 Task: Find connections with filter location Diadema with filter topic #purposewith filter profile language English with filter current company J.P. Morgan with filter school Acropolis Institutions with filter industry Leasing Non-residential Real Estate with filter service category Email Marketing with filter keywords title Biostatistician
Action: Mouse moved to (561, 194)
Screenshot: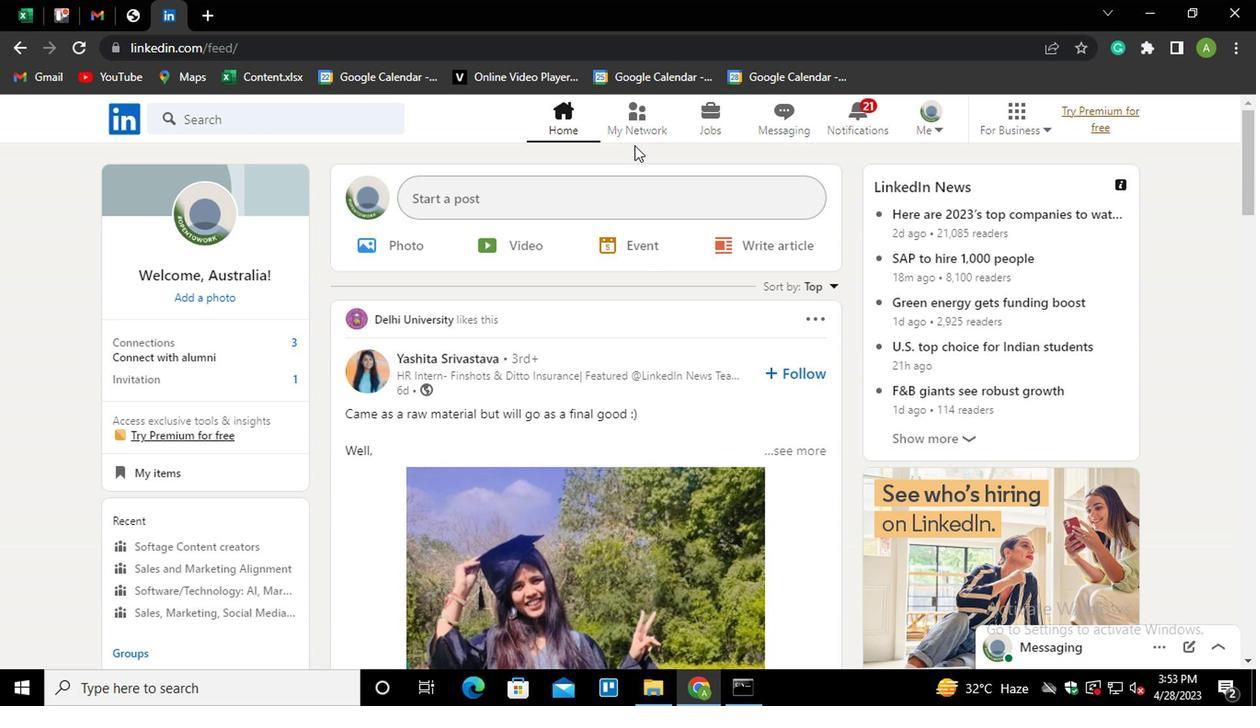 
Action: Mouse pressed left at (561, 194)
Screenshot: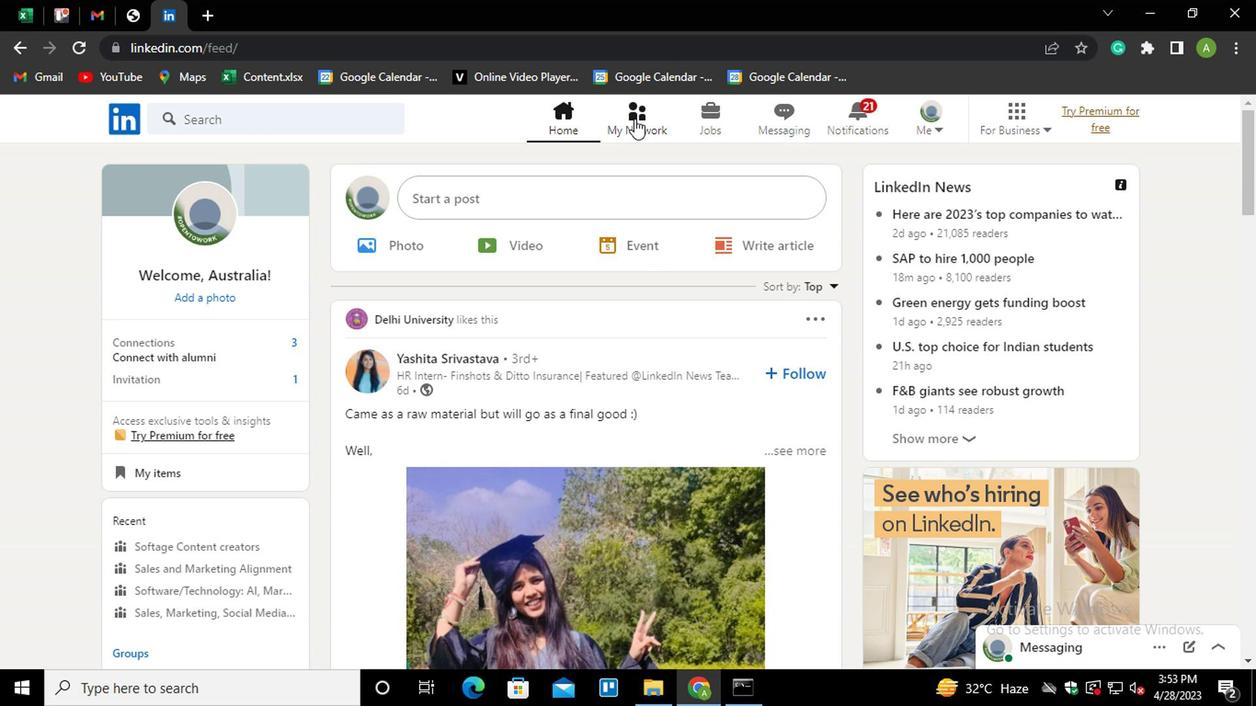 
Action: Mouse moved to (263, 270)
Screenshot: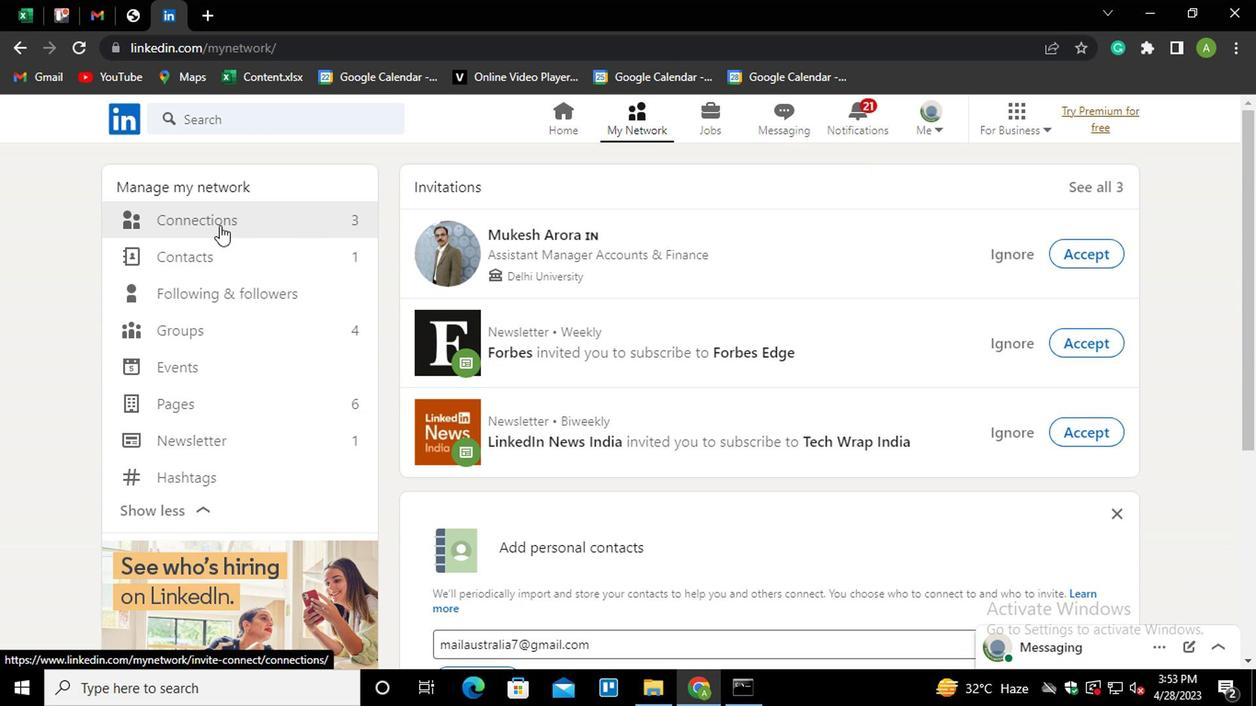 
Action: Mouse pressed left at (263, 270)
Screenshot: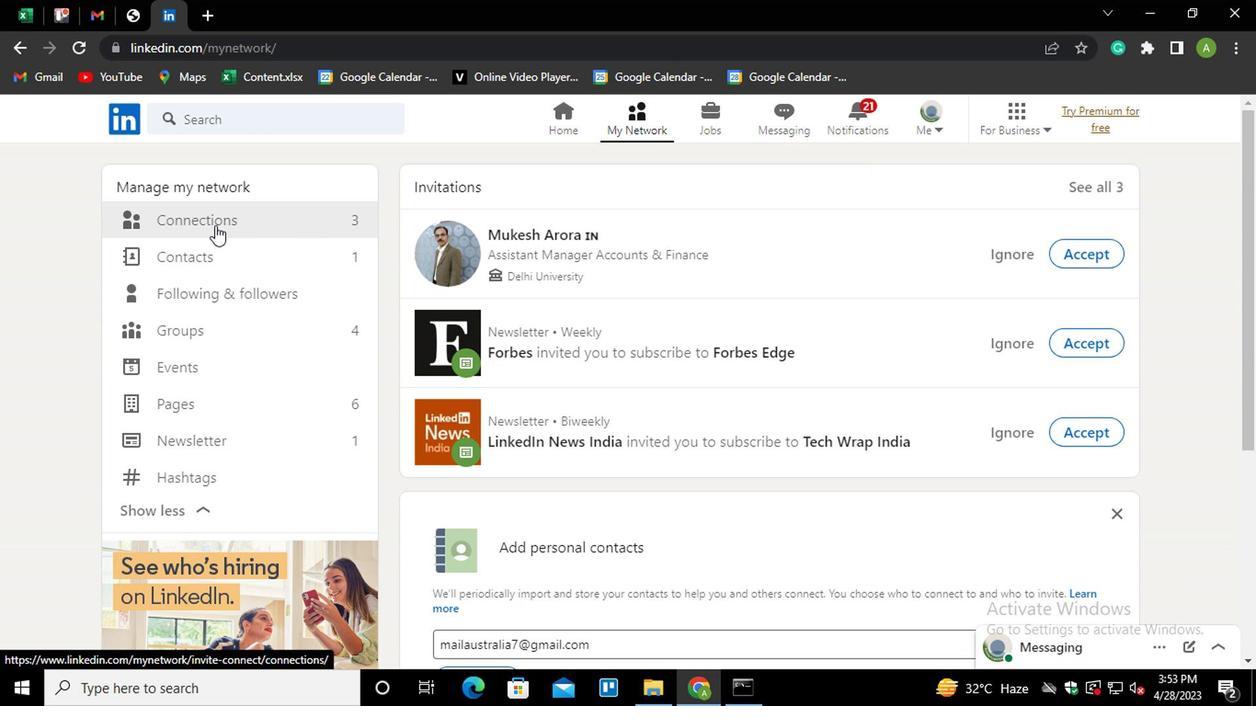 
Action: Mouse moved to (561, 271)
Screenshot: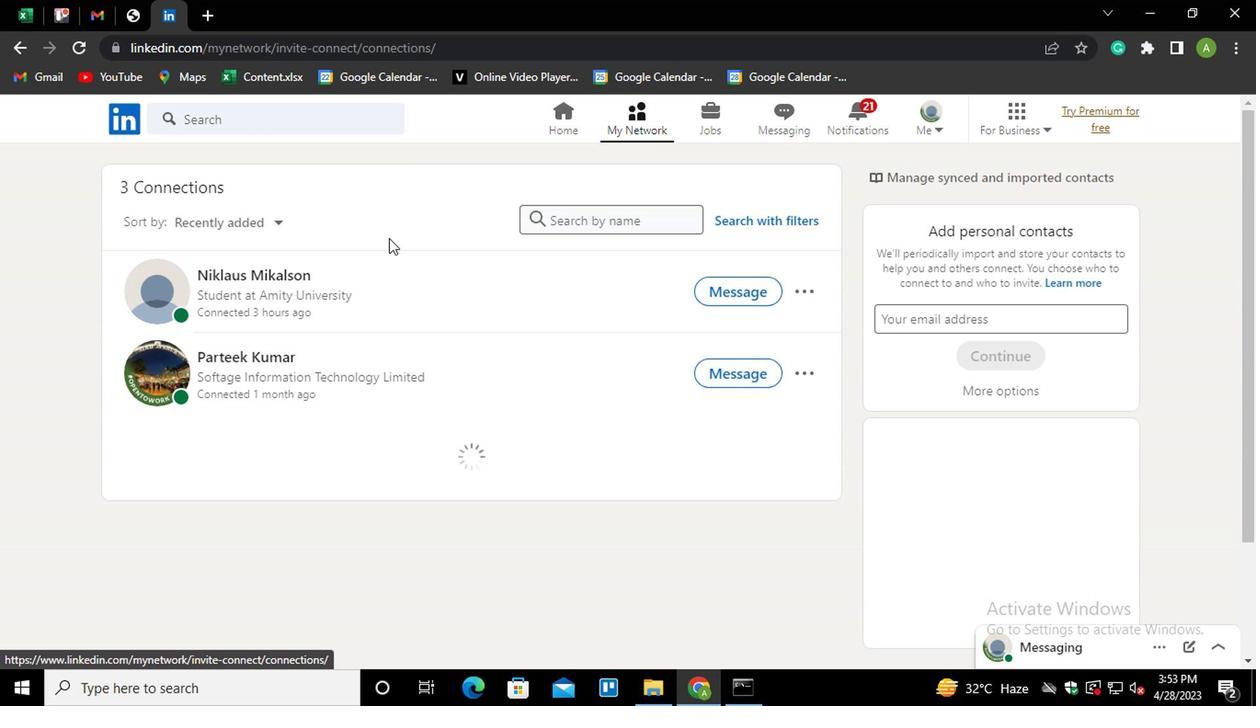 
Action: Mouse pressed left at (561, 271)
Screenshot: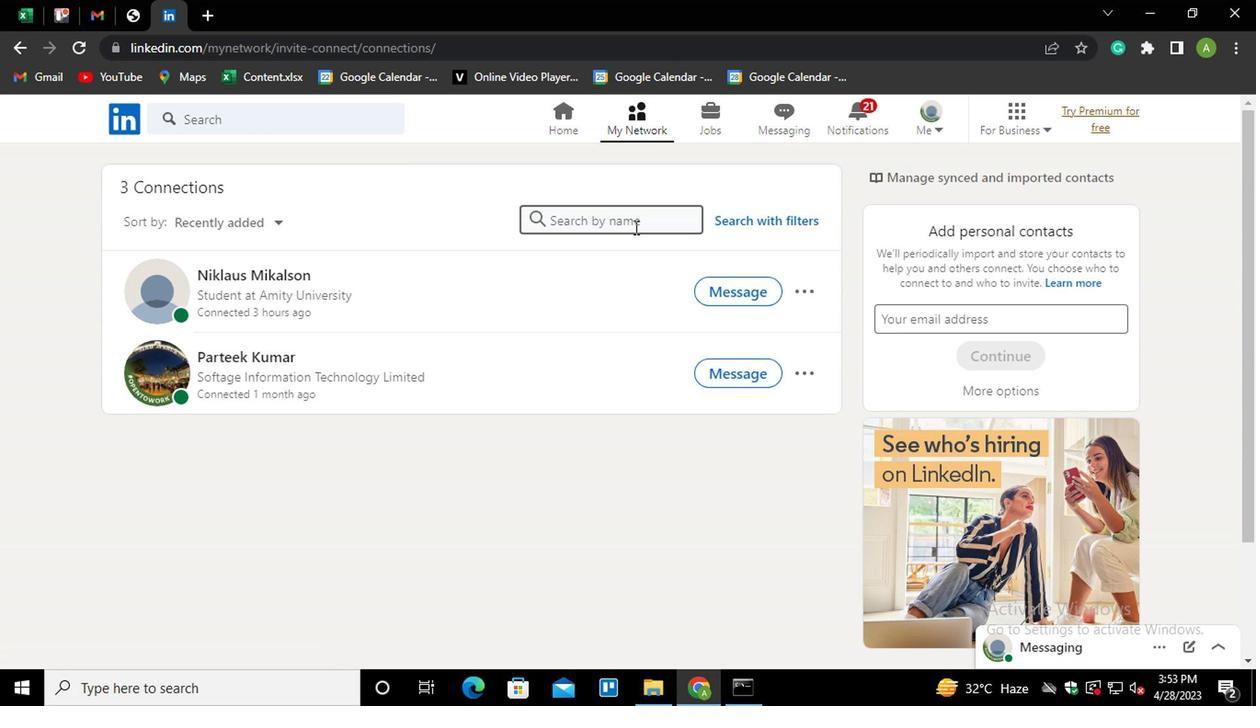
Action: Mouse moved to (648, 269)
Screenshot: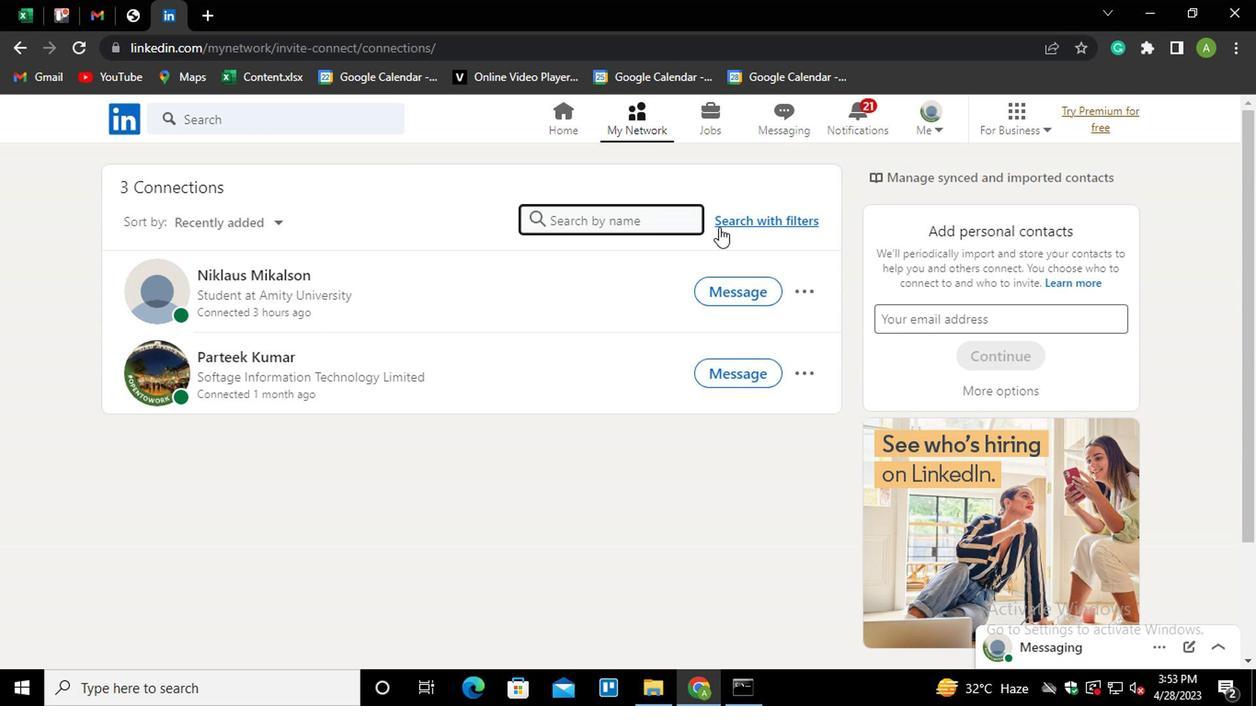 
Action: Mouse pressed left at (648, 269)
Screenshot: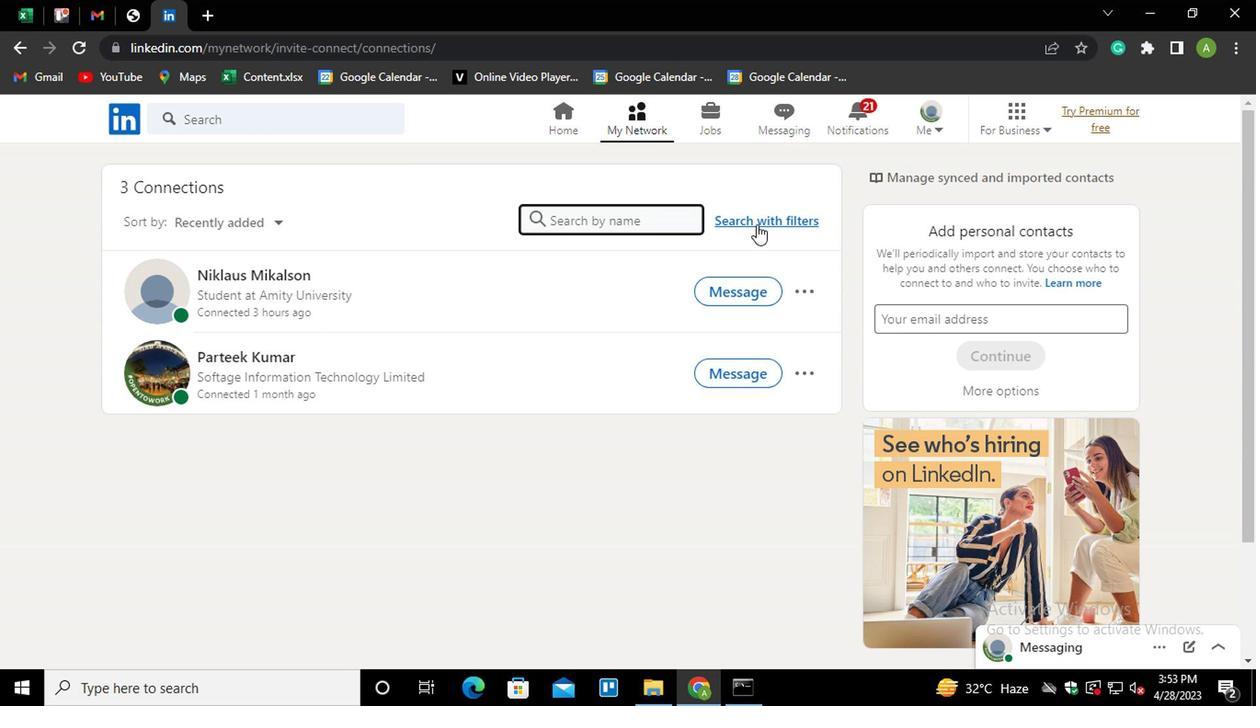 
Action: Mouse moved to (590, 230)
Screenshot: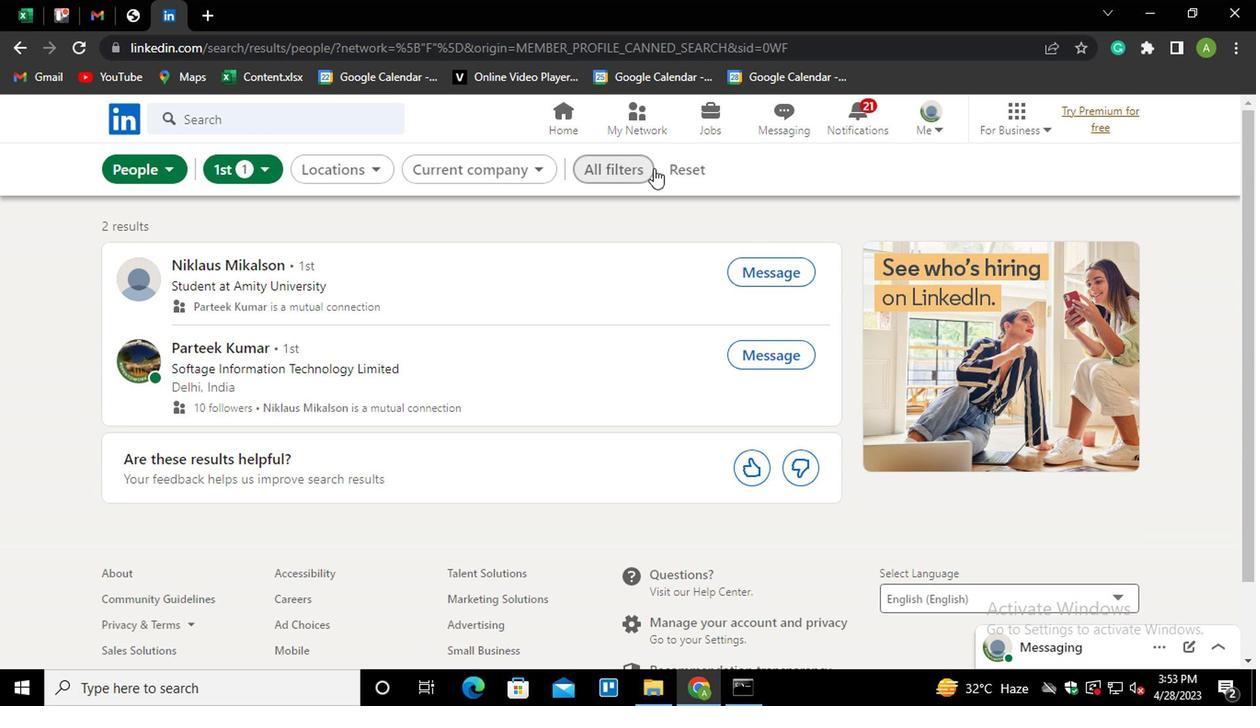 
Action: Mouse pressed left at (590, 230)
Screenshot: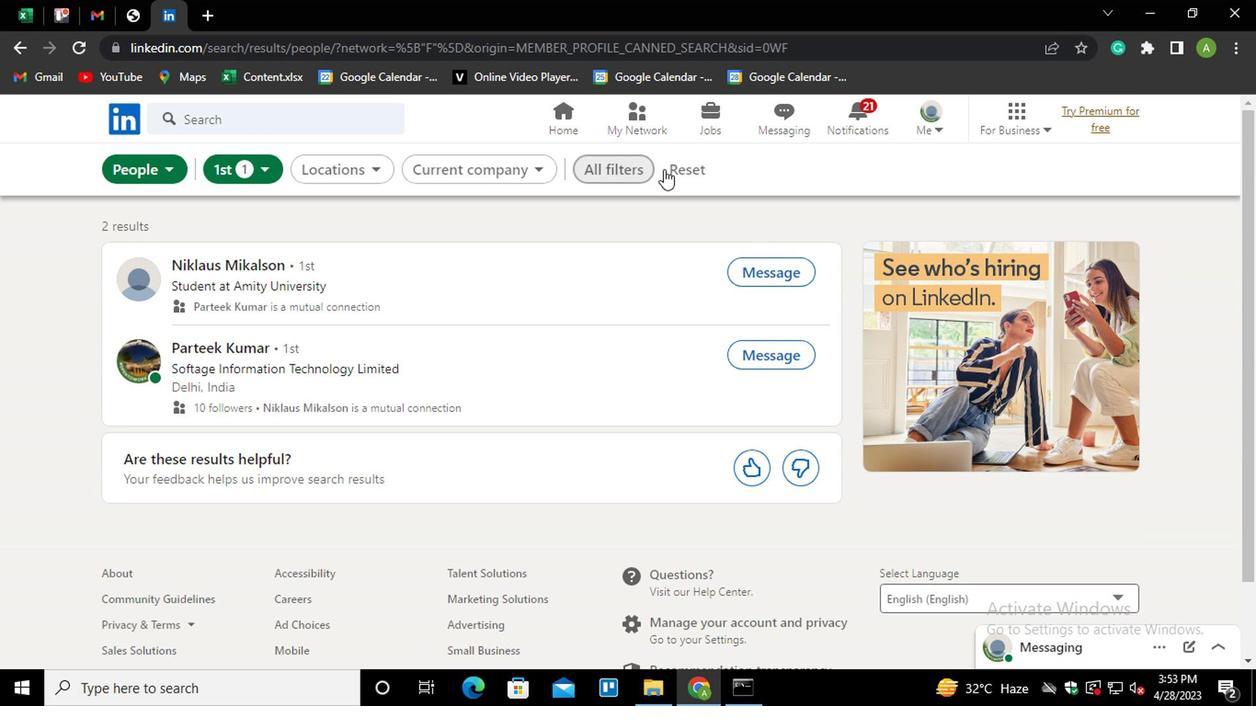 
Action: Mouse moved to (576, 230)
Screenshot: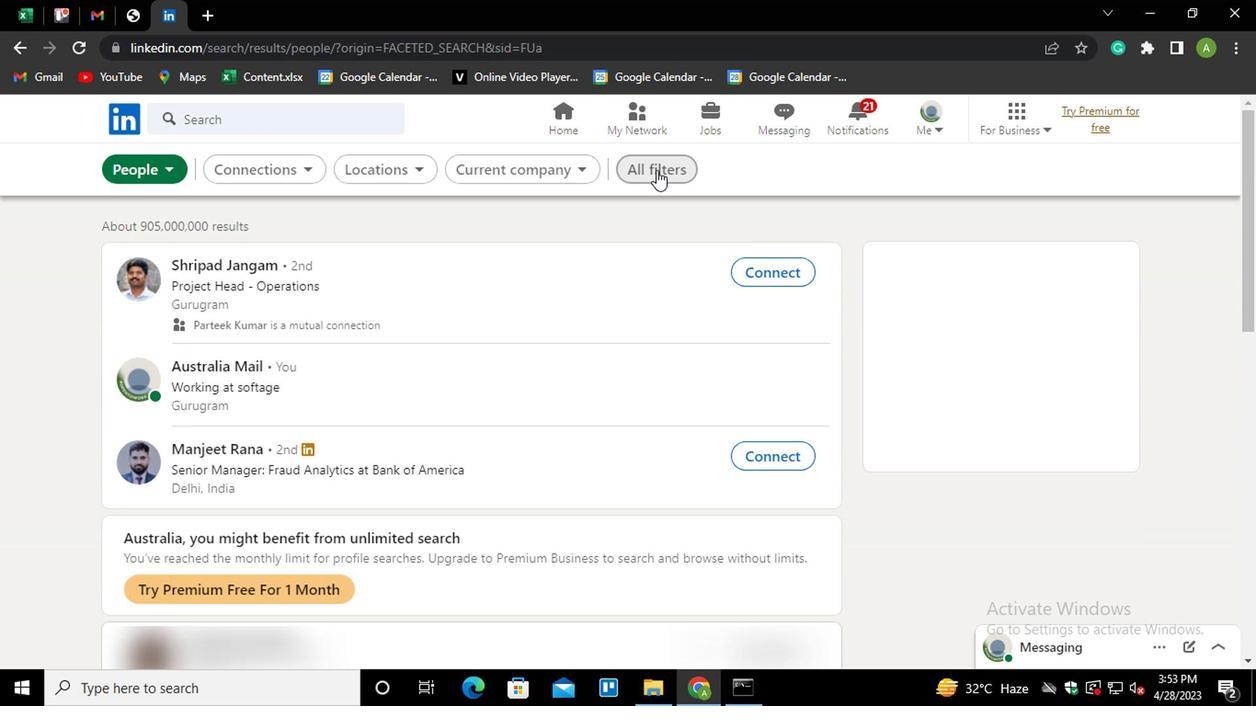 
Action: Mouse pressed left at (576, 230)
Screenshot: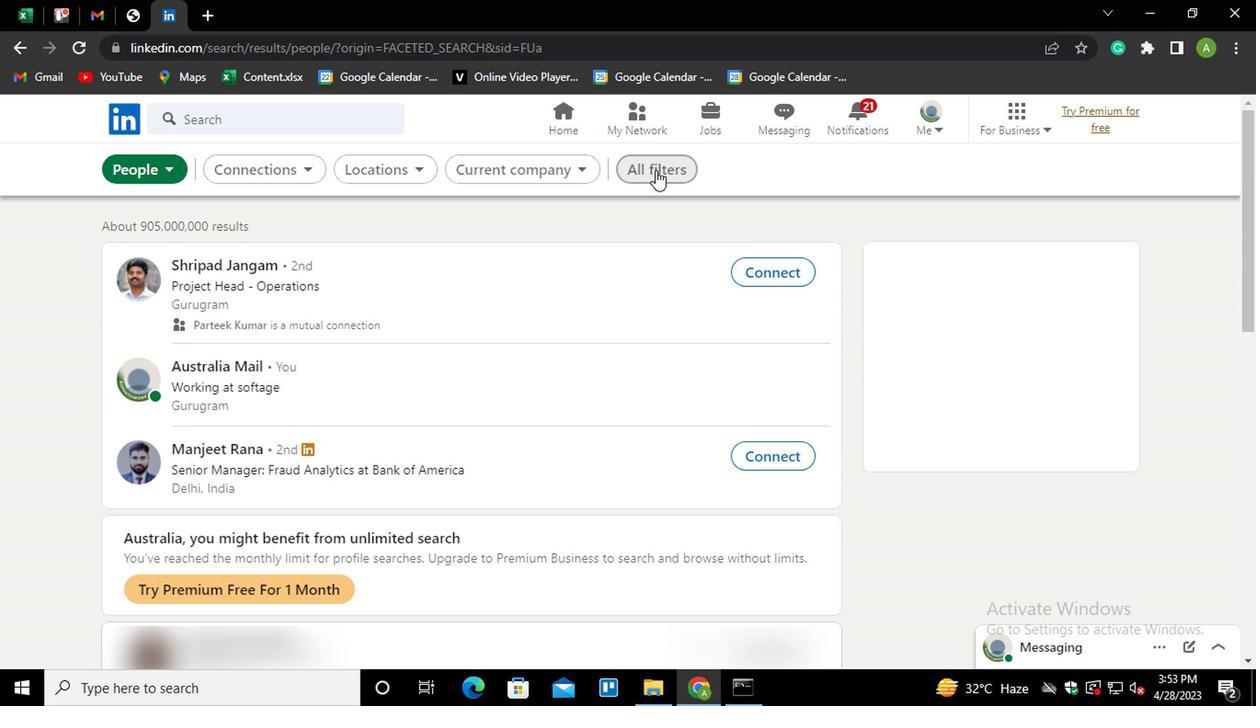 
Action: Mouse moved to (737, 342)
Screenshot: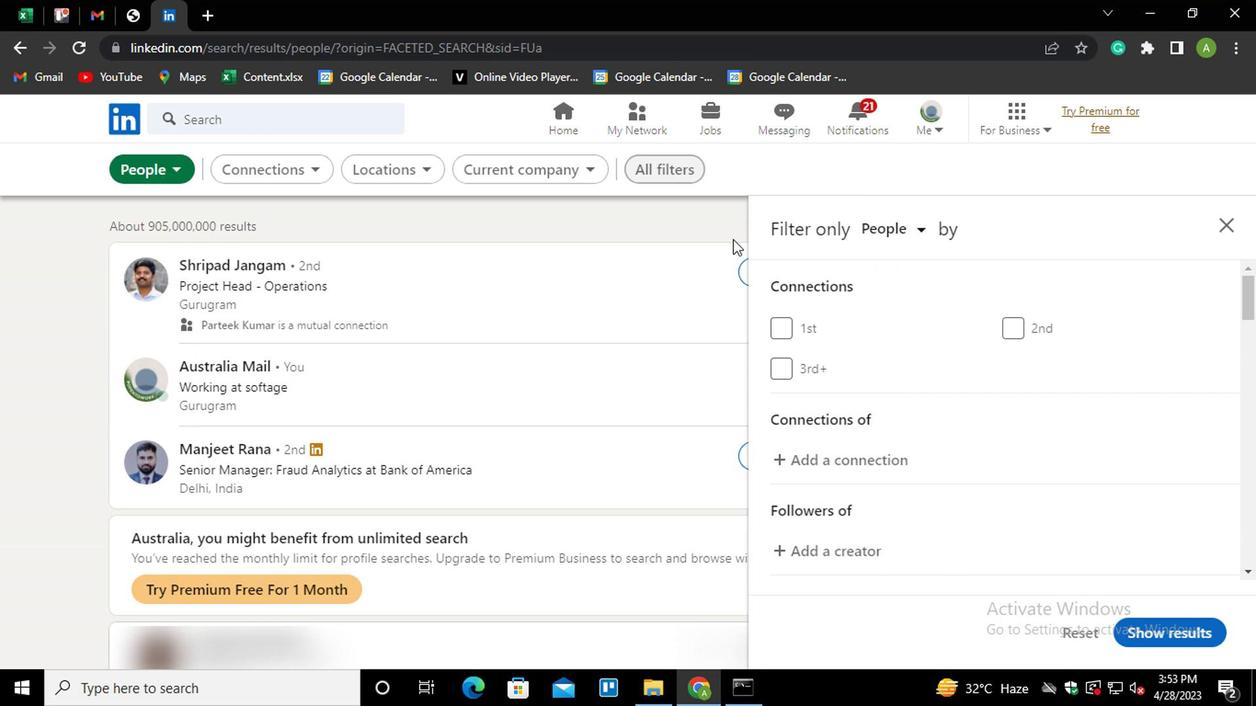 
Action: Mouse scrolled (737, 341) with delta (0, 0)
Screenshot: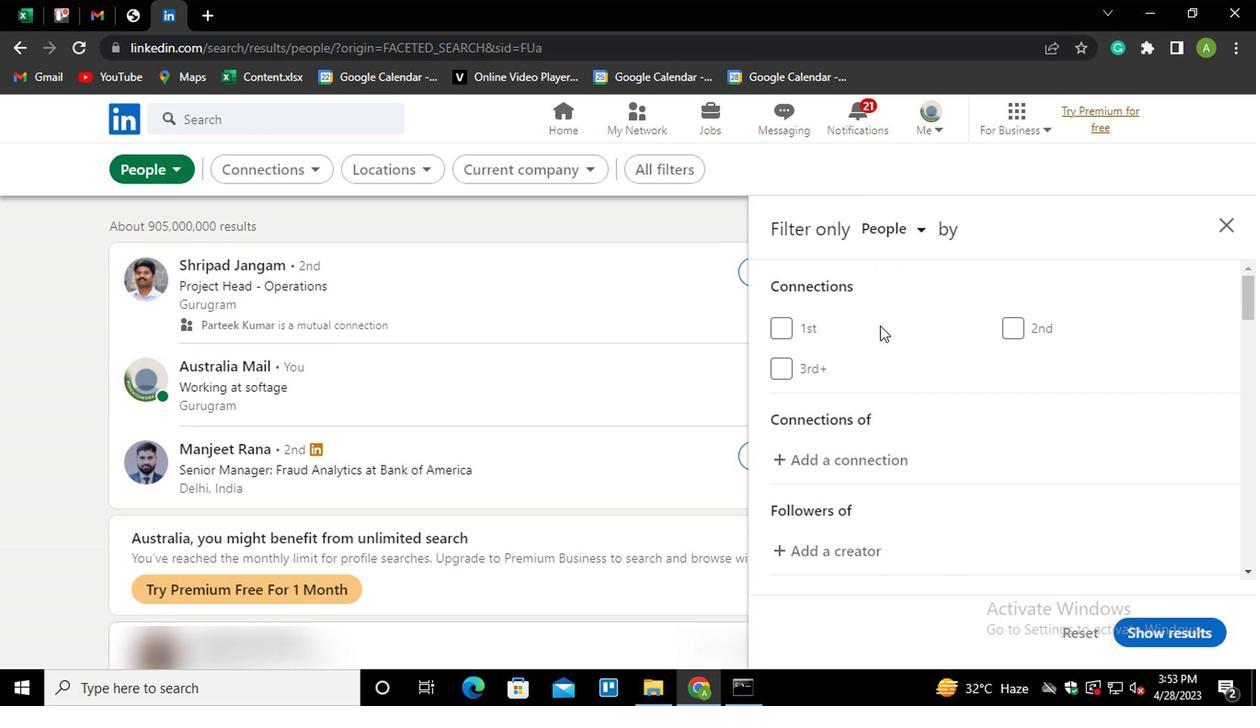 
Action: Mouse scrolled (737, 341) with delta (0, 0)
Screenshot: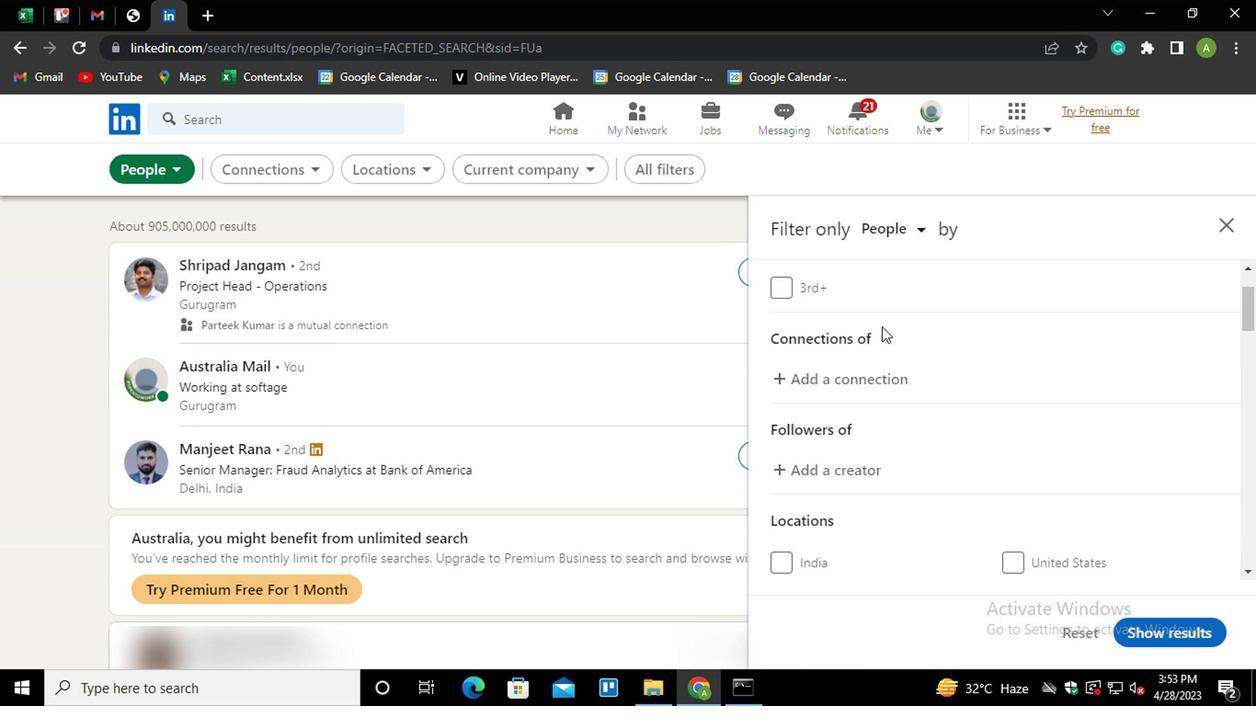 
Action: Mouse scrolled (737, 341) with delta (0, 0)
Screenshot: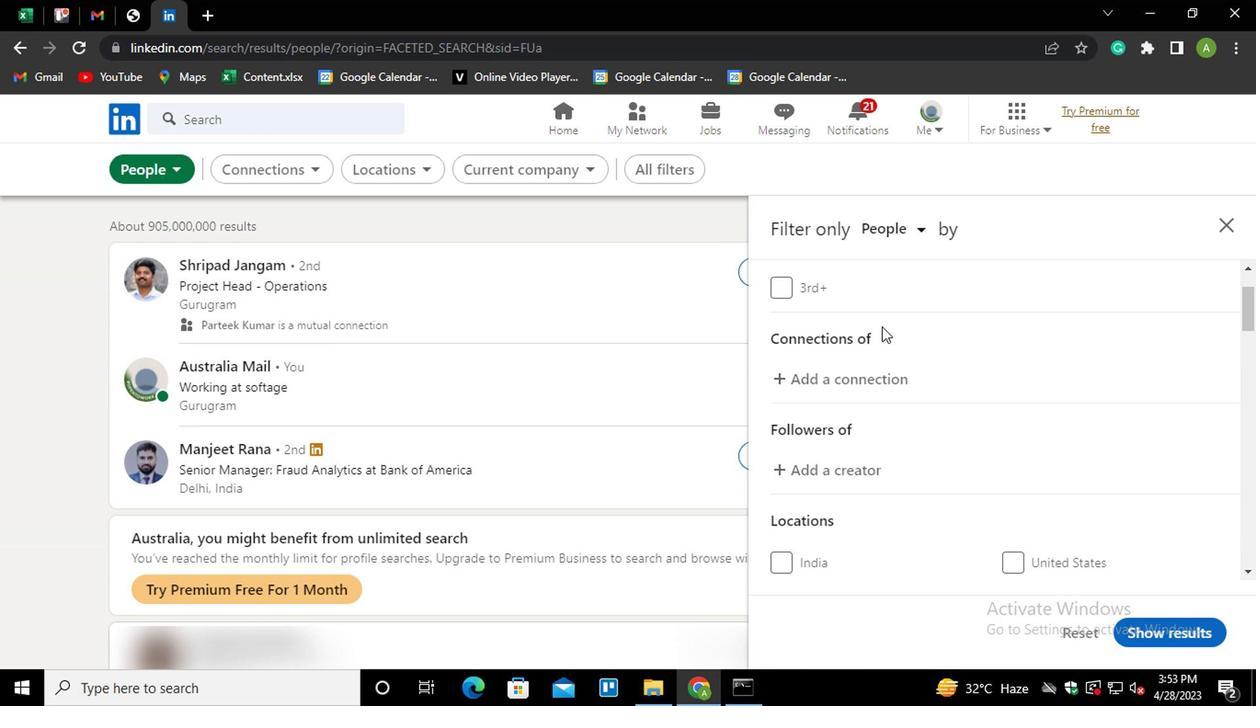 
Action: Mouse scrolled (737, 341) with delta (0, 0)
Screenshot: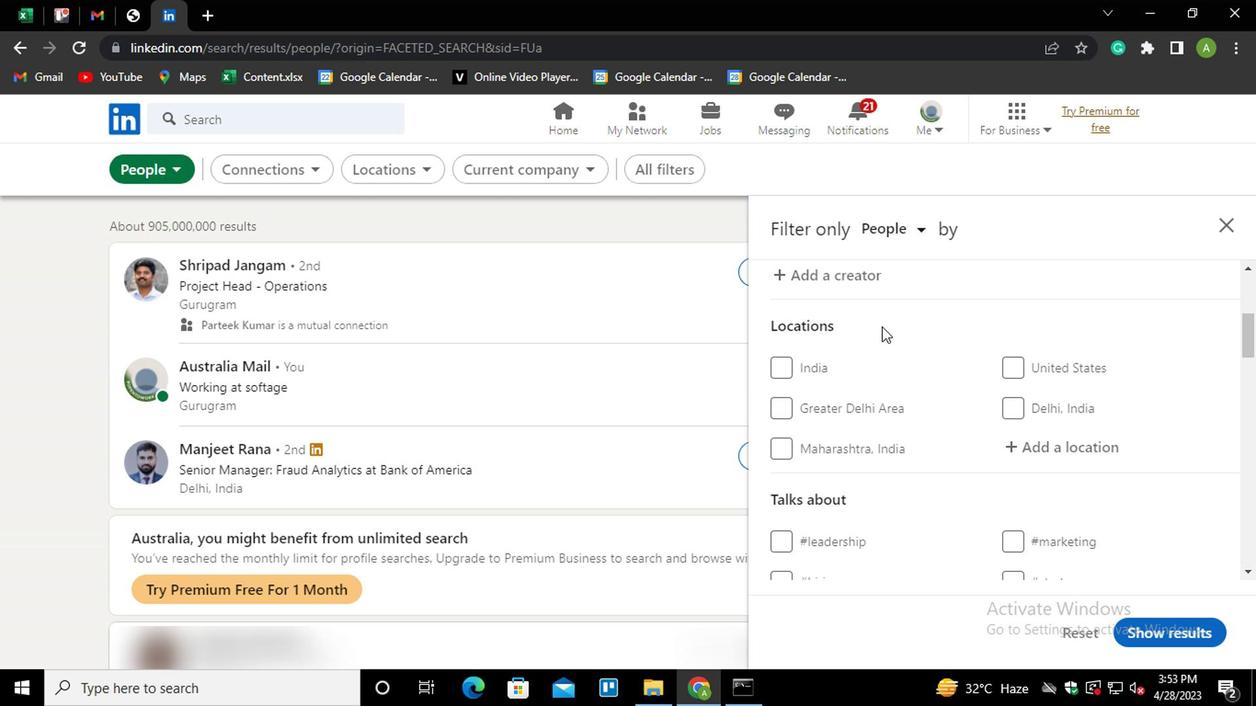 
Action: Mouse moved to (852, 363)
Screenshot: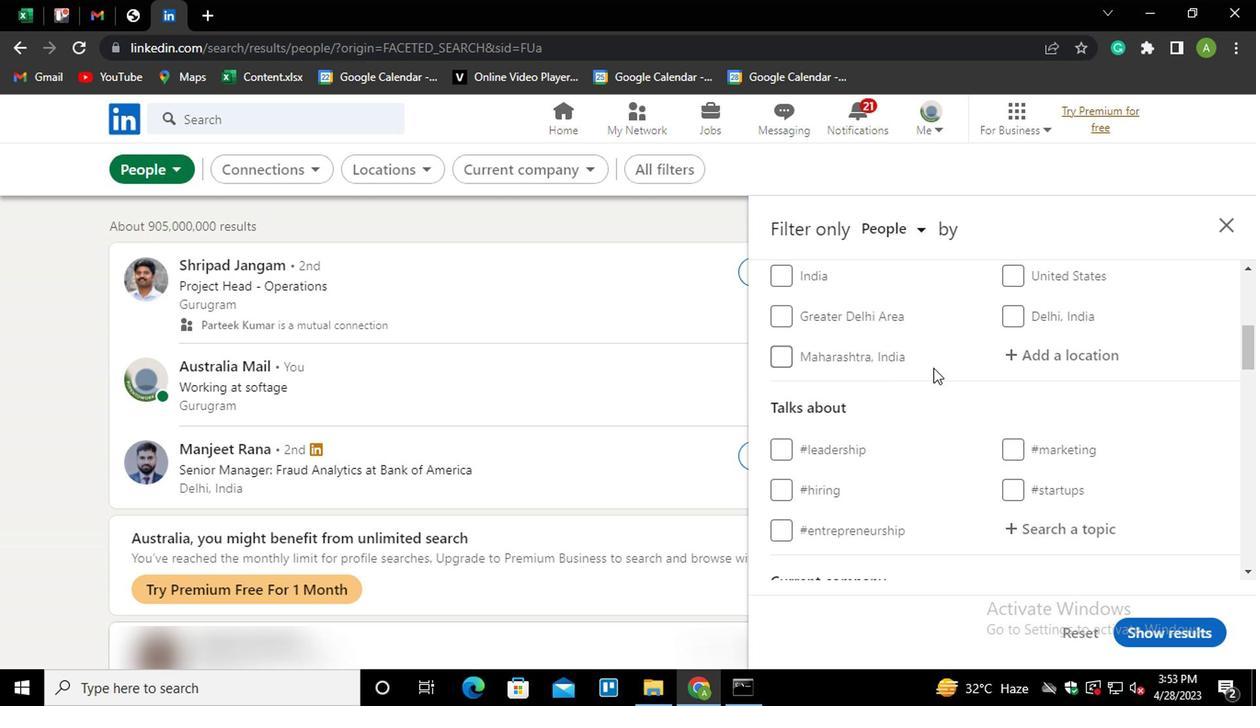 
Action: Mouse pressed left at (852, 363)
Screenshot: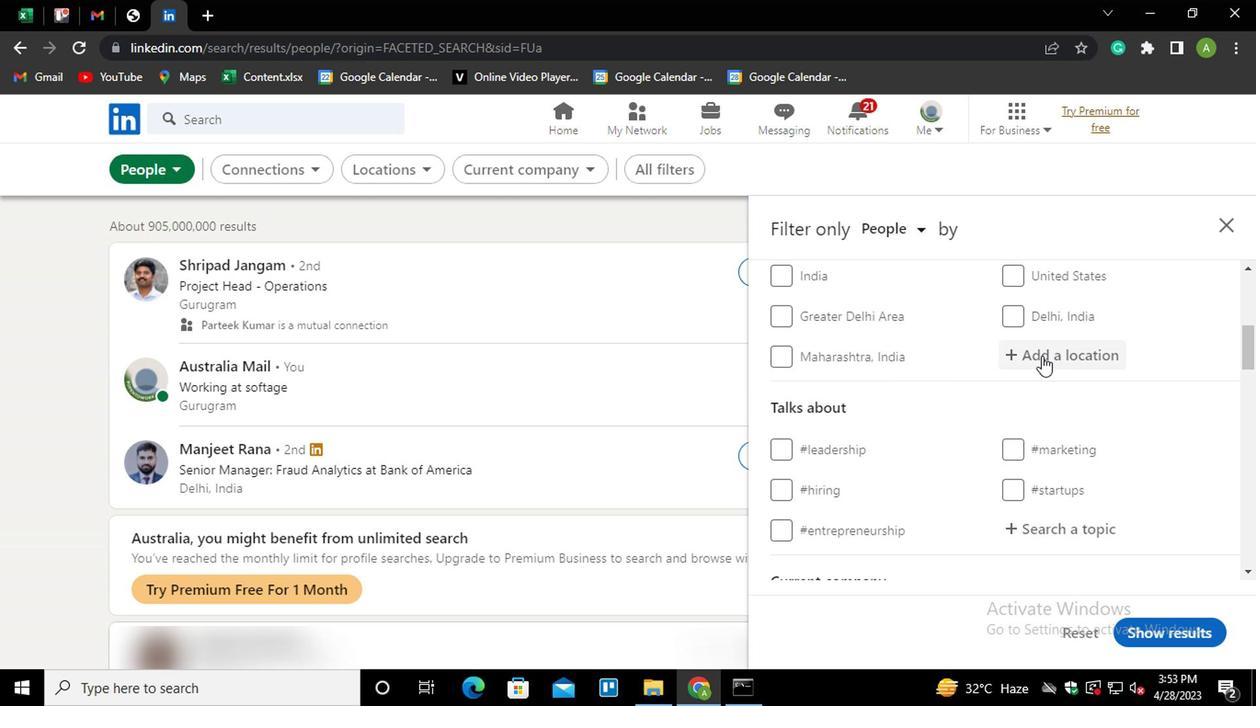 
Action: Key pressed <Key.shift>DIADEMA<Key.down><Key.enter>
Screenshot: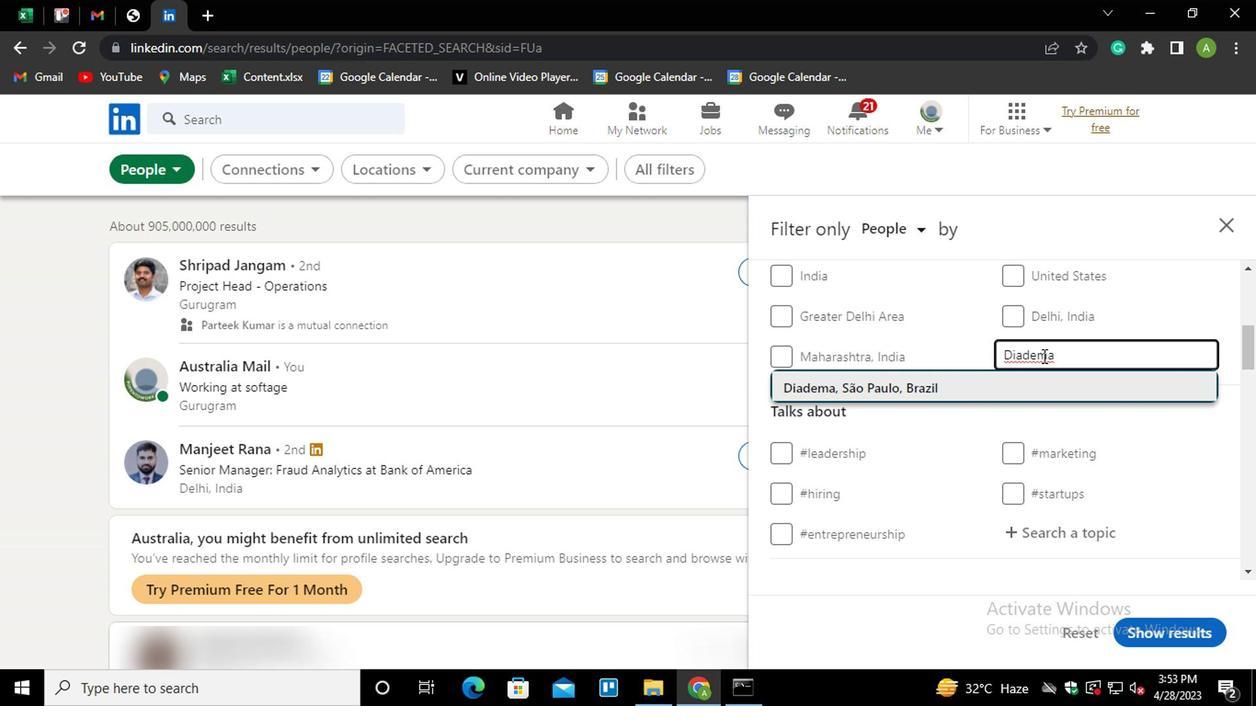 
Action: Mouse scrolled (852, 362) with delta (0, 0)
Screenshot: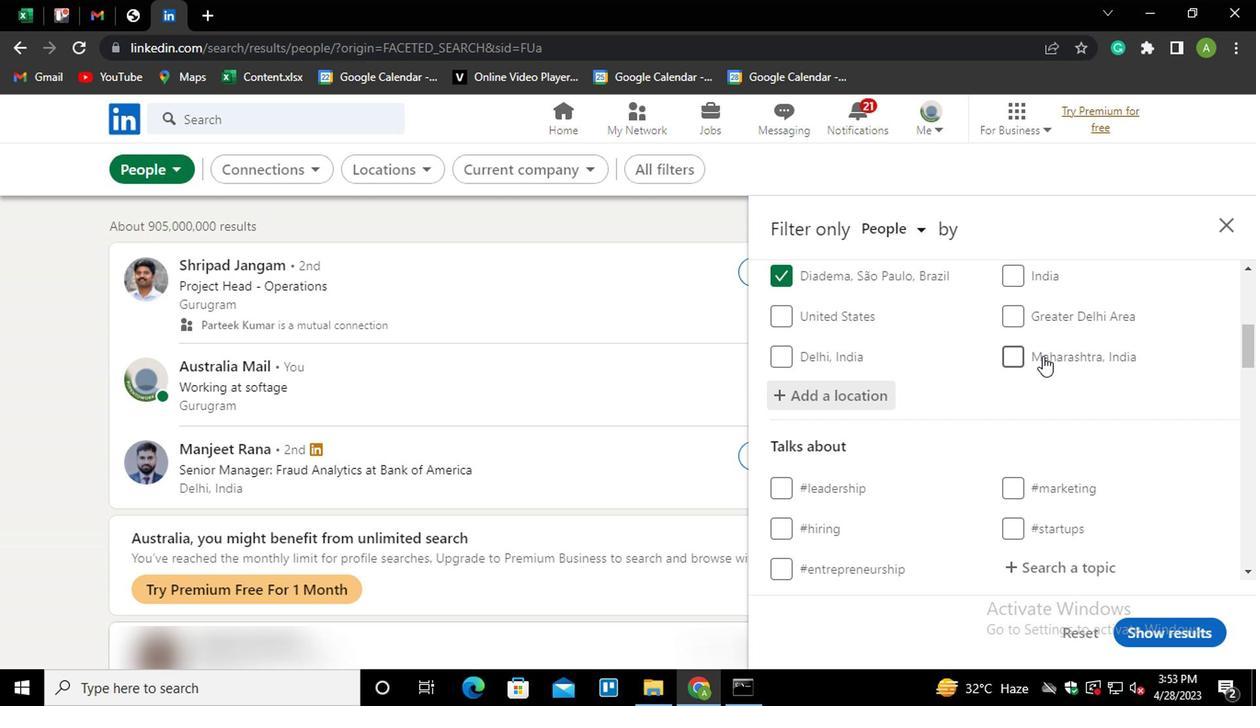 
Action: Mouse scrolled (852, 362) with delta (0, 0)
Screenshot: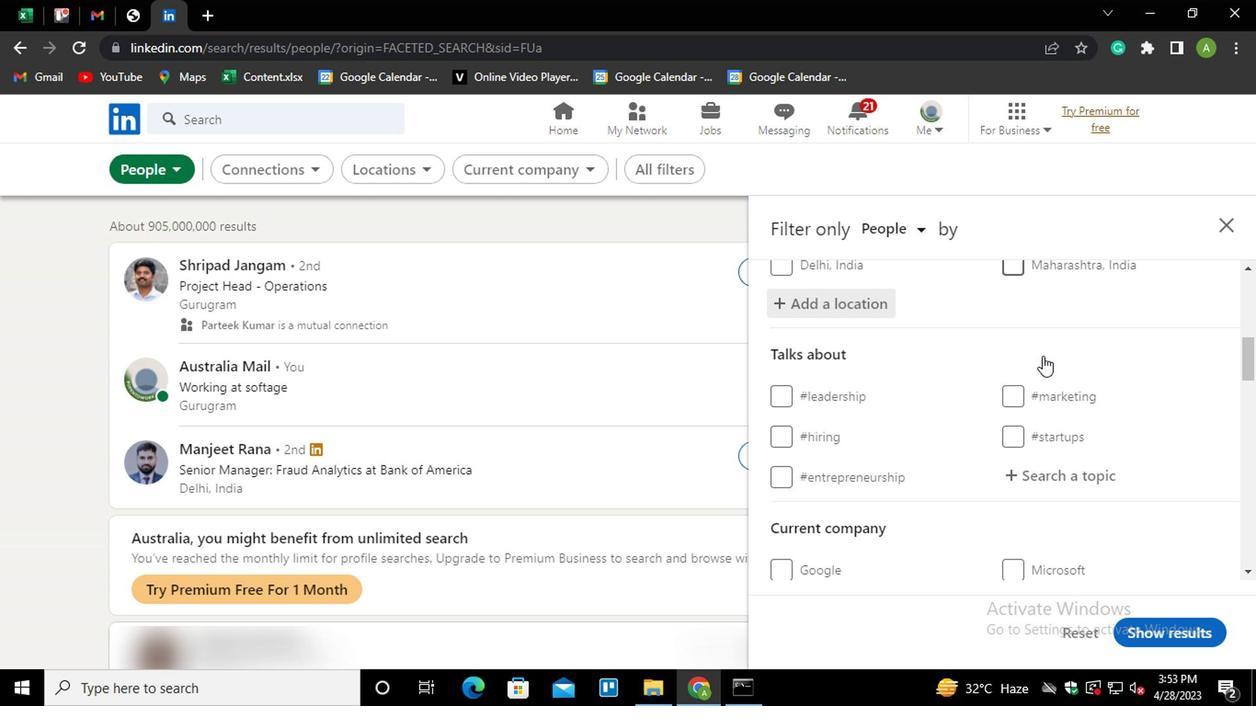 
Action: Mouse moved to (858, 379)
Screenshot: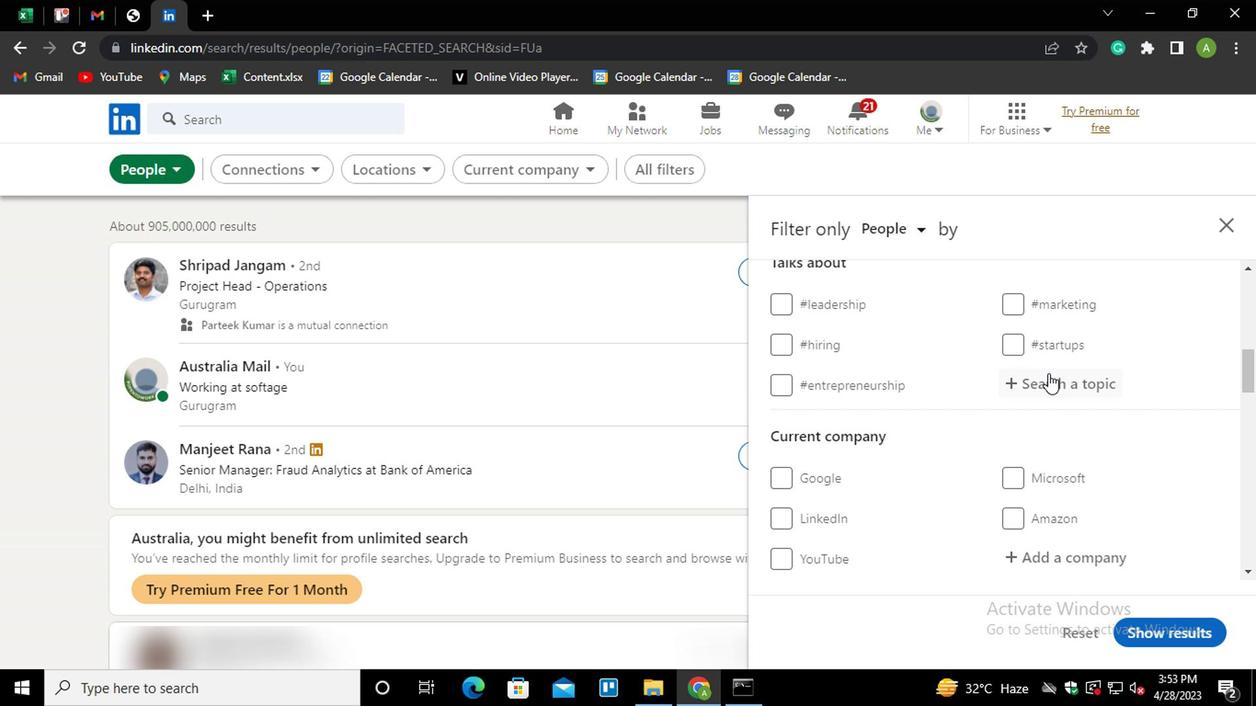 
Action: Mouse pressed left at (858, 379)
Screenshot: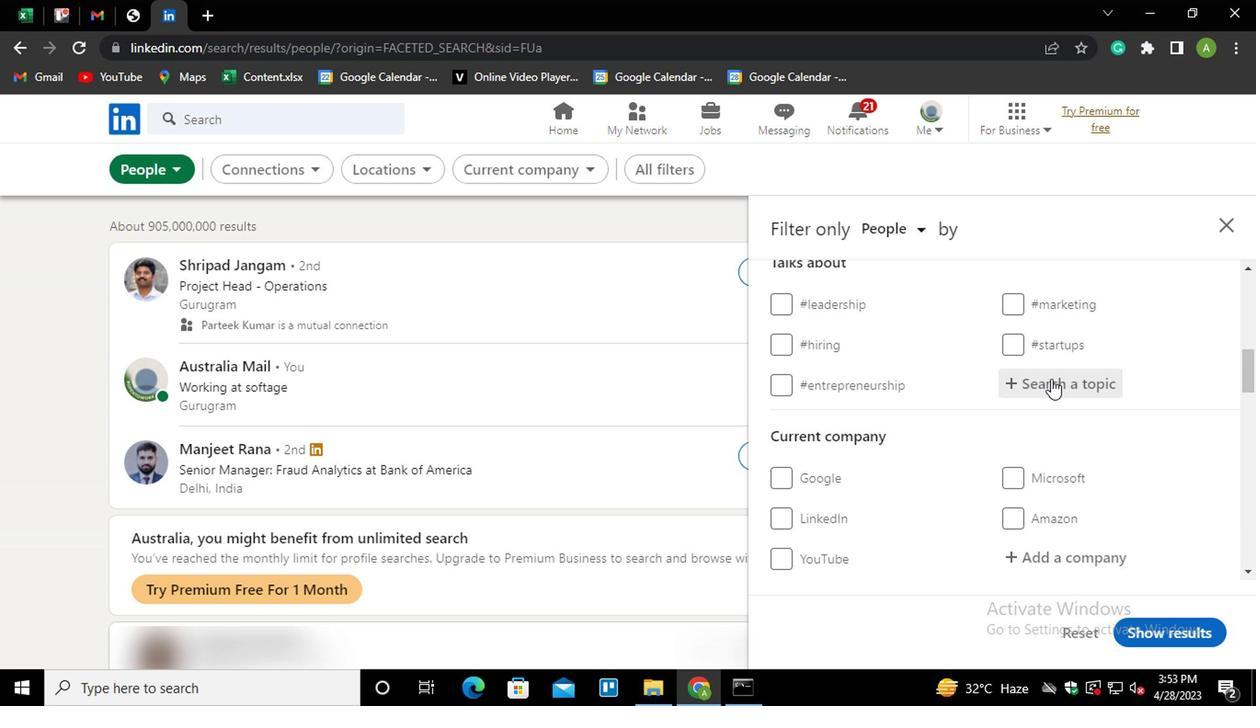 
Action: Key pressed PURPOSE<Key.down><Key.enter>
Screenshot: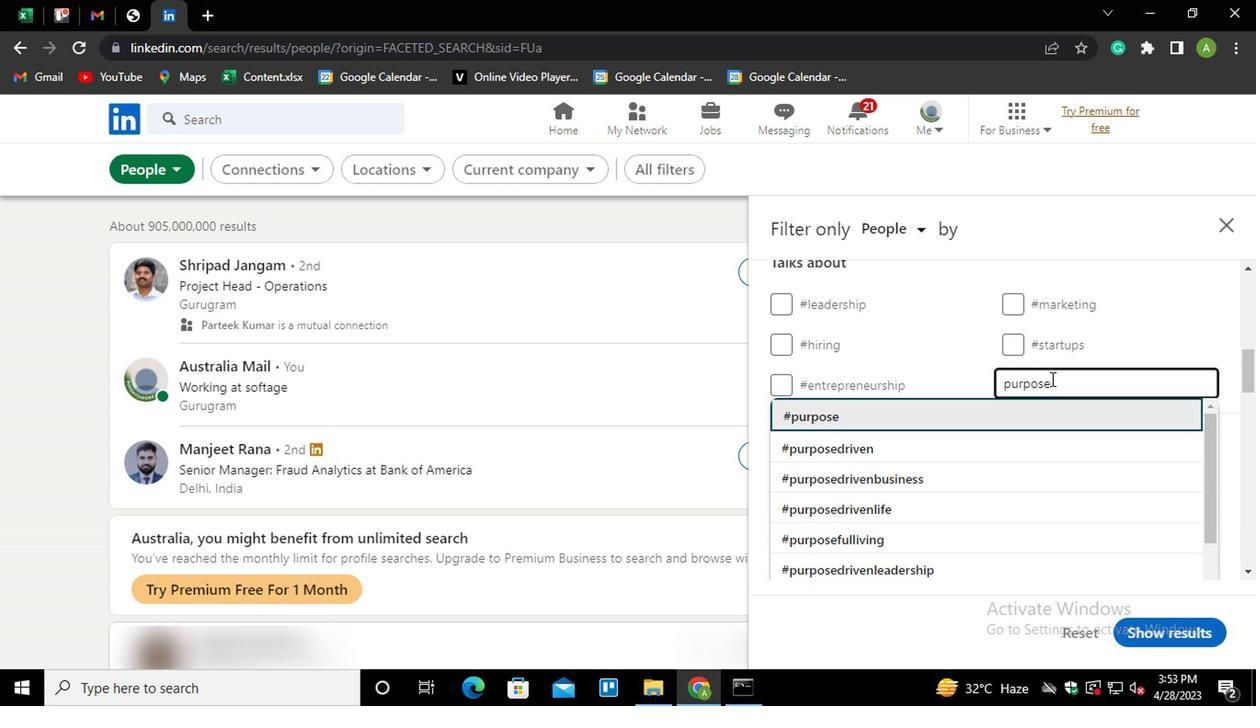 
Action: Mouse moved to (854, 383)
Screenshot: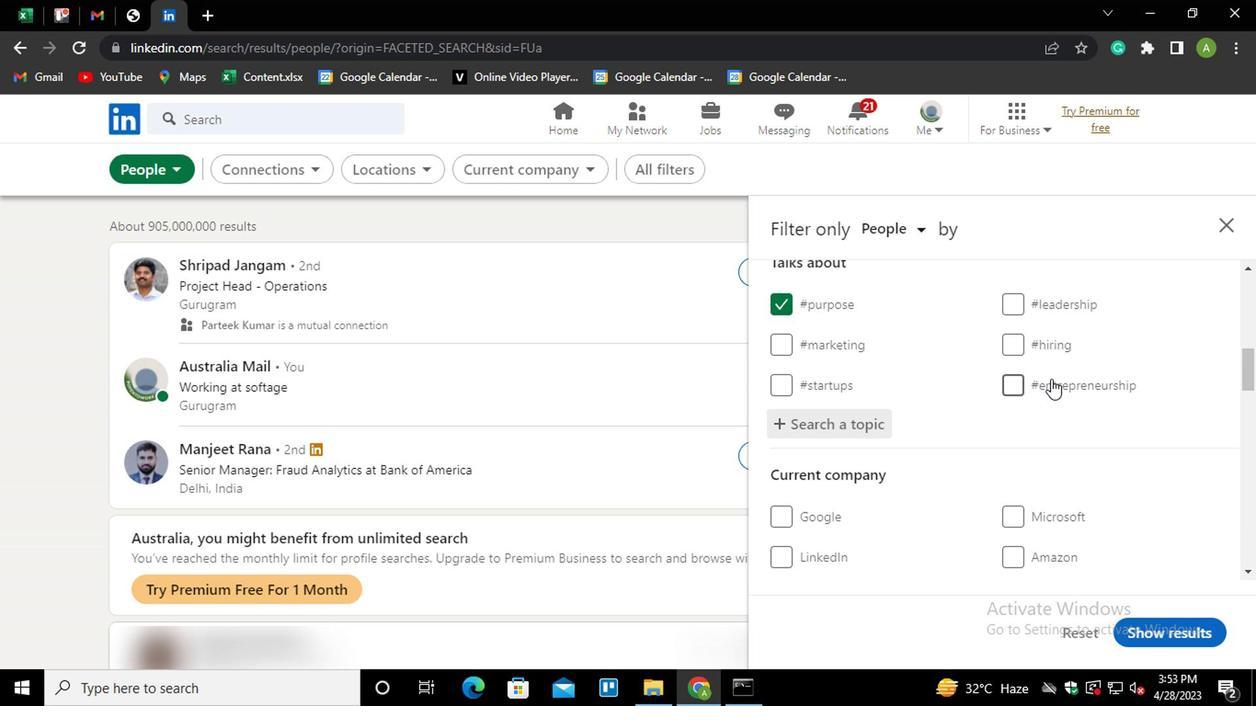 
Action: Mouse scrolled (854, 382) with delta (0, 0)
Screenshot: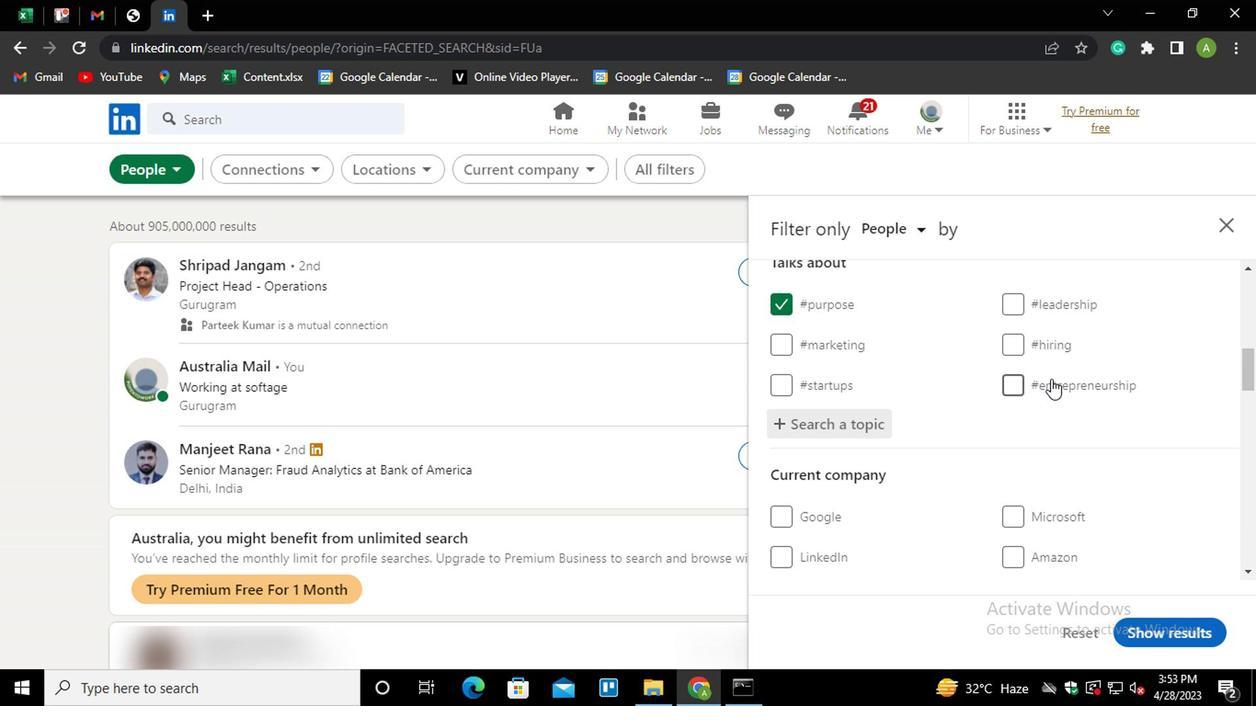 
Action: Mouse scrolled (854, 382) with delta (0, 0)
Screenshot: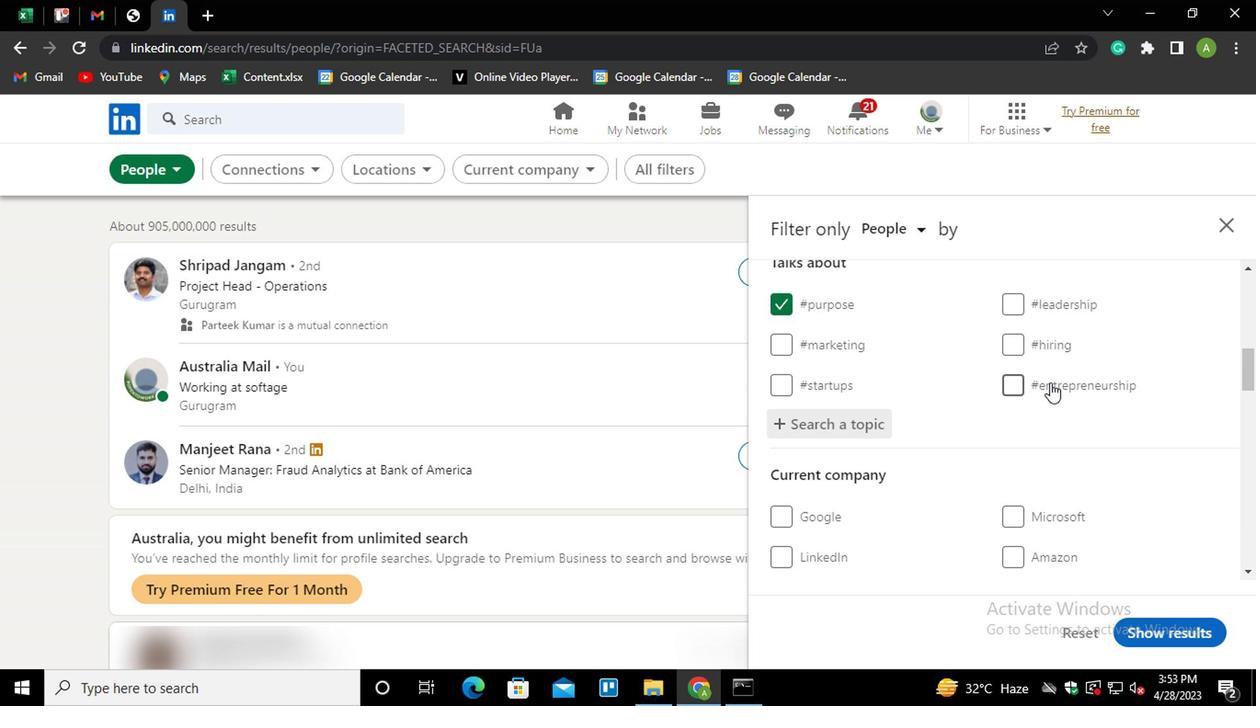 
Action: Mouse scrolled (854, 382) with delta (0, 0)
Screenshot: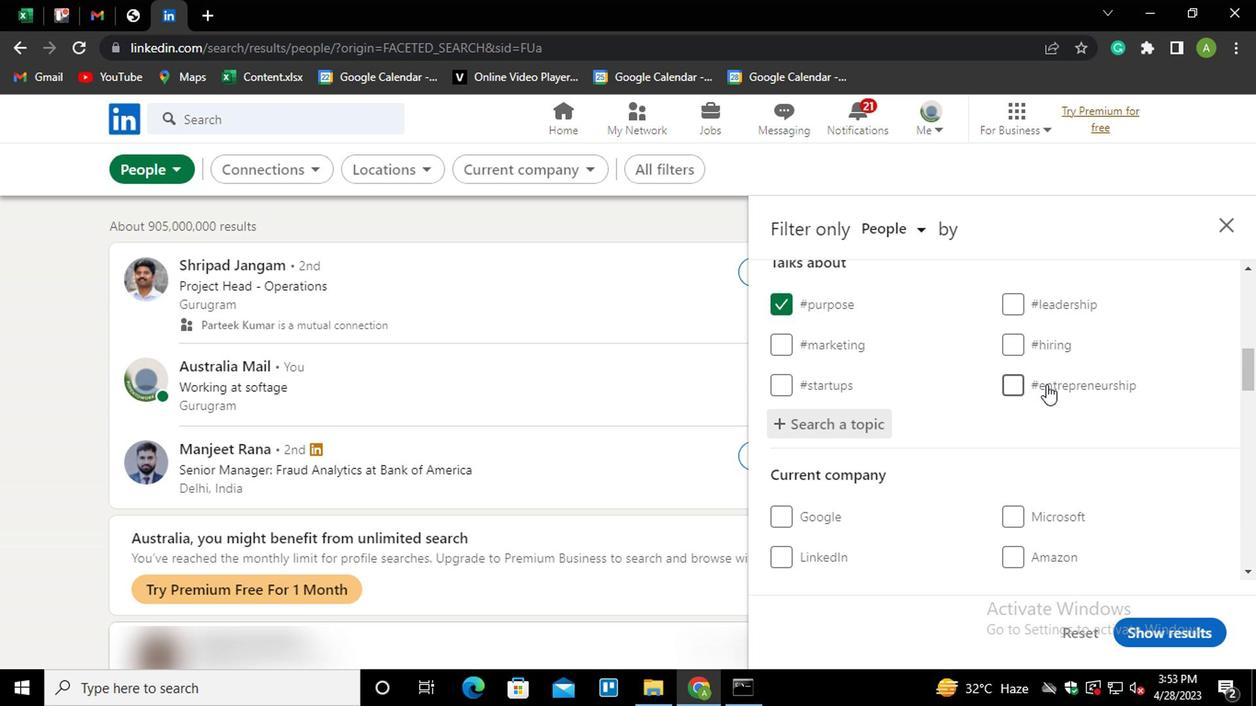 
Action: Mouse moved to (851, 385)
Screenshot: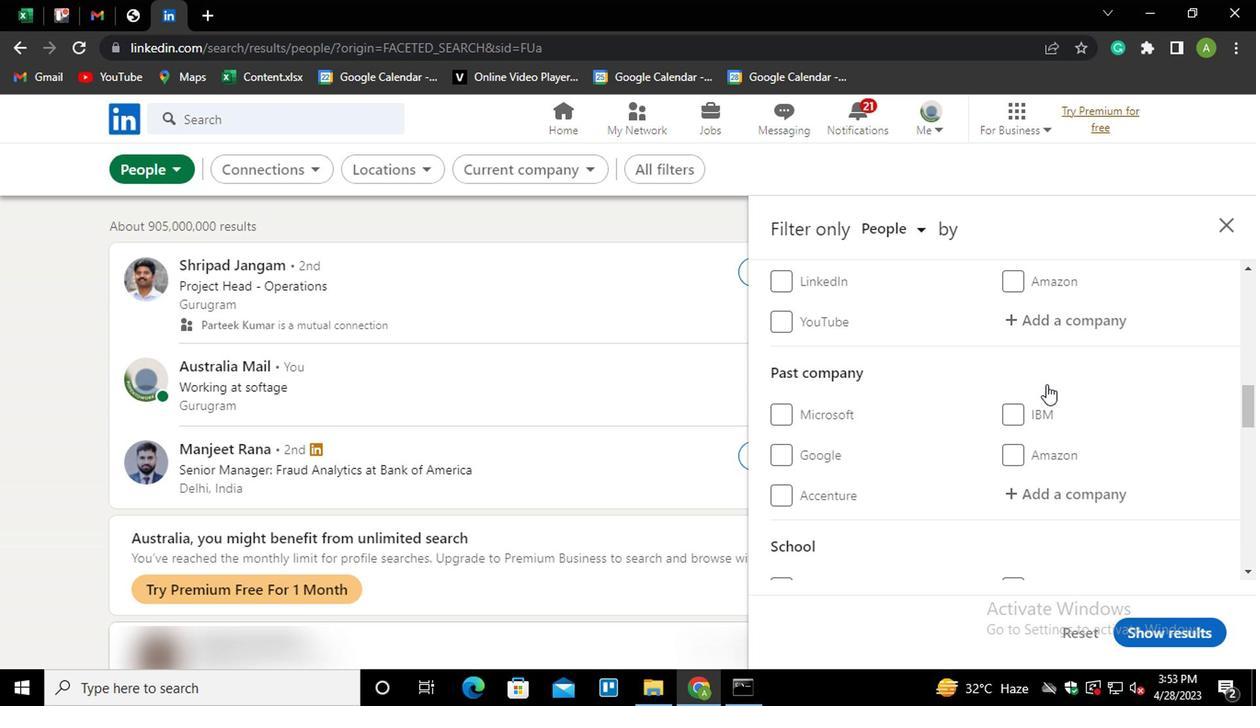 
Action: Mouse scrolled (851, 384) with delta (0, 0)
Screenshot: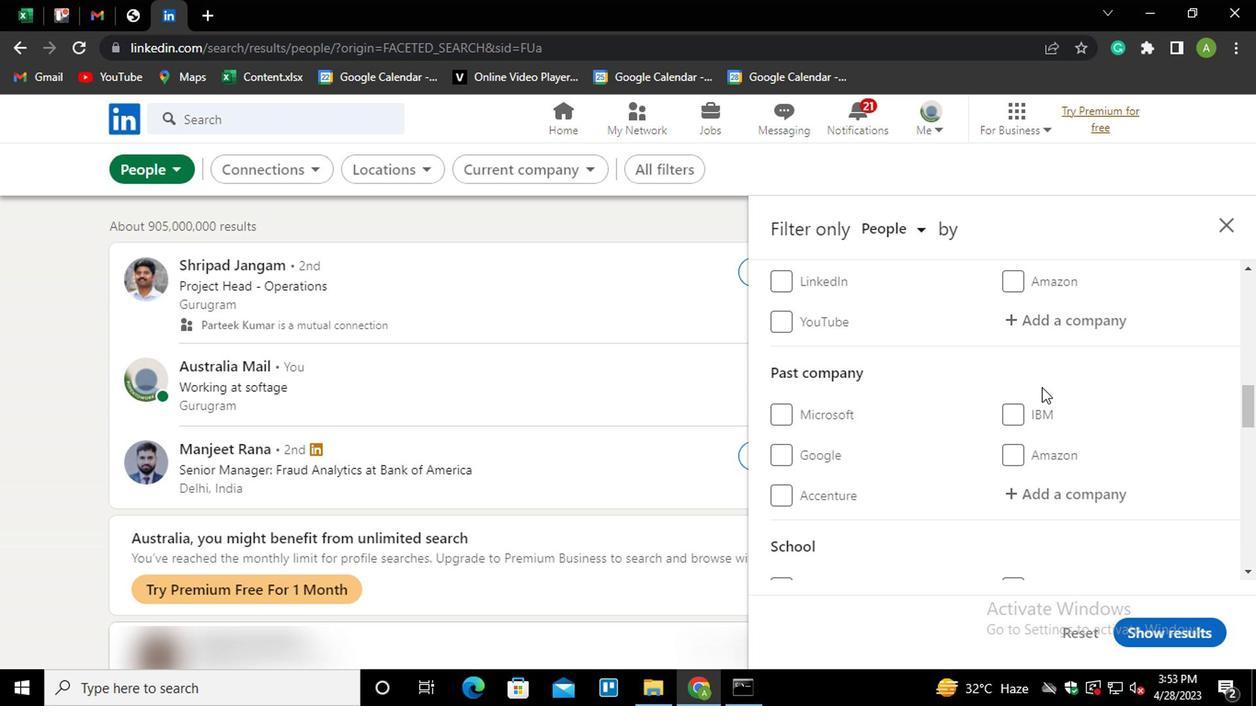 
Action: Mouse scrolled (851, 384) with delta (0, 0)
Screenshot: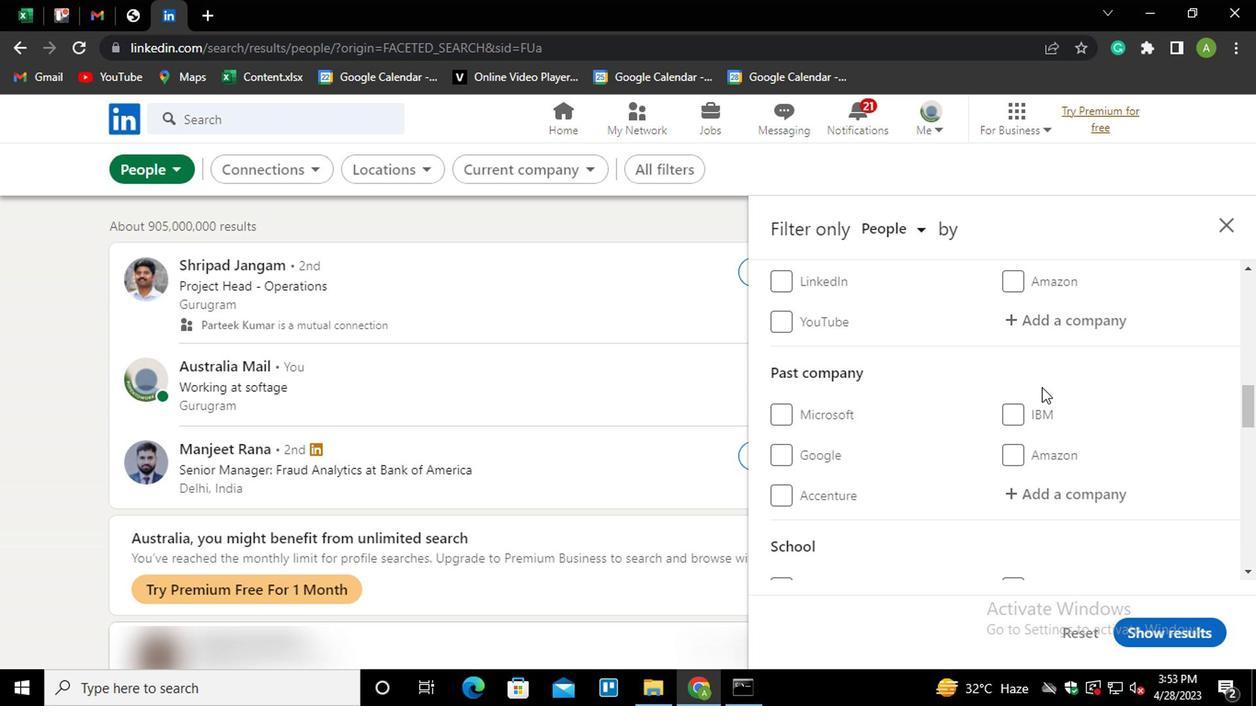 
Action: Mouse scrolled (851, 384) with delta (0, 0)
Screenshot: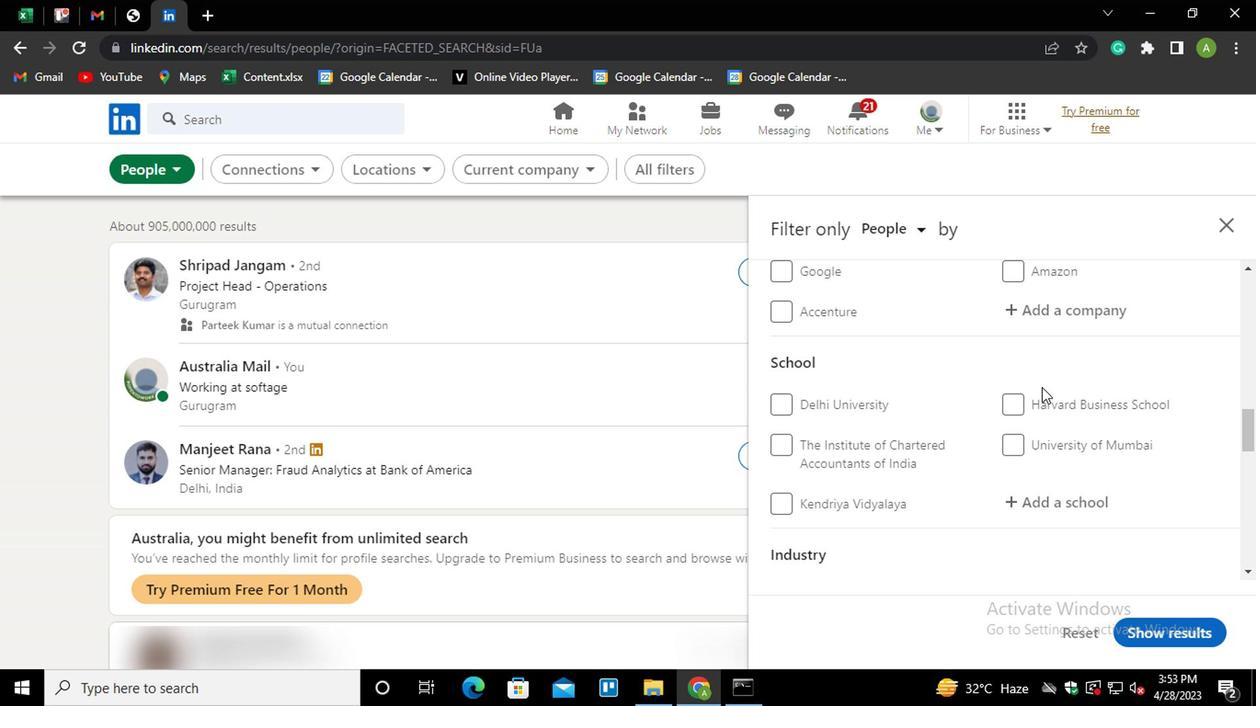 
Action: Mouse scrolled (851, 384) with delta (0, 0)
Screenshot: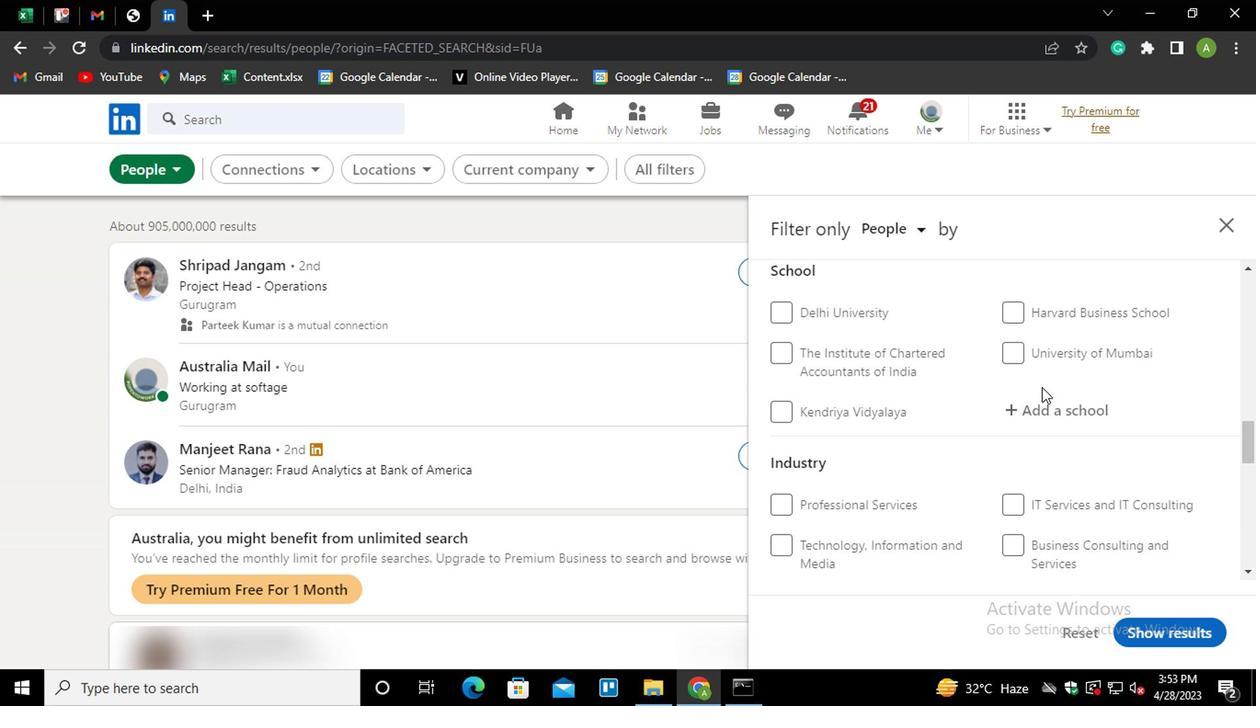 
Action: Mouse scrolled (851, 384) with delta (0, 0)
Screenshot: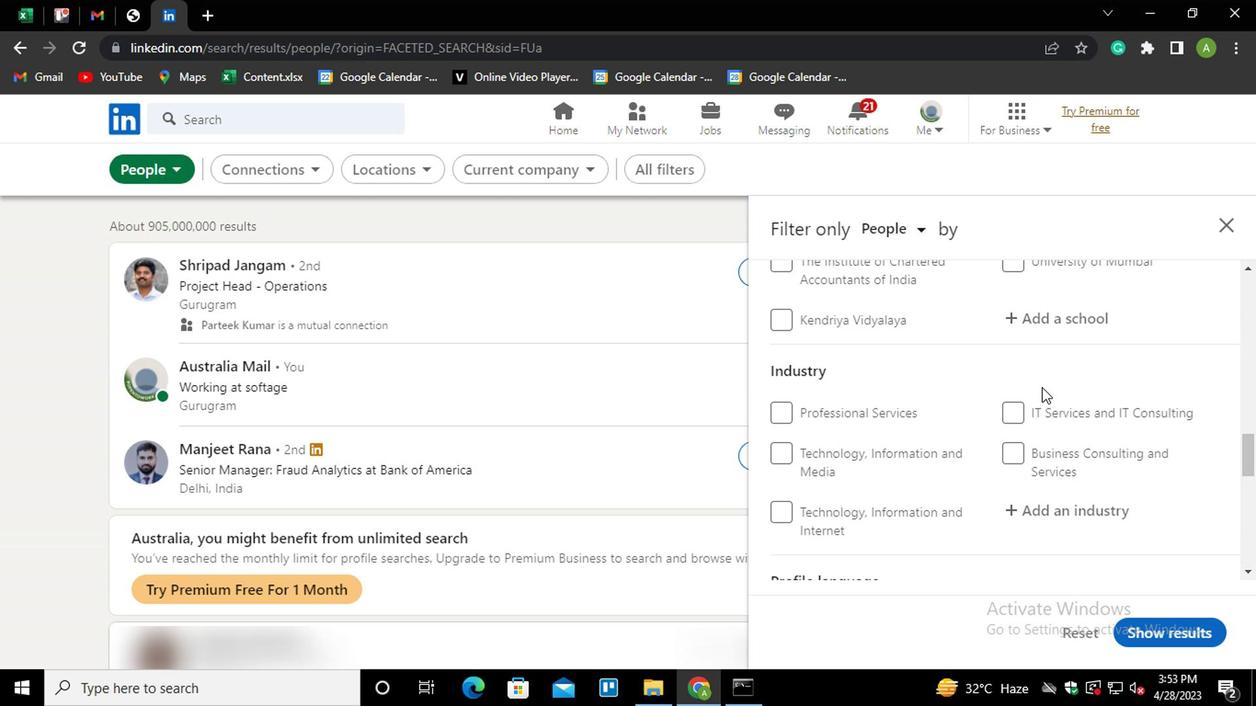 
Action: Mouse scrolled (851, 384) with delta (0, 0)
Screenshot: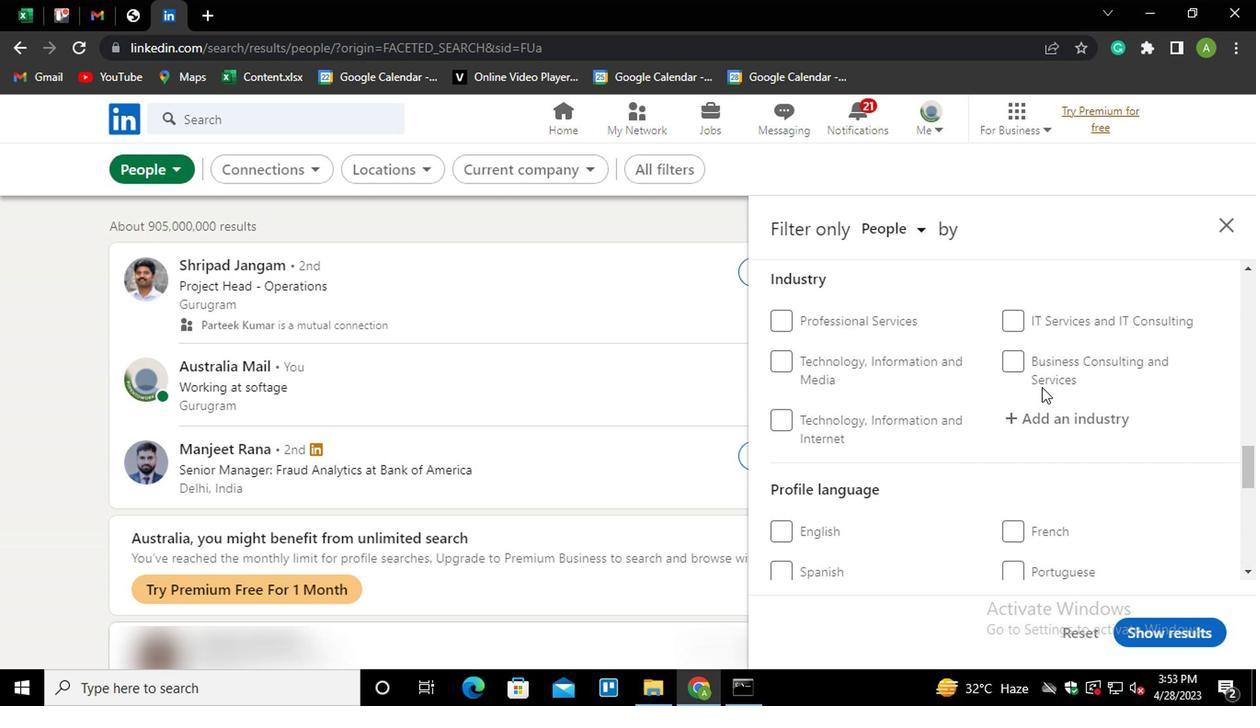 
Action: Mouse scrolled (851, 384) with delta (0, 0)
Screenshot: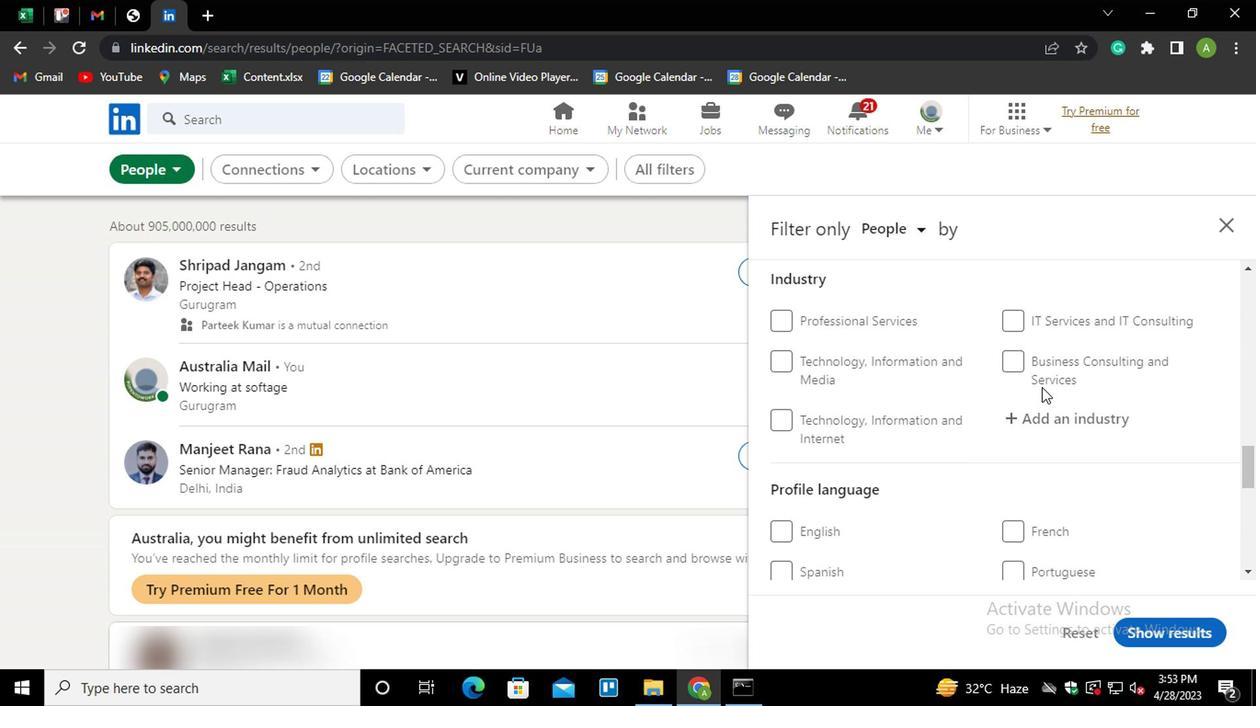 
Action: Mouse moved to (680, 351)
Screenshot: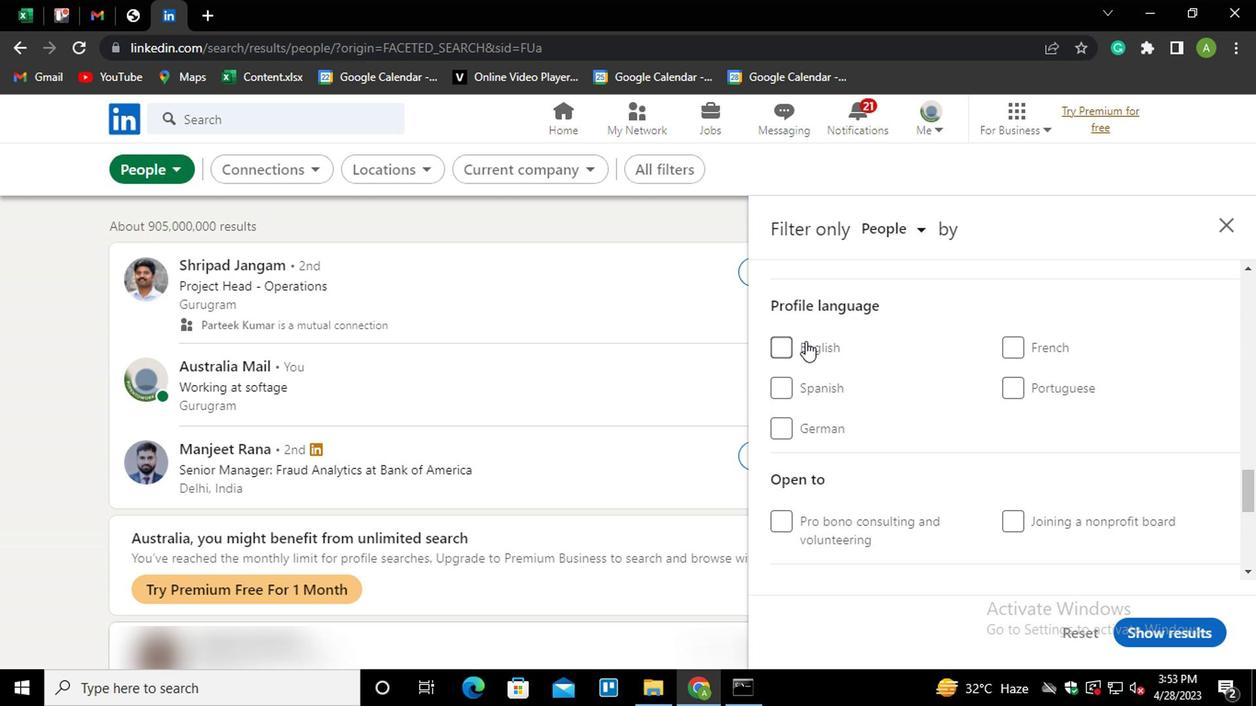 
Action: Mouse pressed left at (680, 351)
Screenshot: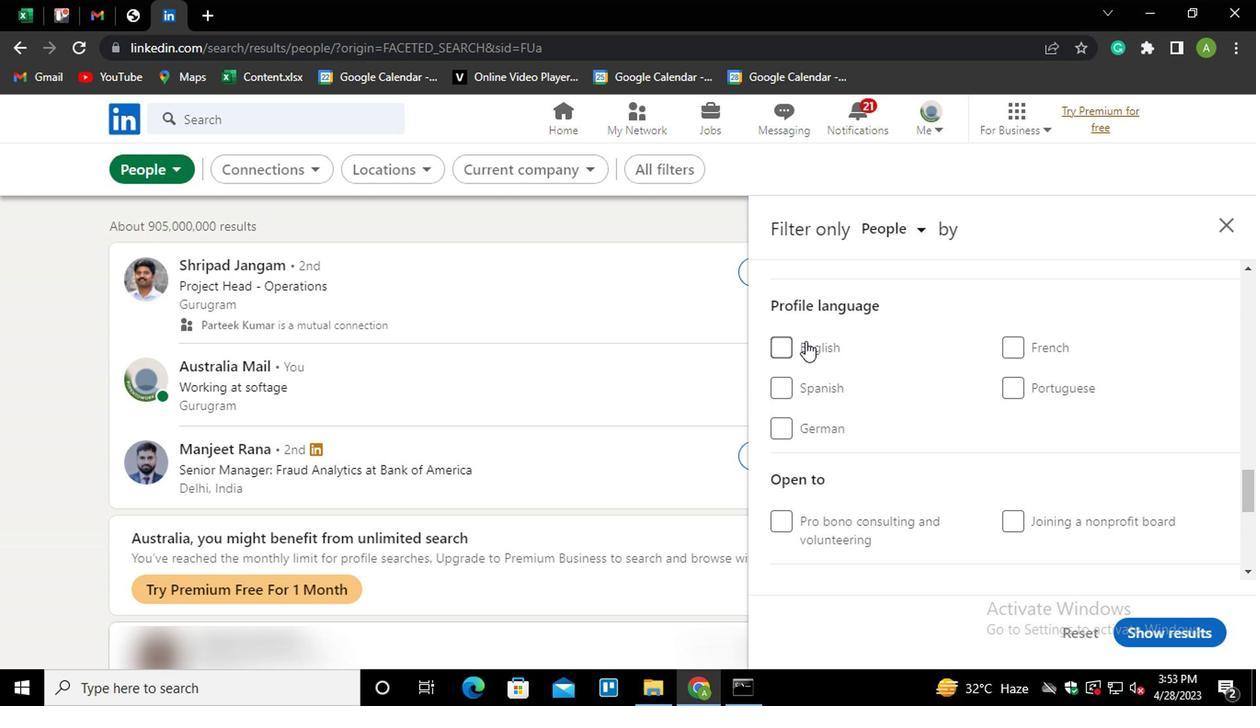 
Action: Mouse moved to (848, 420)
Screenshot: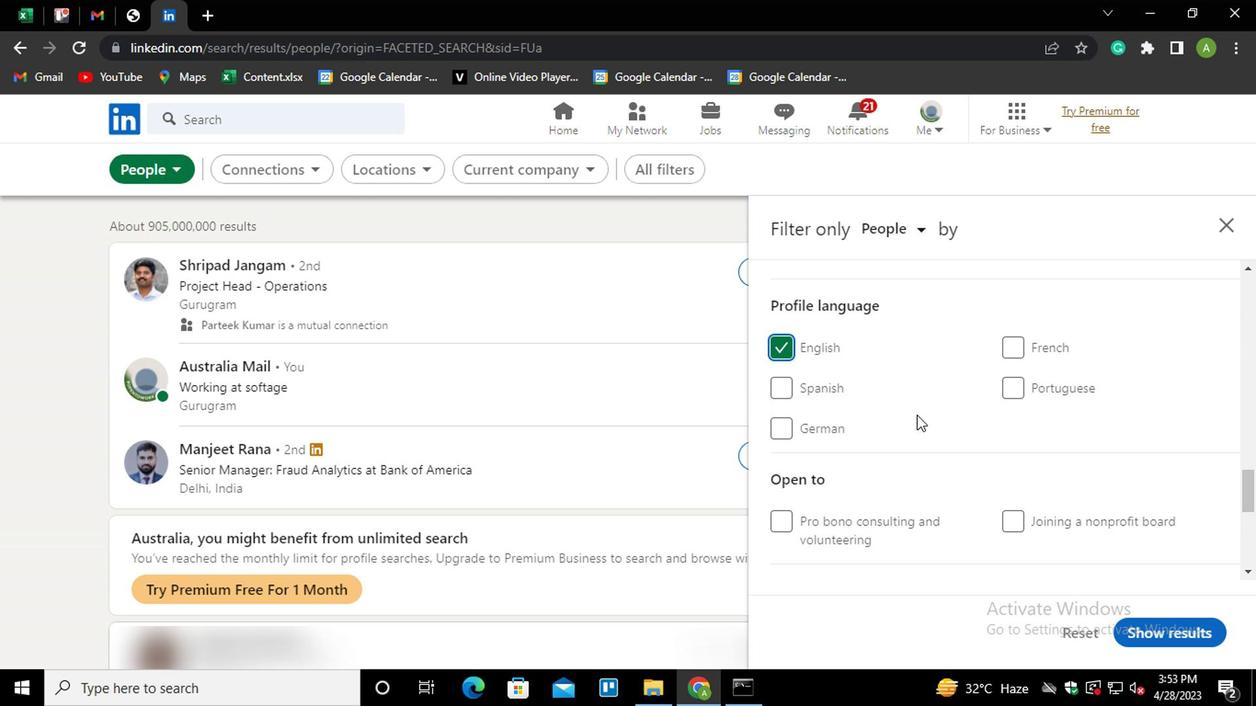 
Action: Mouse scrolled (848, 420) with delta (0, 0)
Screenshot: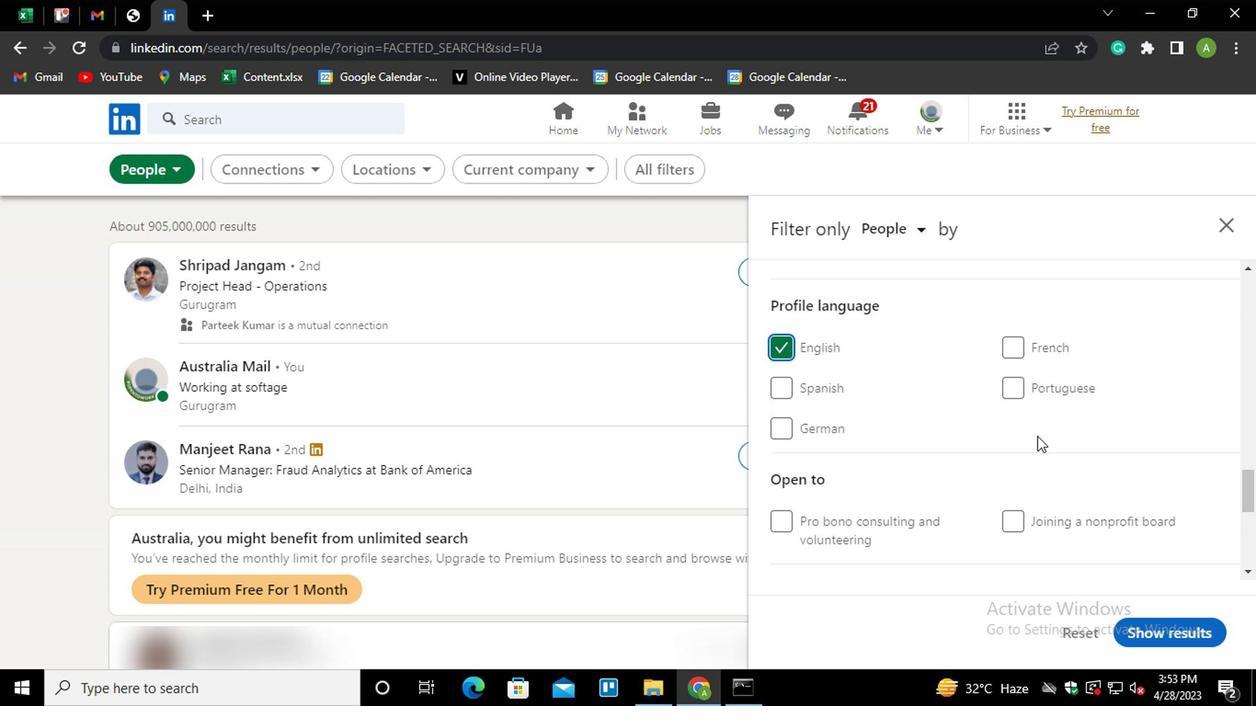 
Action: Mouse scrolled (848, 420) with delta (0, 0)
Screenshot: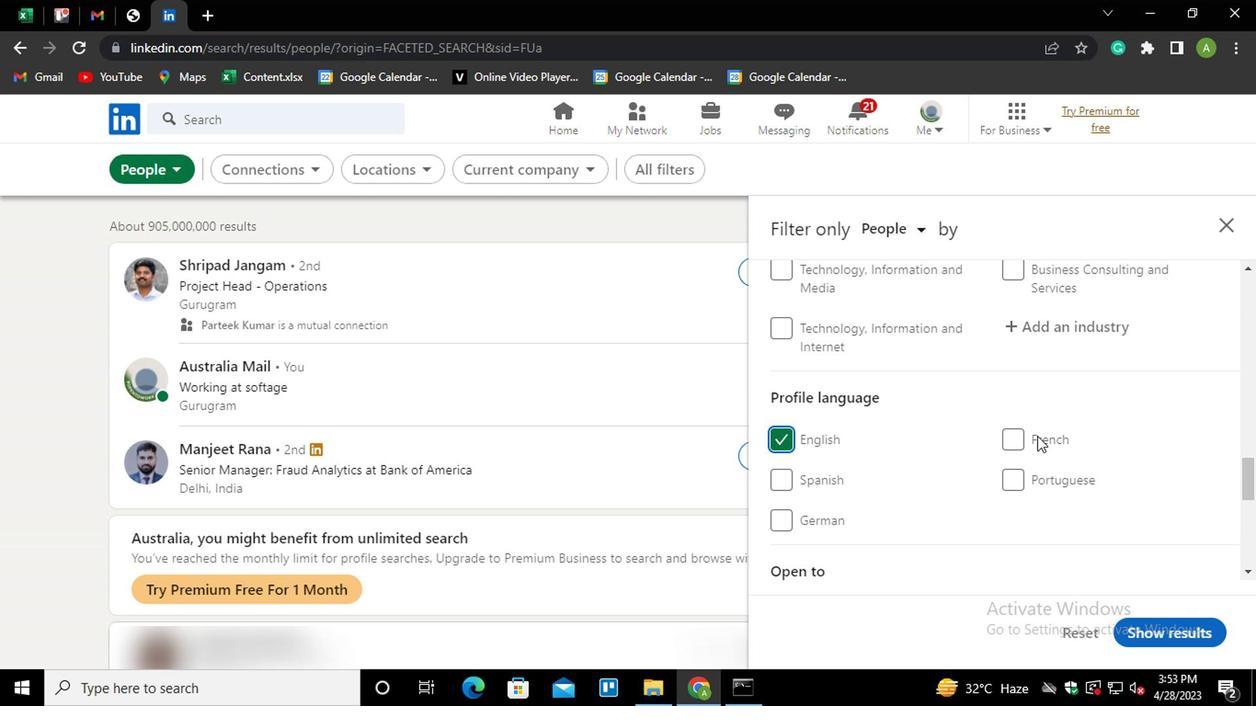 
Action: Mouse scrolled (848, 420) with delta (0, 0)
Screenshot: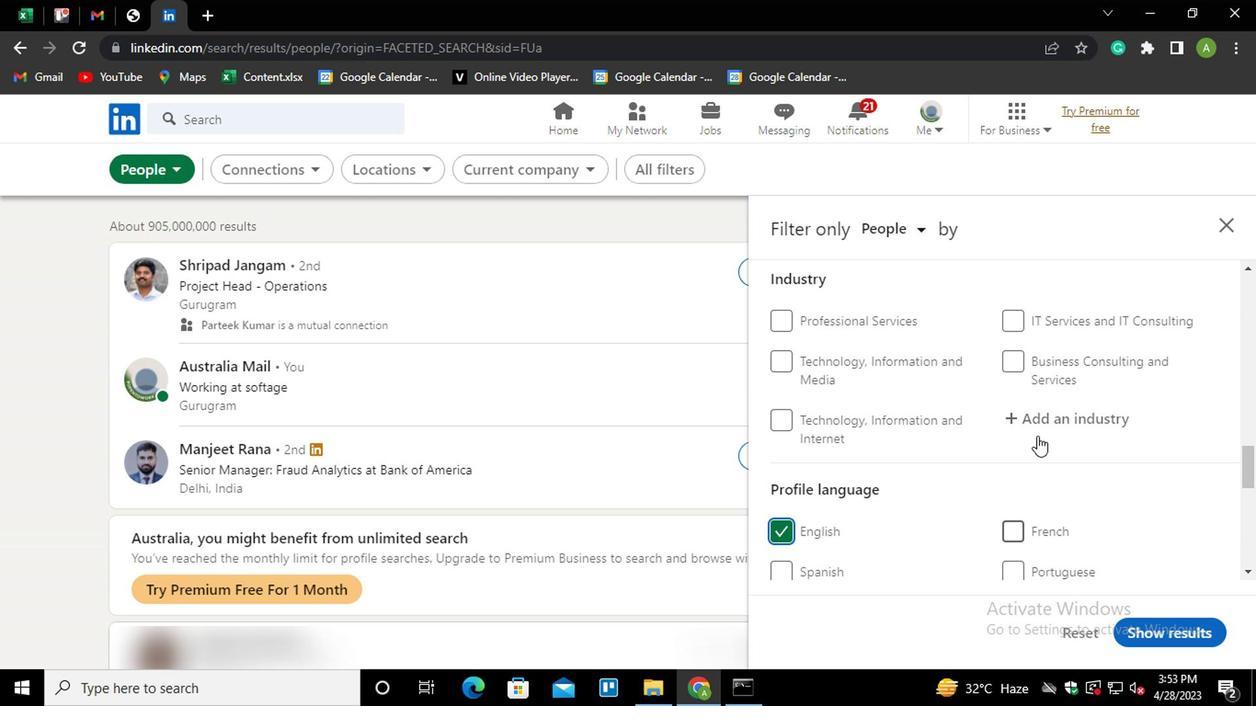 
Action: Mouse scrolled (848, 420) with delta (0, 0)
Screenshot: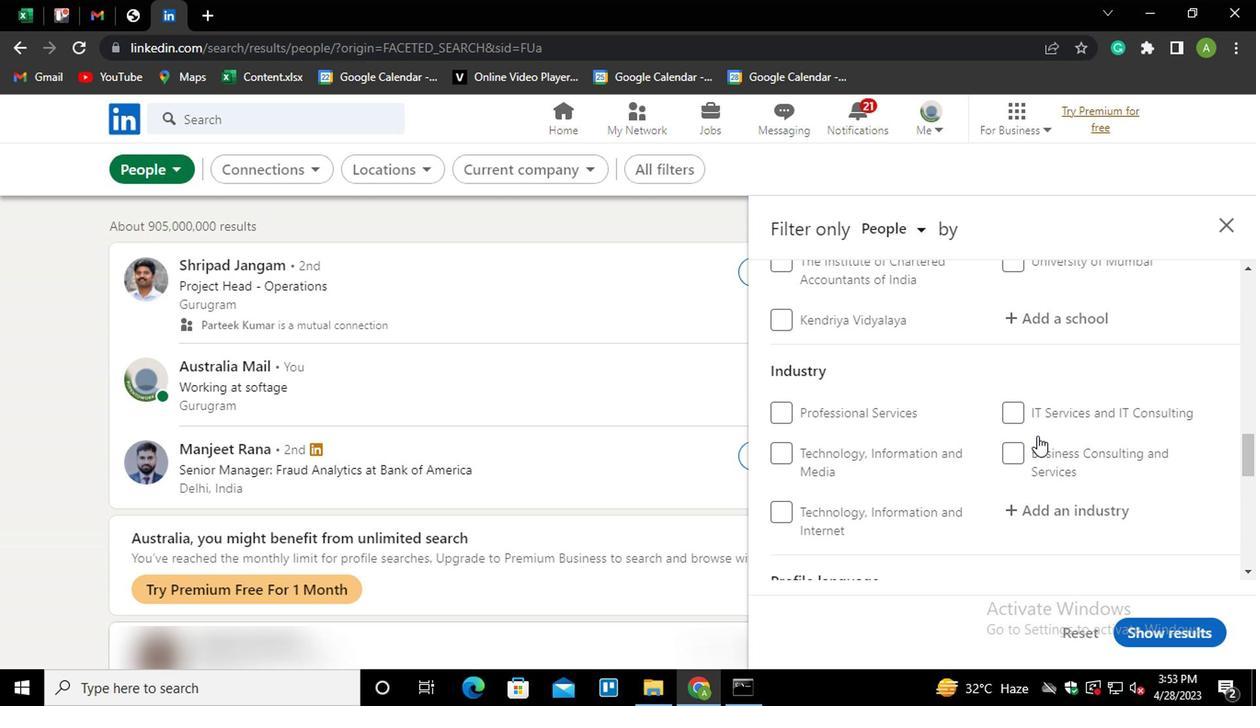 
Action: Mouse scrolled (848, 420) with delta (0, 0)
Screenshot: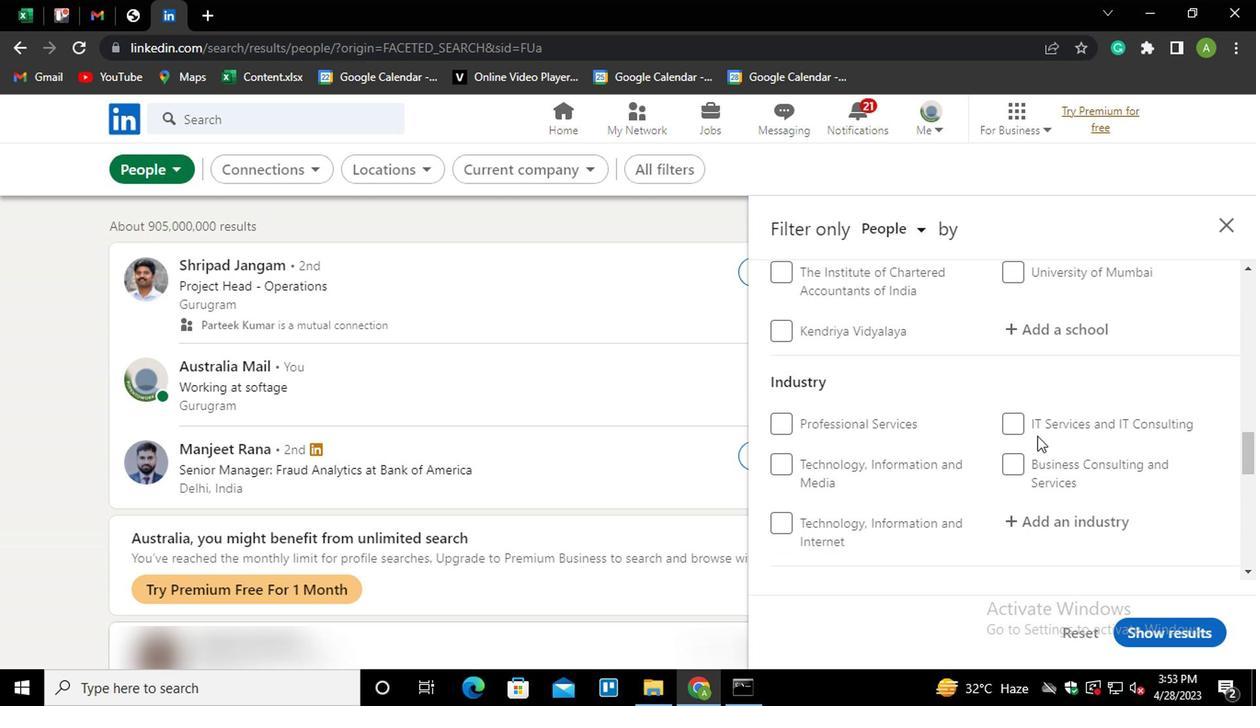 
Action: Mouse scrolled (848, 420) with delta (0, 0)
Screenshot: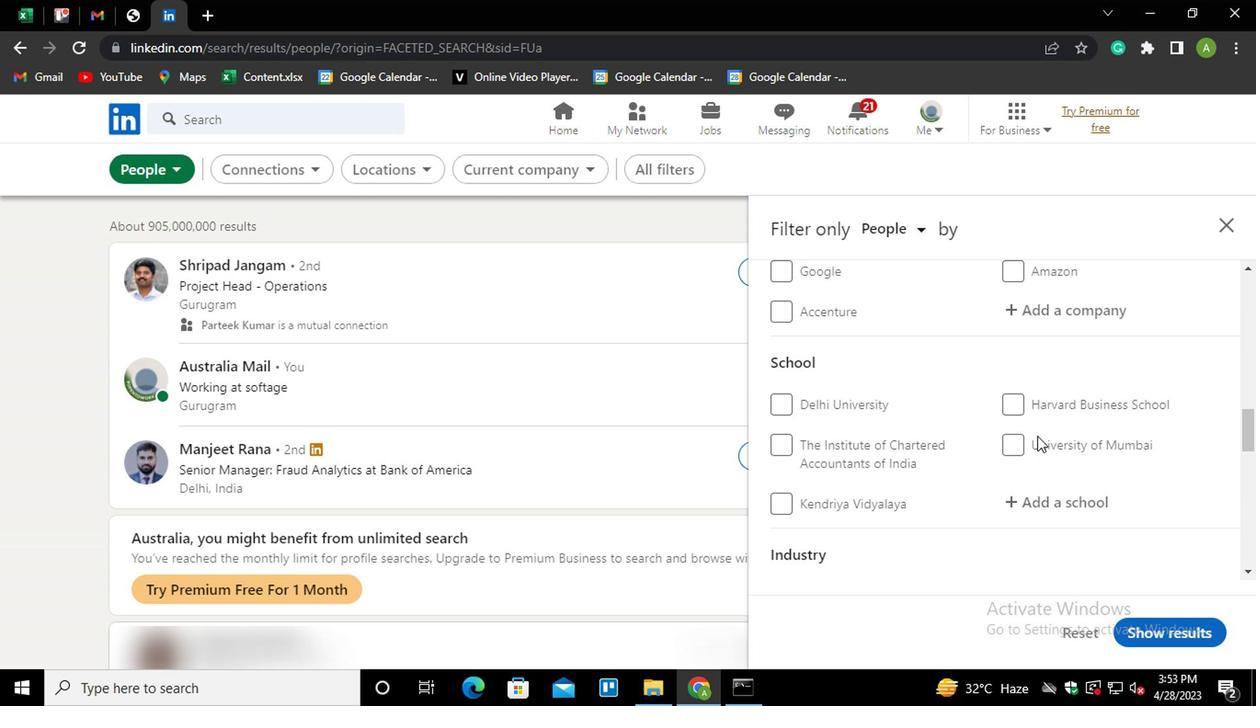 
Action: Mouse scrolled (848, 420) with delta (0, 0)
Screenshot: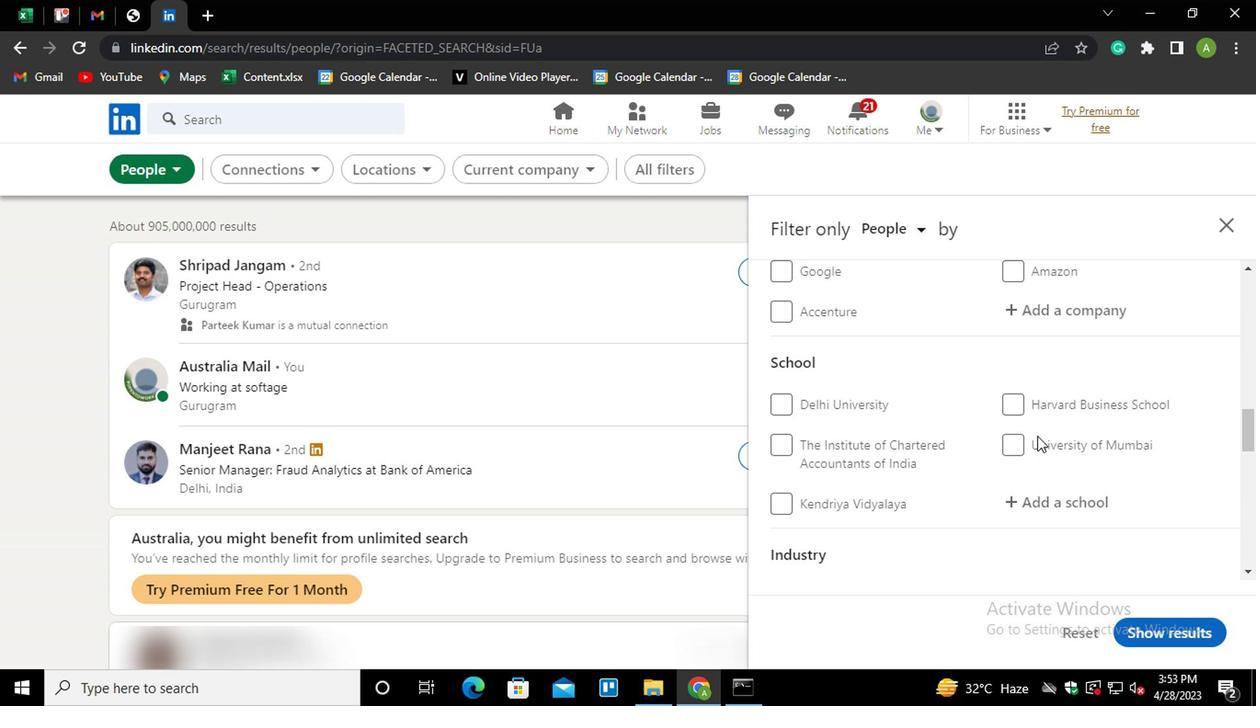 
Action: Mouse moved to (845, 332)
Screenshot: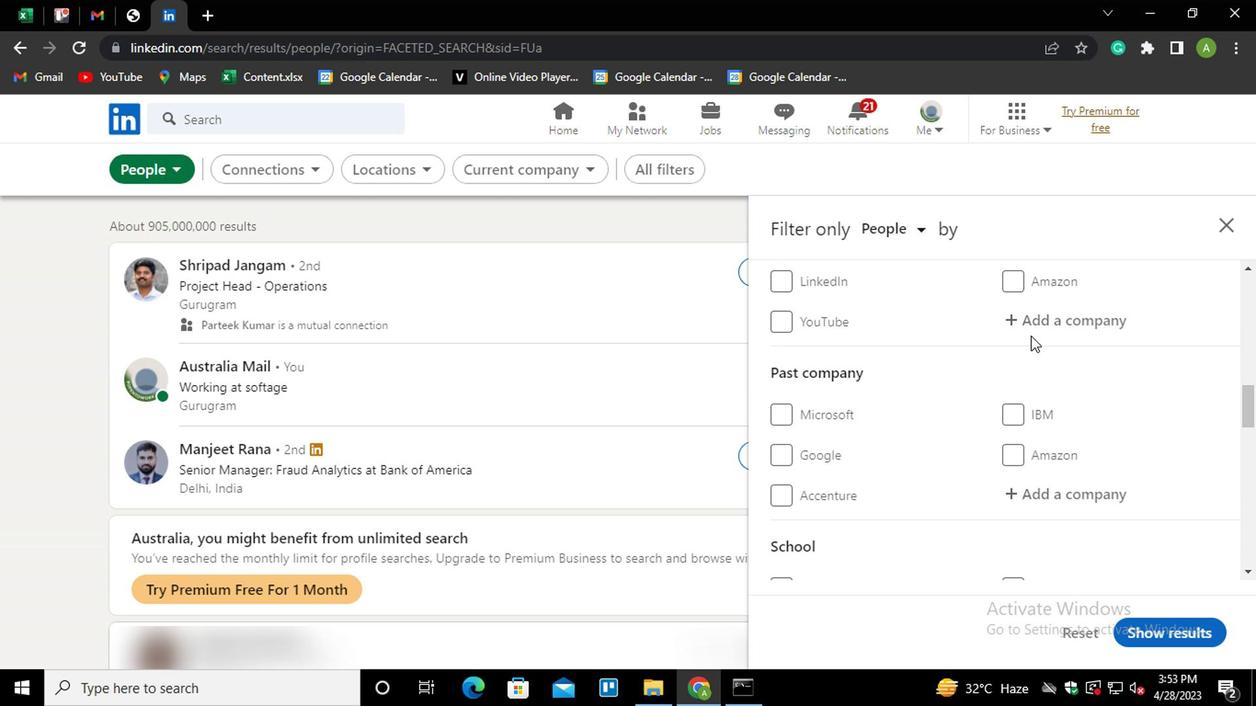 
Action: Mouse pressed left at (845, 332)
Screenshot: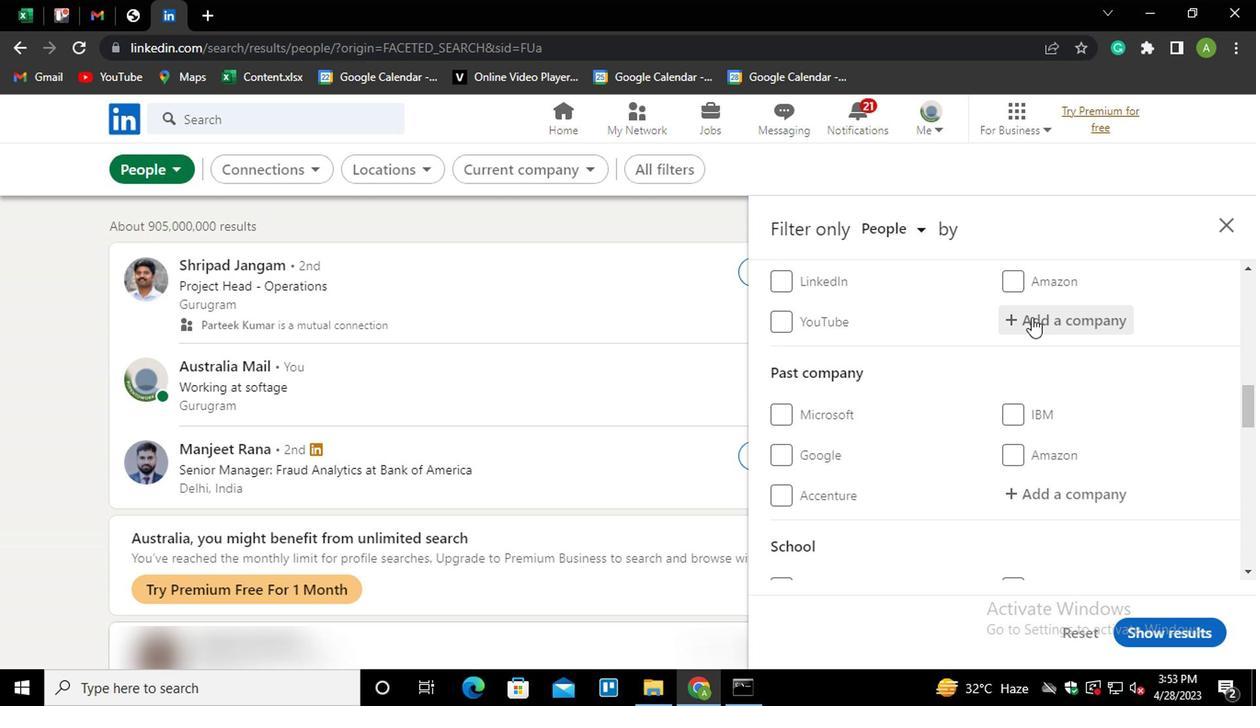 
Action: Mouse moved to (854, 338)
Screenshot: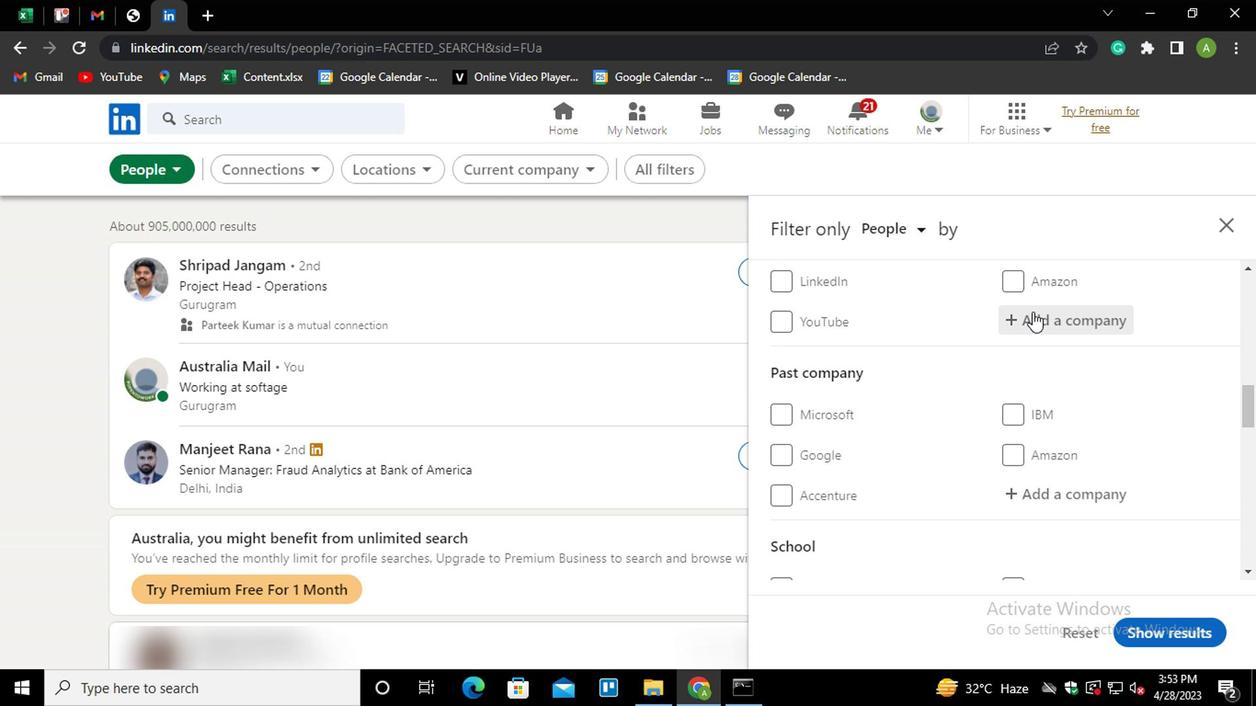 
Action: Mouse pressed left at (854, 338)
Screenshot: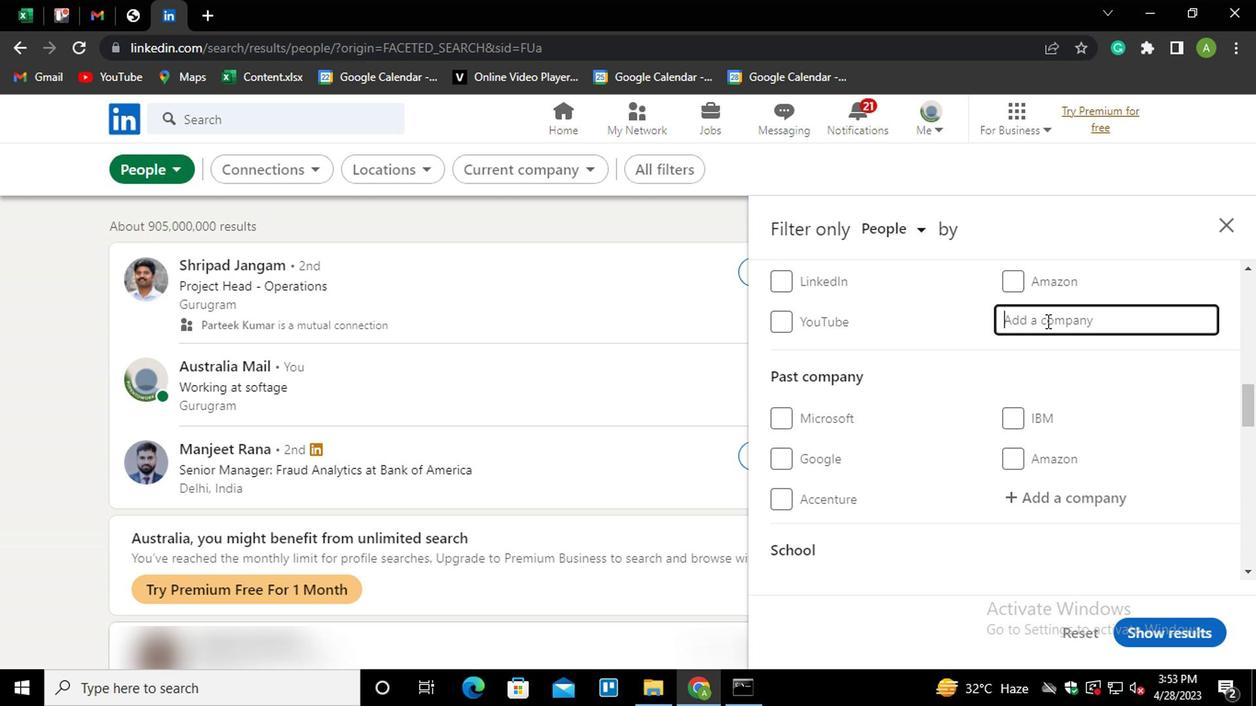 
Action: Key pressed J.P<Key.down><Key.enter>
Screenshot: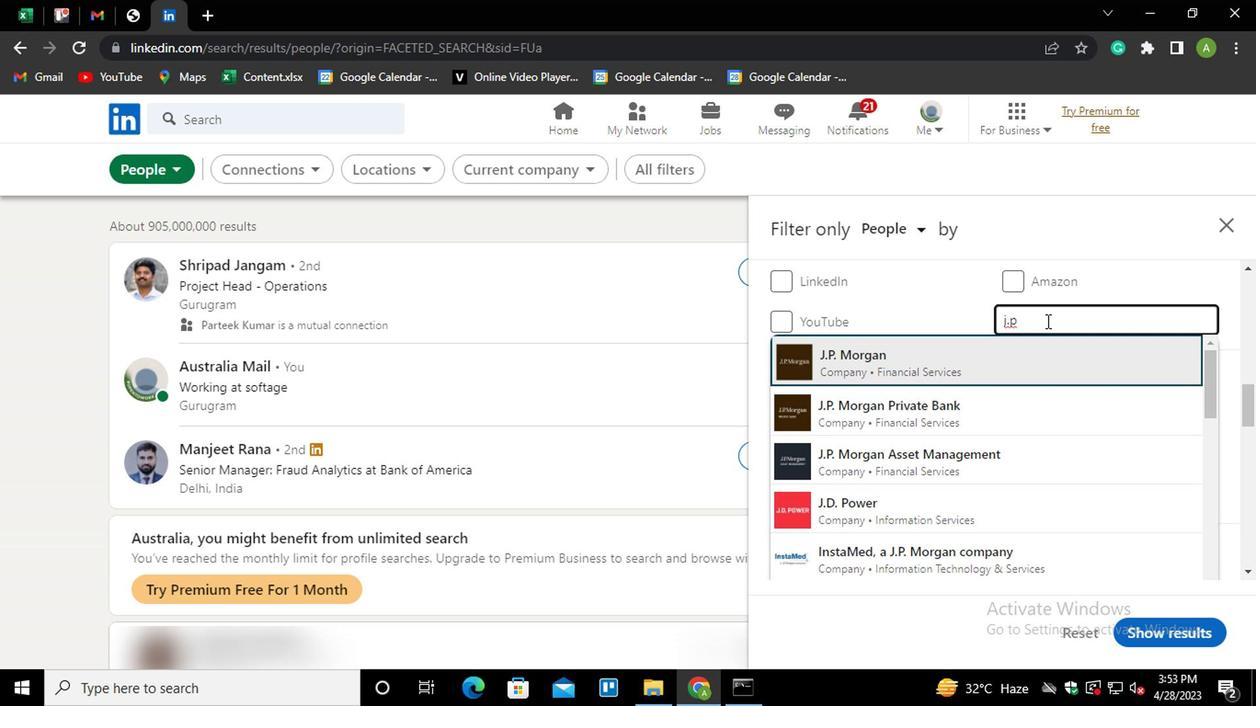 
Action: Mouse scrolled (854, 337) with delta (0, 0)
Screenshot: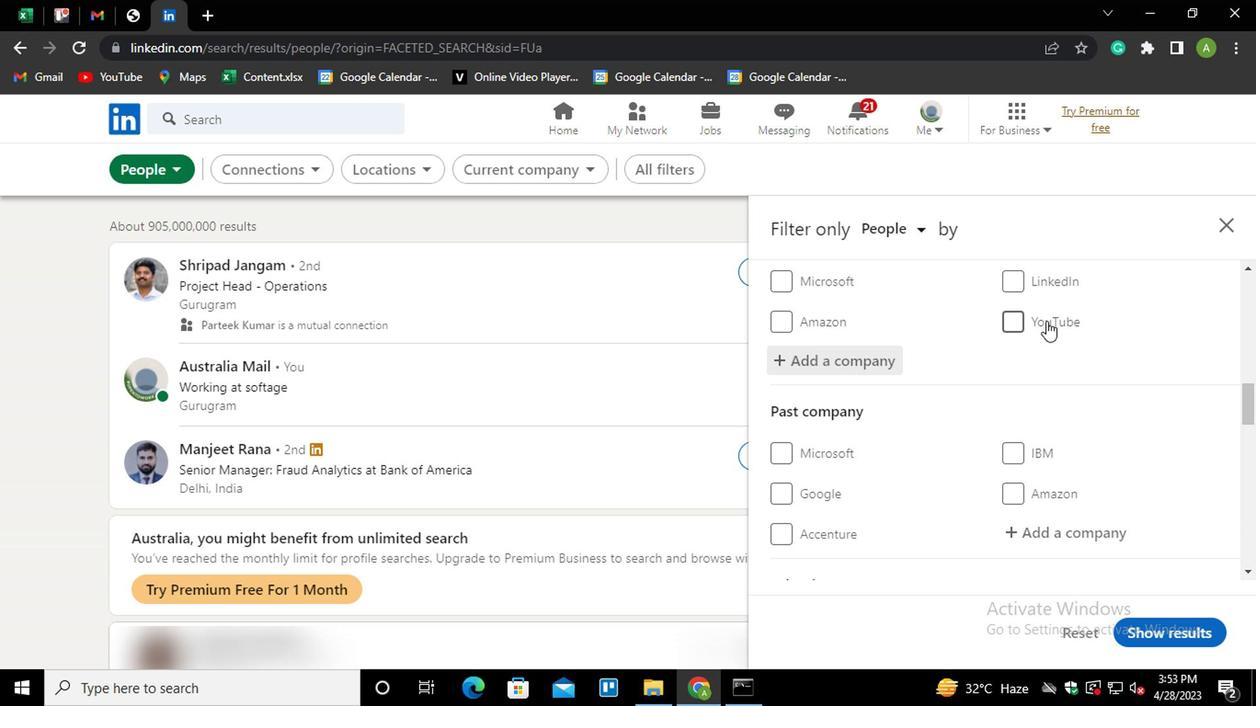 
Action: Mouse scrolled (854, 337) with delta (0, 0)
Screenshot: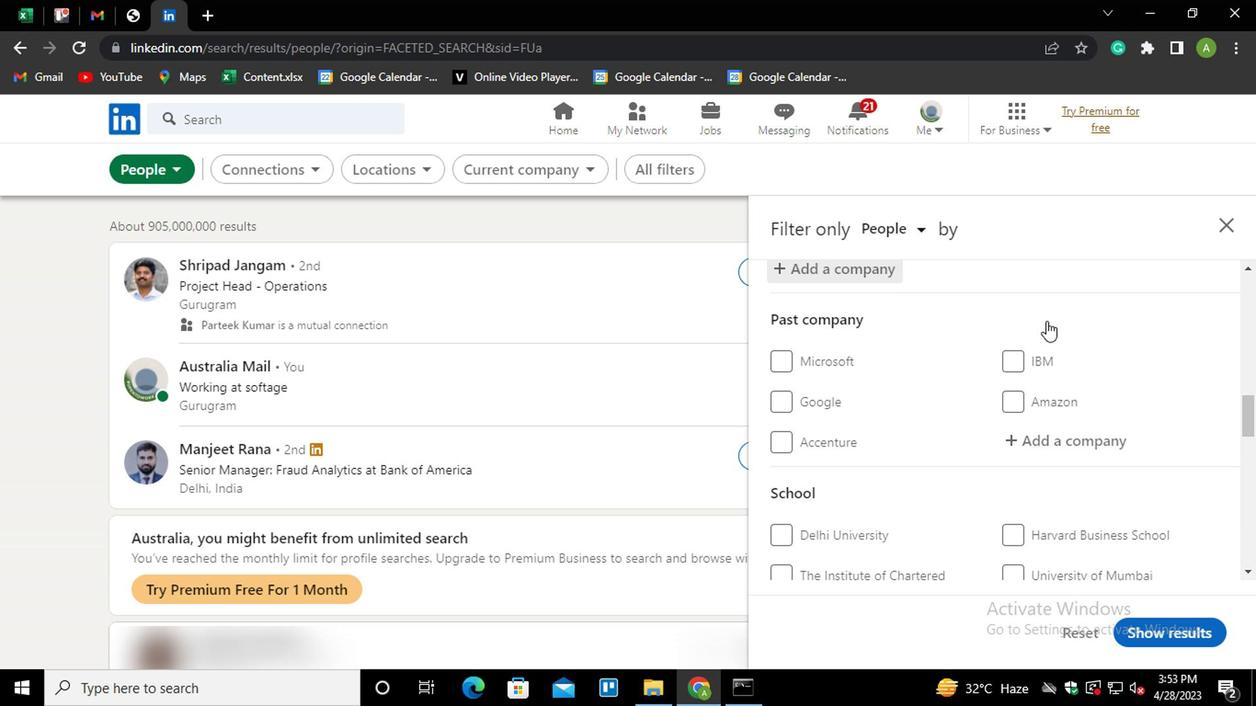 
Action: Mouse moved to (856, 352)
Screenshot: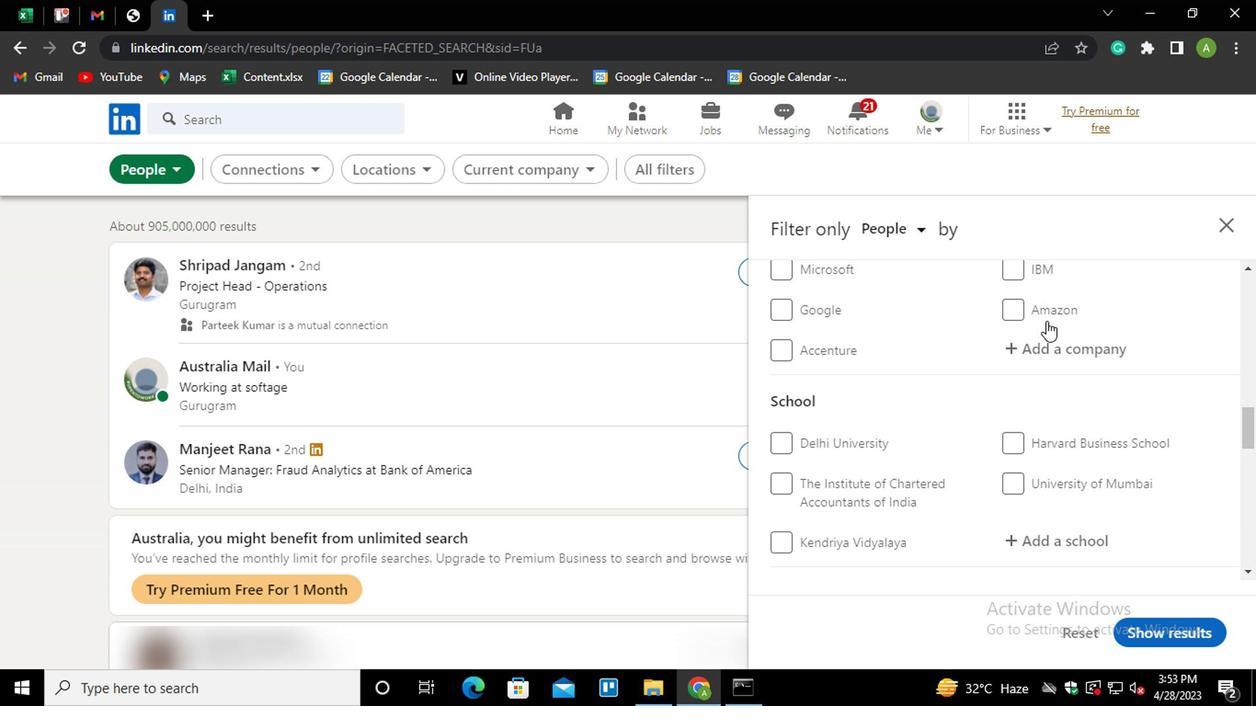 
Action: Mouse scrolled (856, 351) with delta (0, 0)
Screenshot: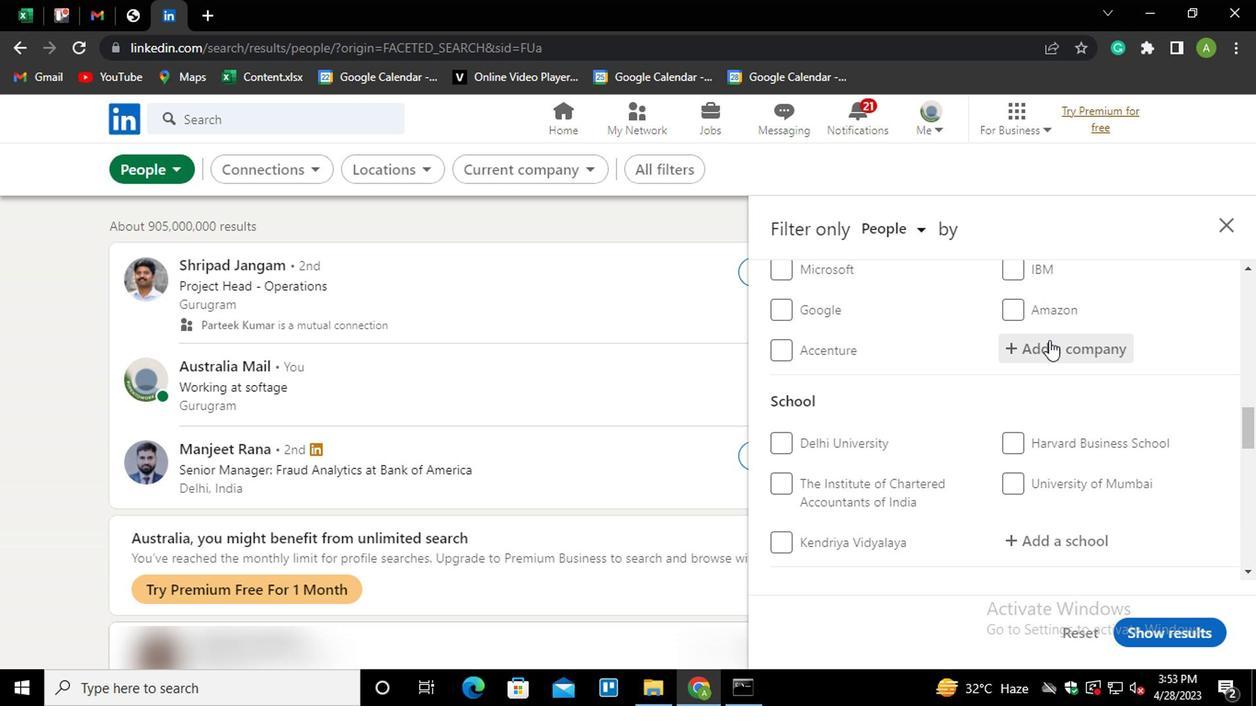 
Action: Mouse moved to (855, 423)
Screenshot: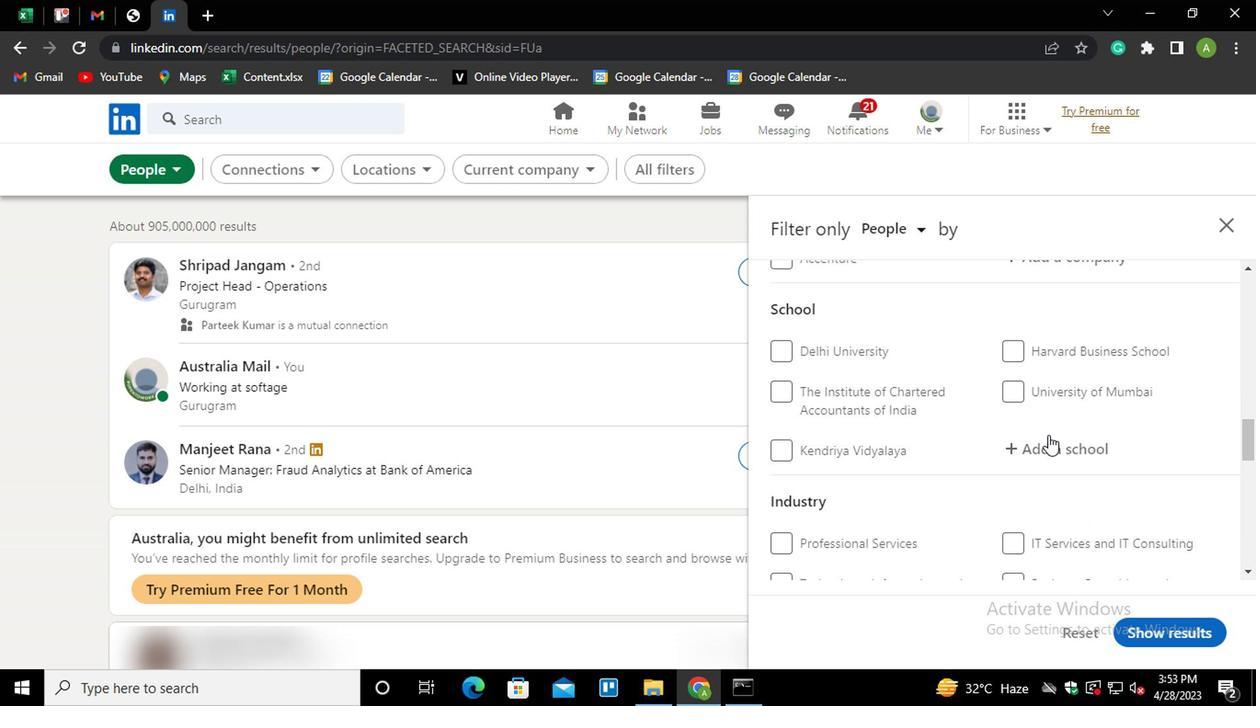 
Action: Mouse pressed left at (855, 423)
Screenshot: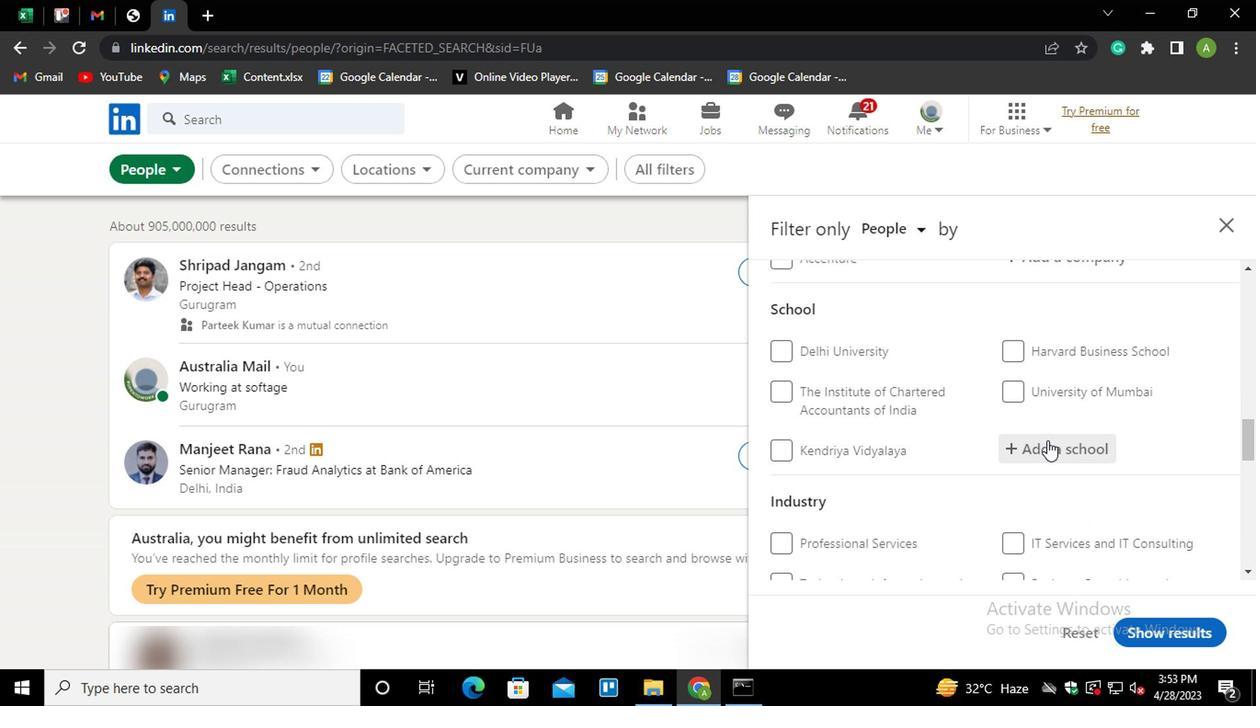 
Action: Mouse moved to (854, 424)
Screenshot: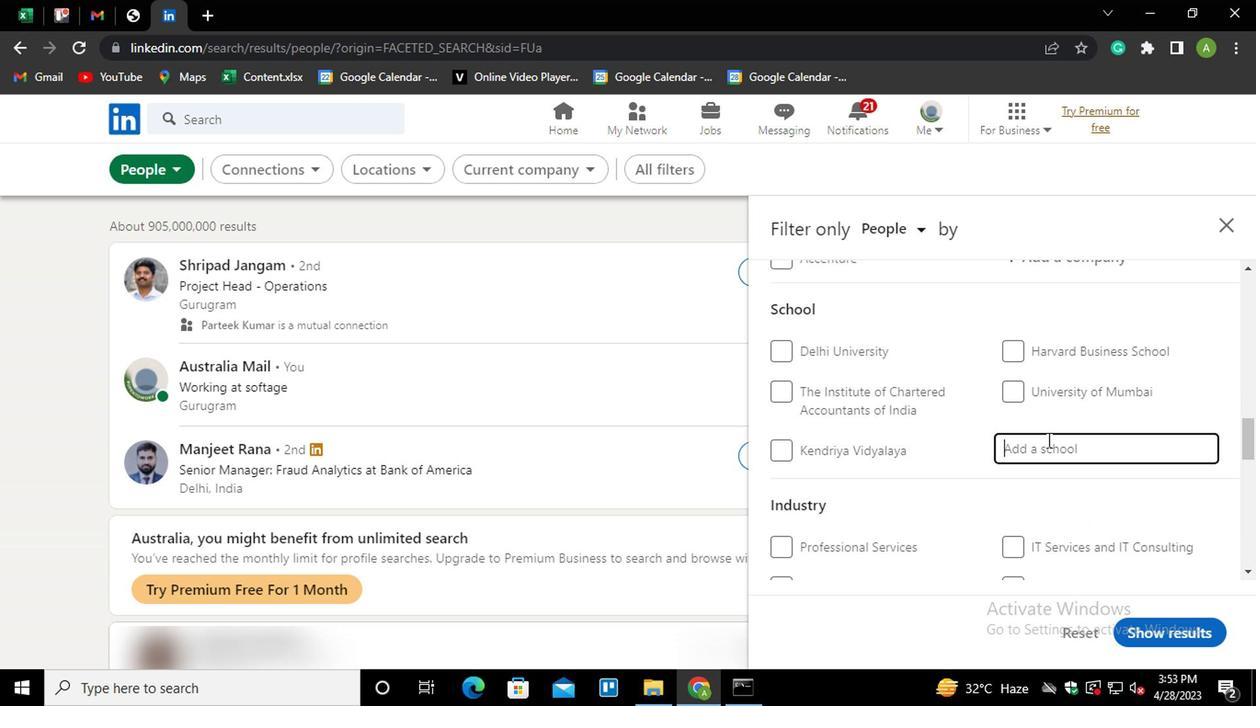 
Action: Key pressed <Key.shift>A
Screenshot: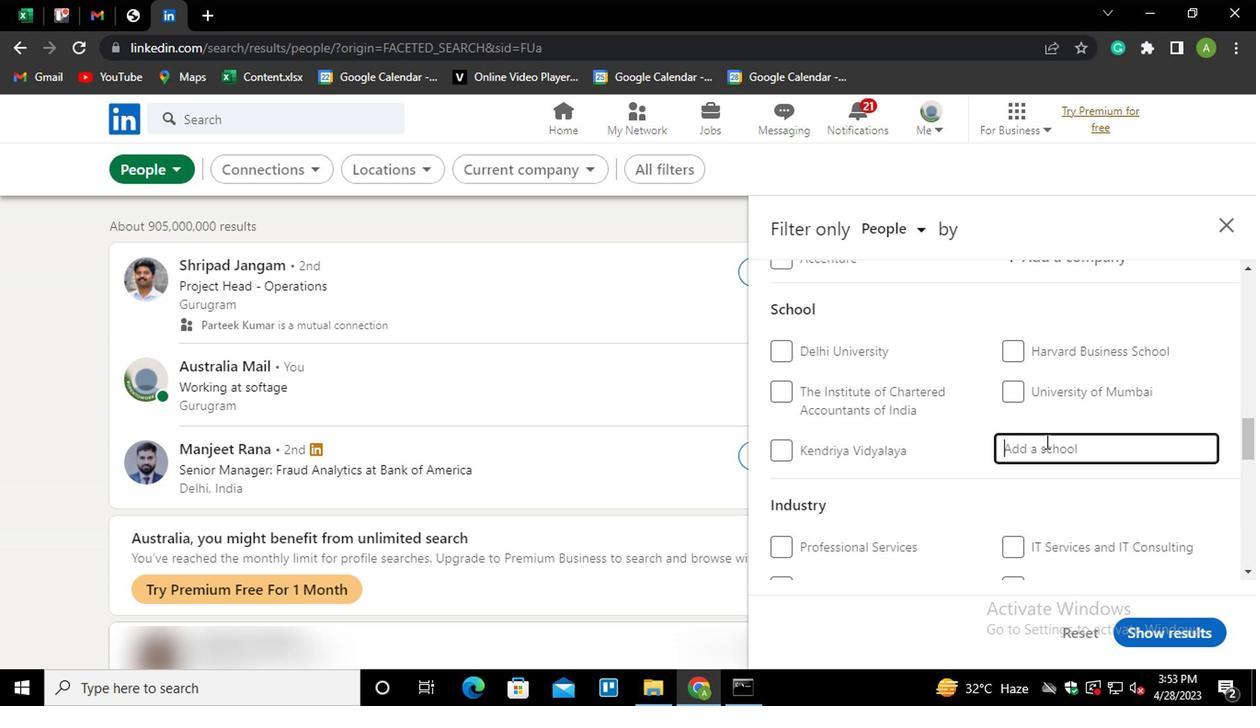 
Action: Mouse moved to (851, 425)
Screenshot: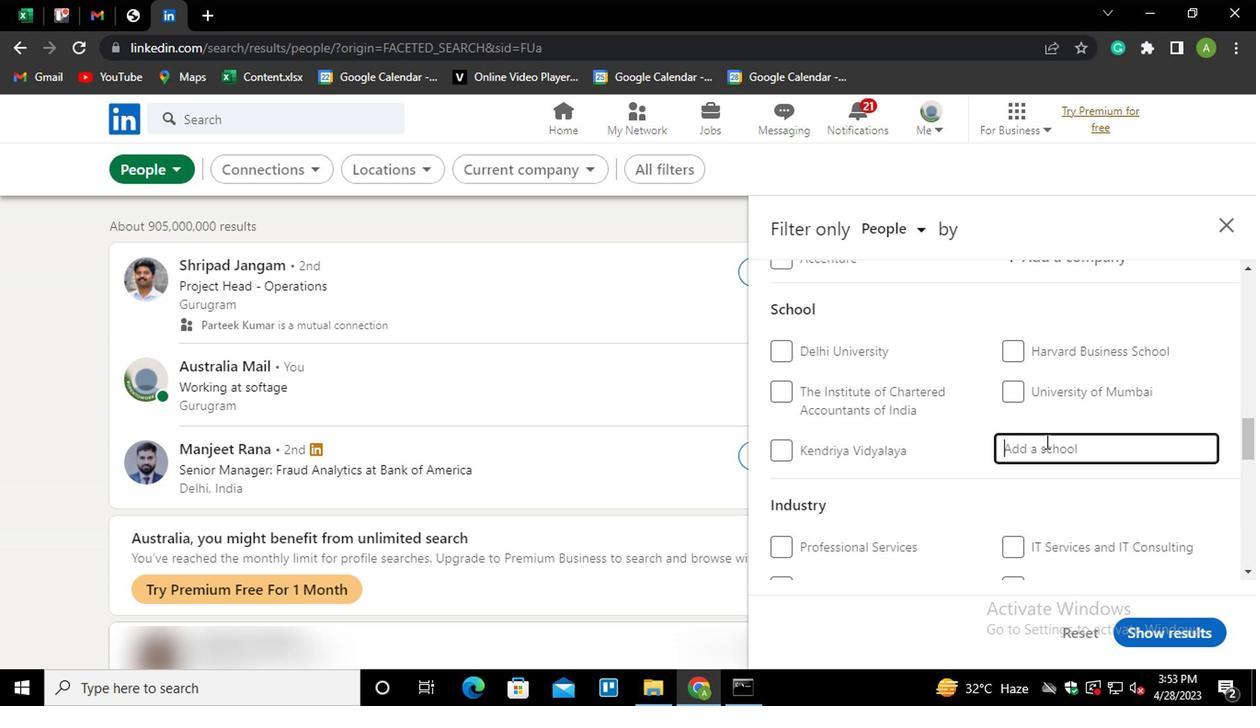 
Action: Key pressed CROPOLIS<Key.down><Key.enter>
Screenshot: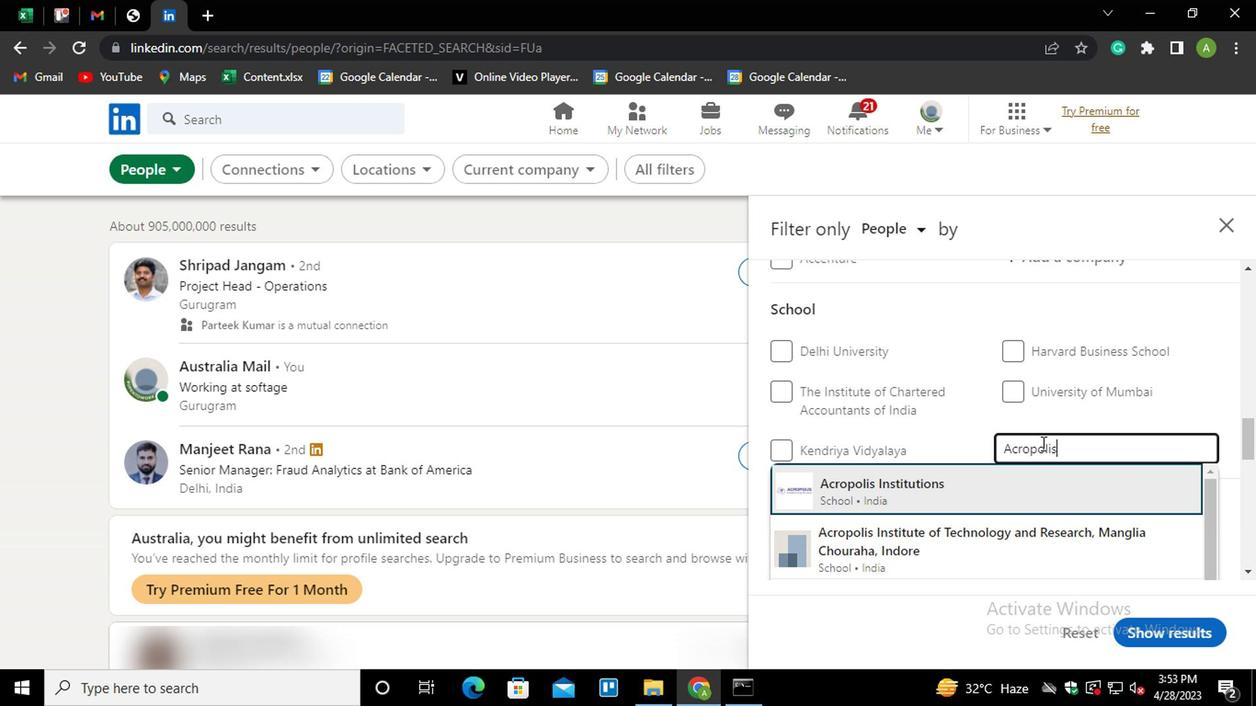 
Action: Mouse scrolled (851, 424) with delta (0, 0)
Screenshot: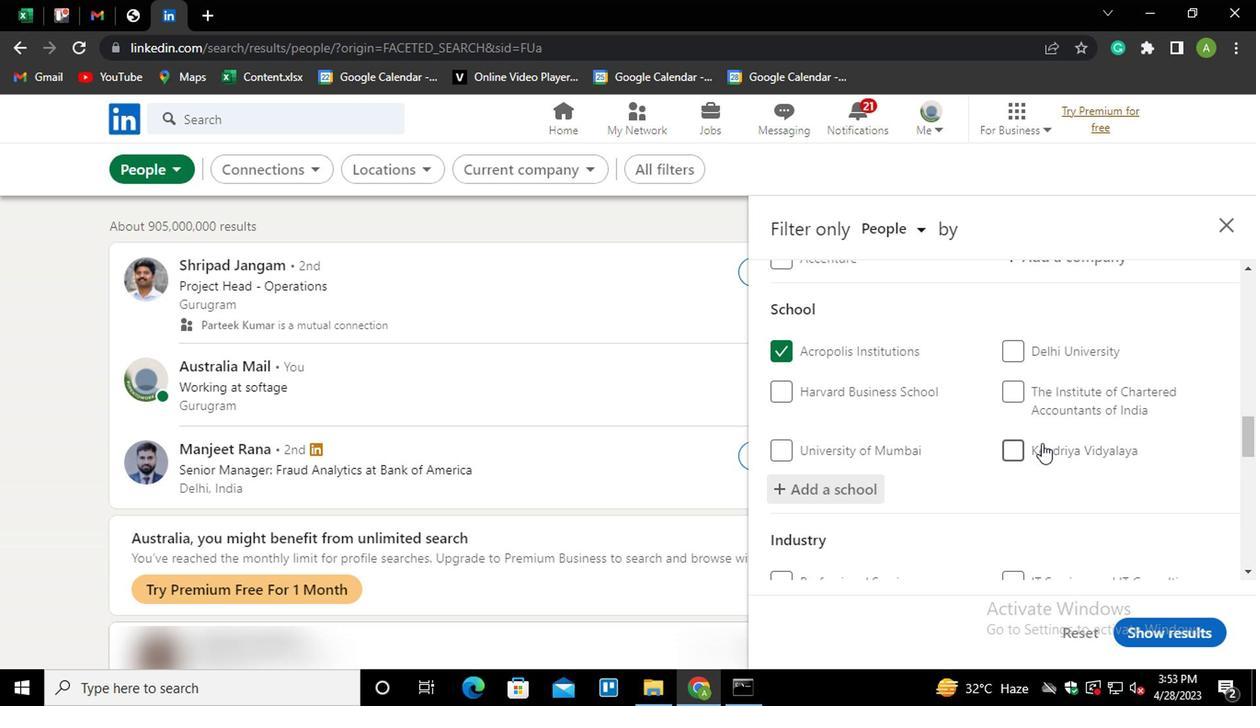 
Action: Mouse moved to (848, 426)
Screenshot: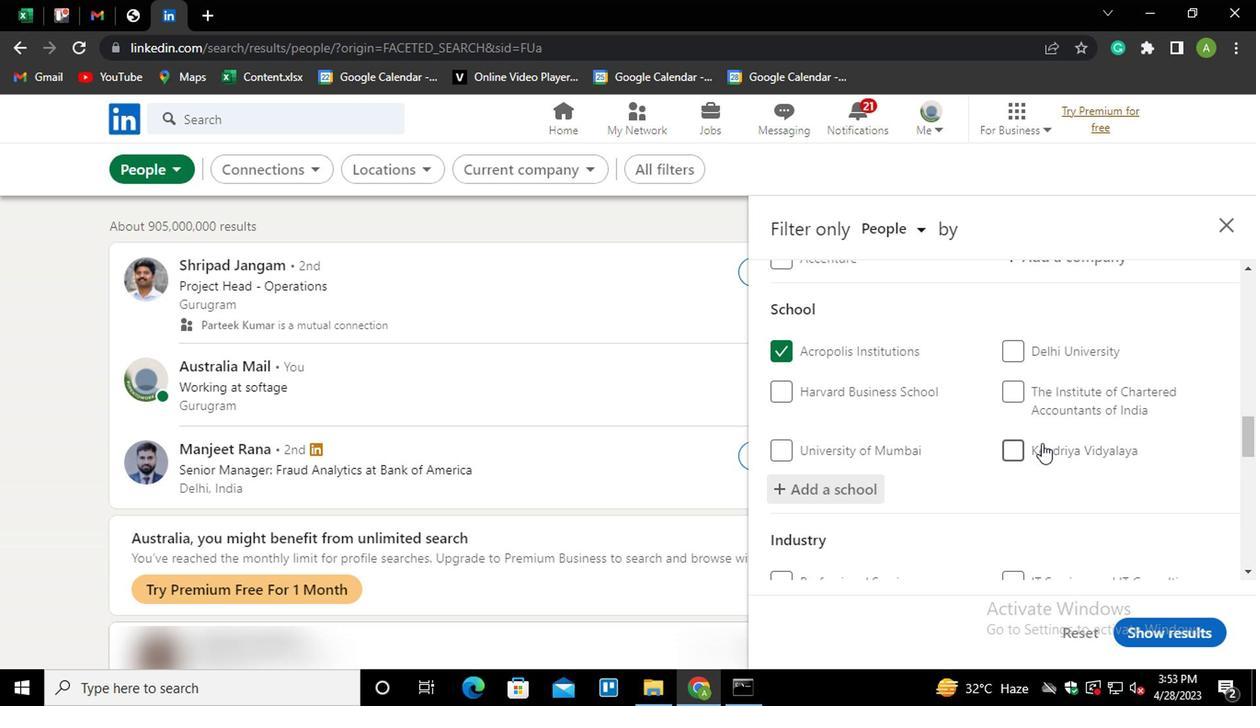 
Action: Mouse scrolled (848, 426) with delta (0, 0)
Screenshot: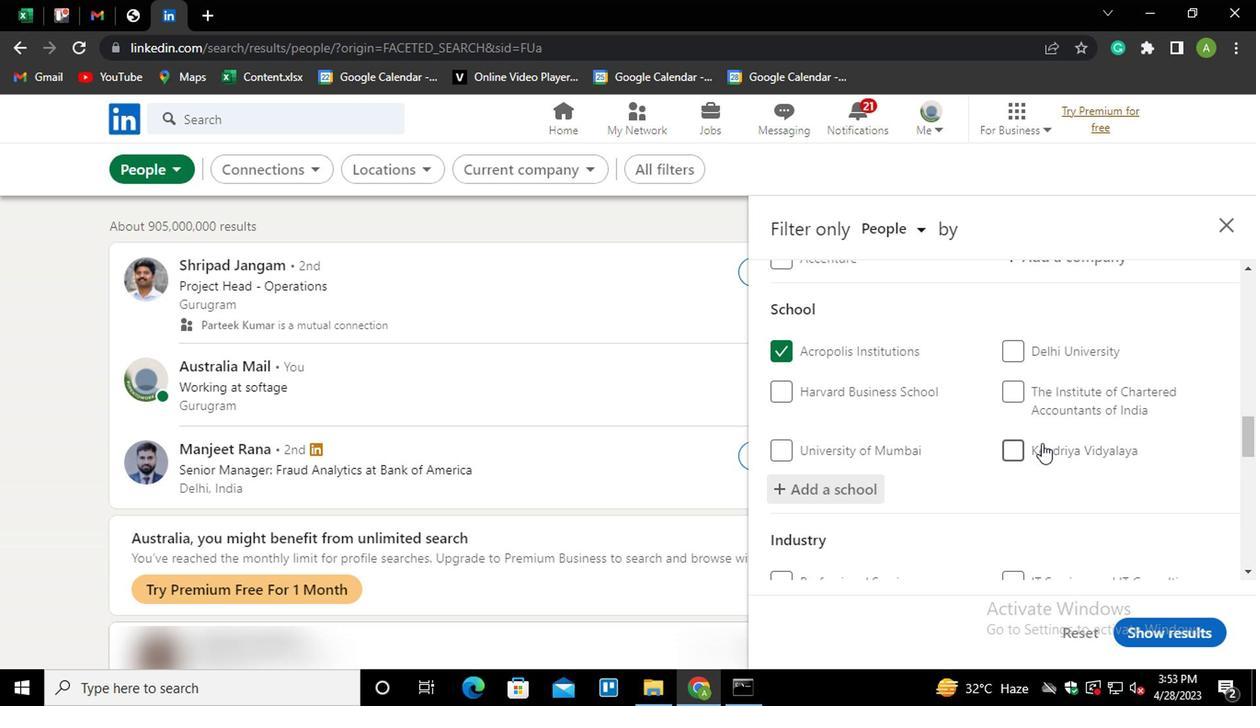 
Action: Mouse moved to (840, 432)
Screenshot: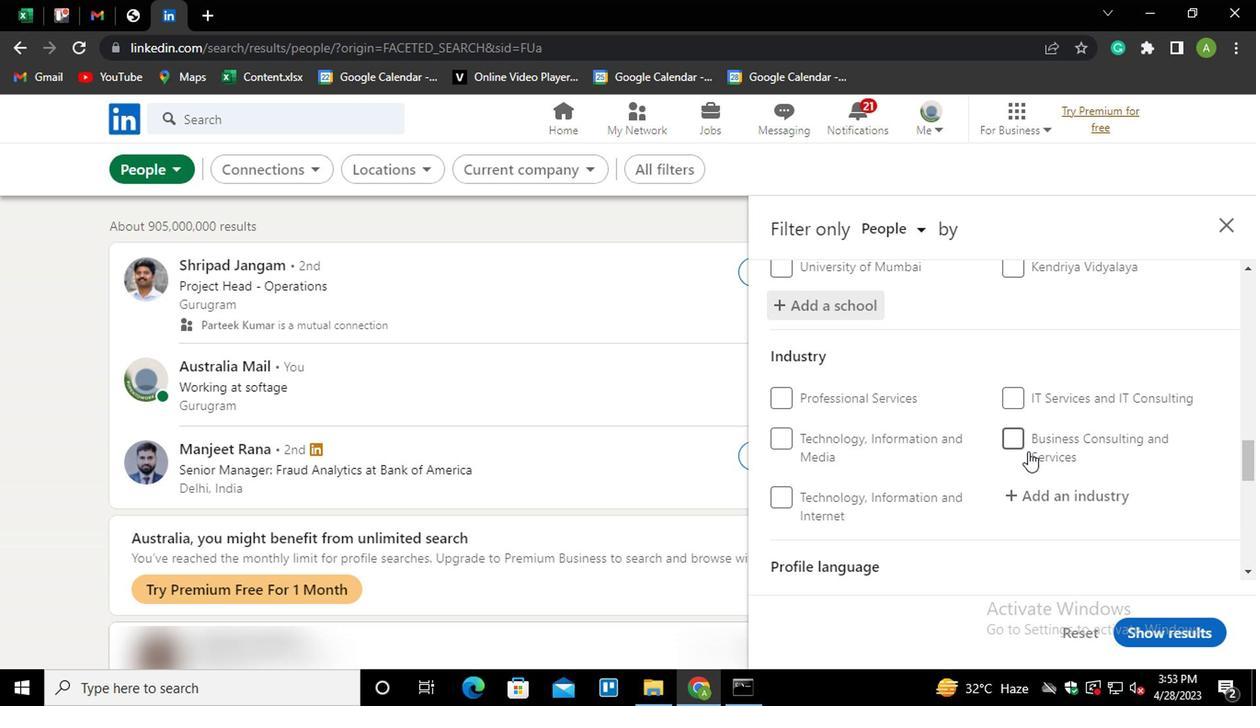 
Action: Mouse scrolled (840, 432) with delta (0, 0)
Screenshot: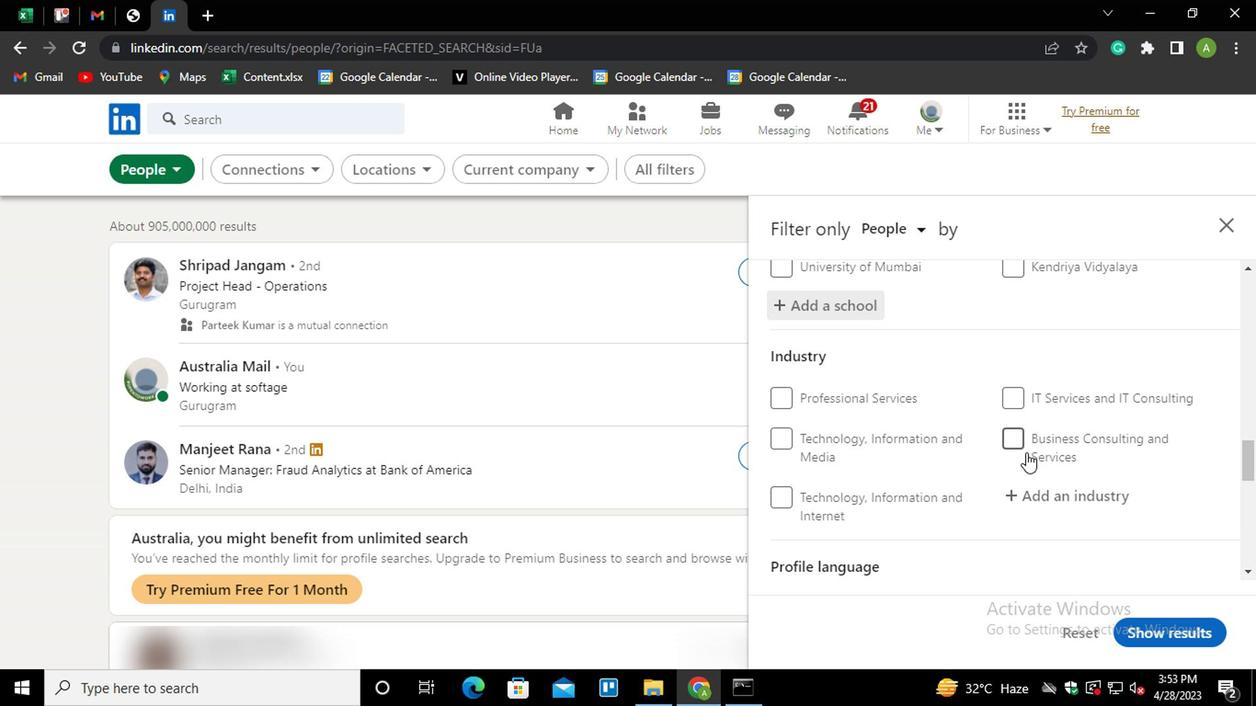
Action: Mouse moved to (841, 401)
Screenshot: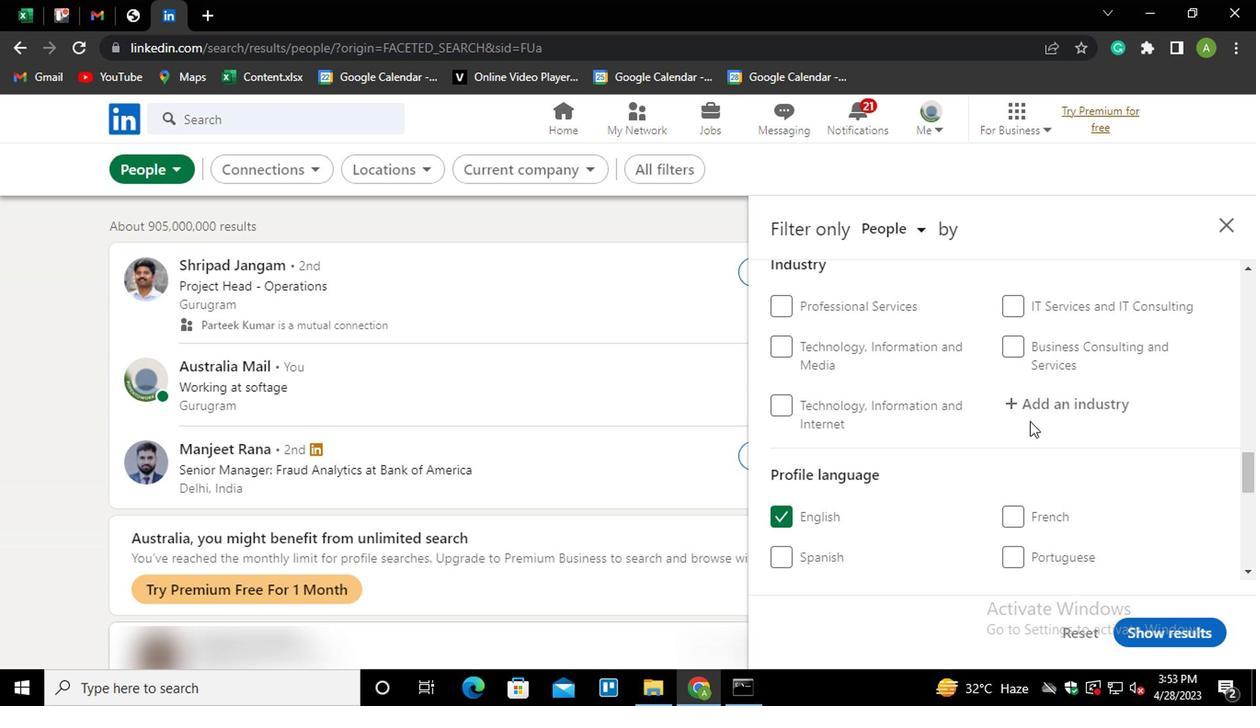 
Action: Mouse pressed left at (841, 401)
Screenshot: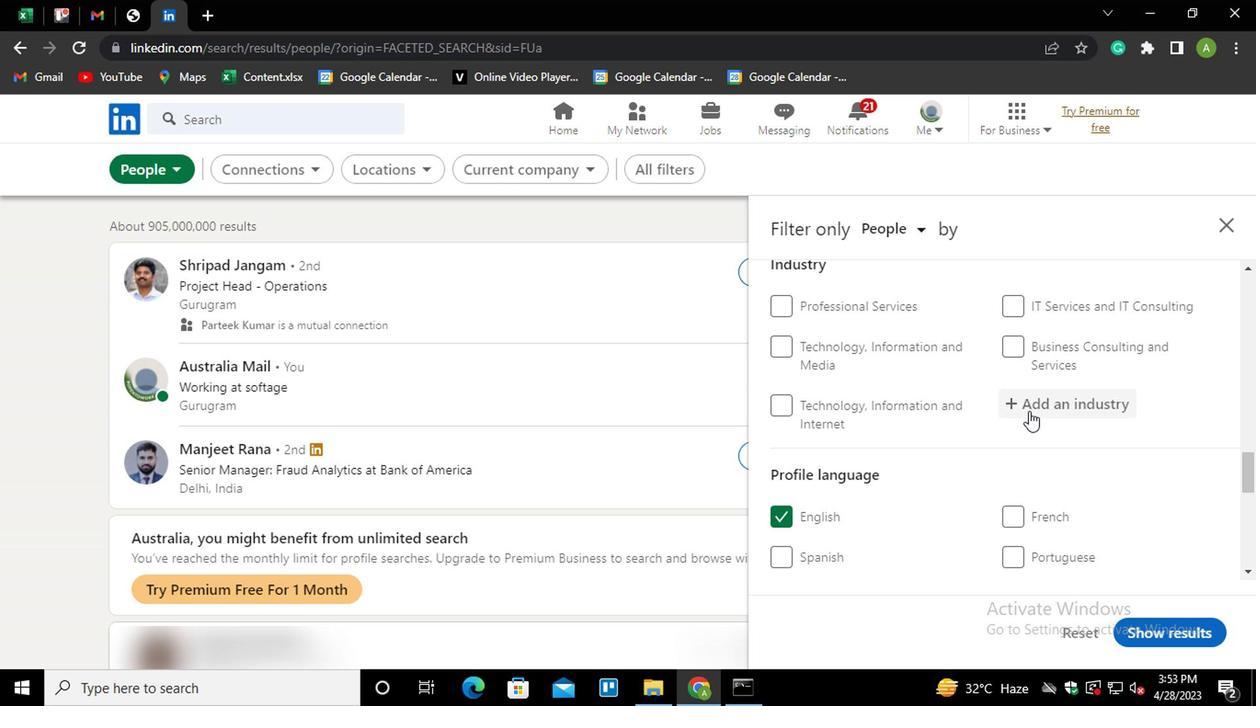 
Action: Mouse moved to (862, 396)
Screenshot: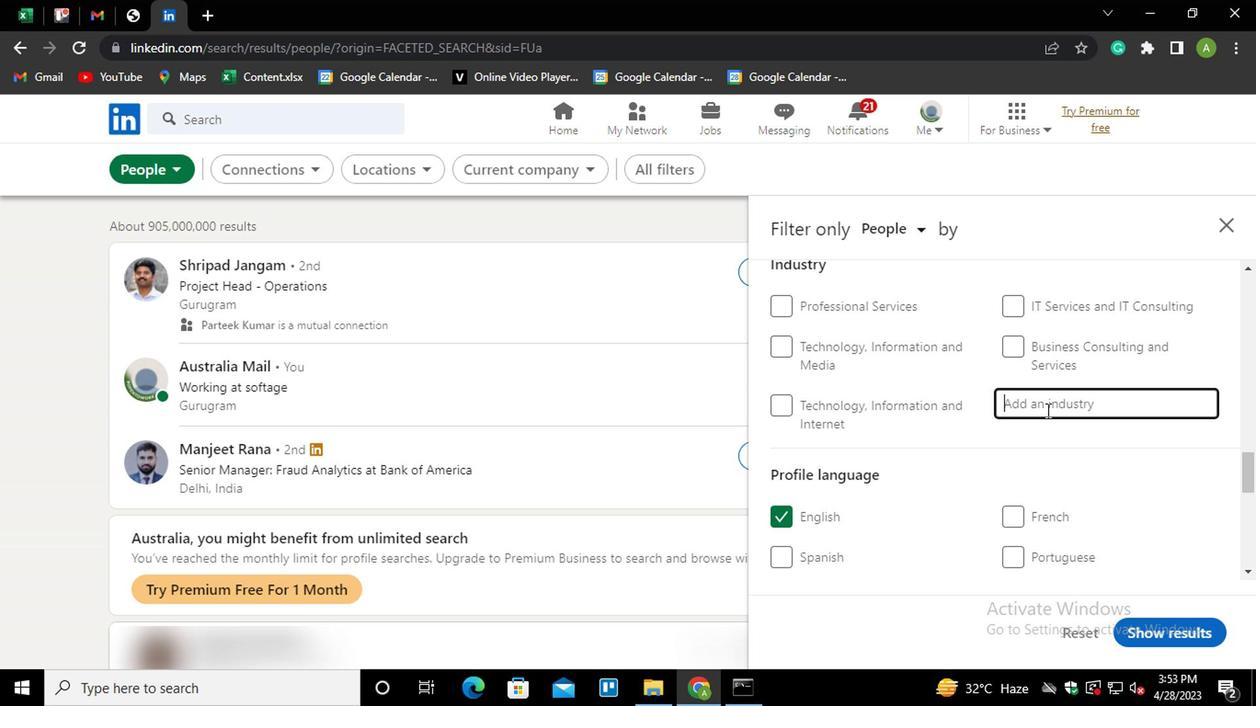 
Action: Mouse pressed left at (862, 396)
Screenshot: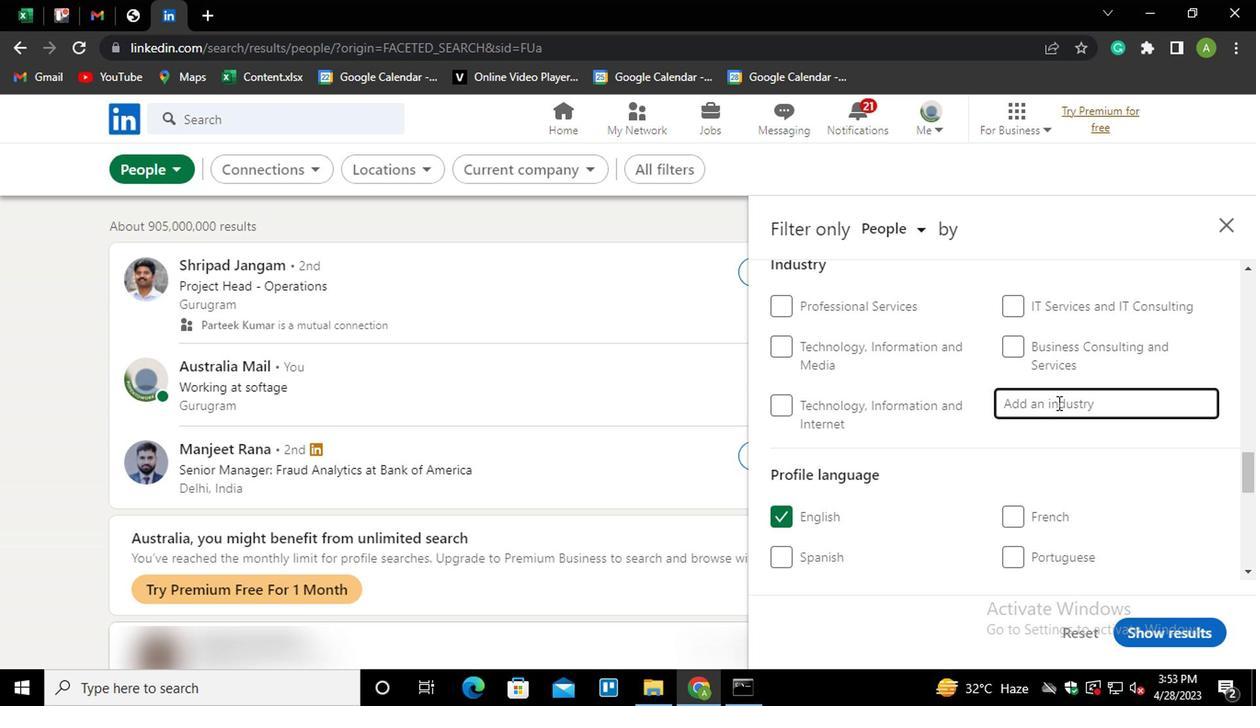 
Action: Key pressed <Key.shift><Key.shift><Key.shift><Key.shift><Key.shift><Key.shift><Key.shift><Key.shift><Key.shift><Key.shift><Key.shift>LEASIN<Key.down><Key.enter>
Screenshot: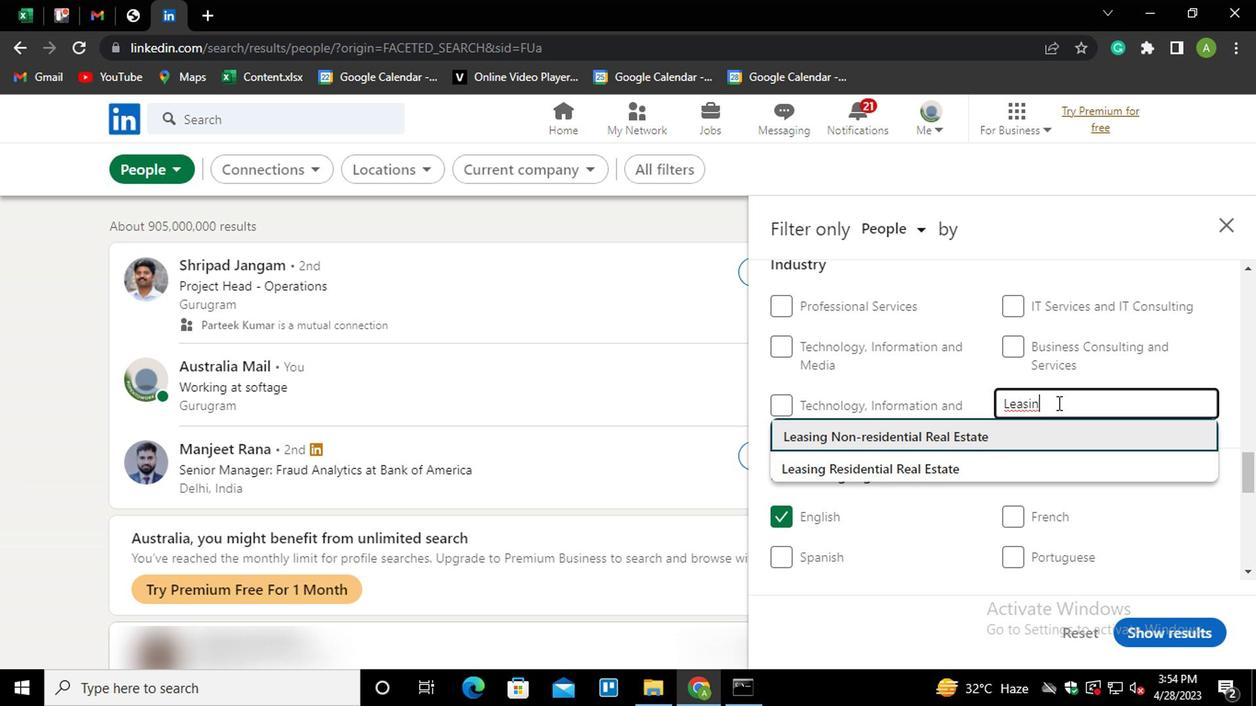 
Action: Mouse scrolled (862, 396) with delta (0, 0)
Screenshot: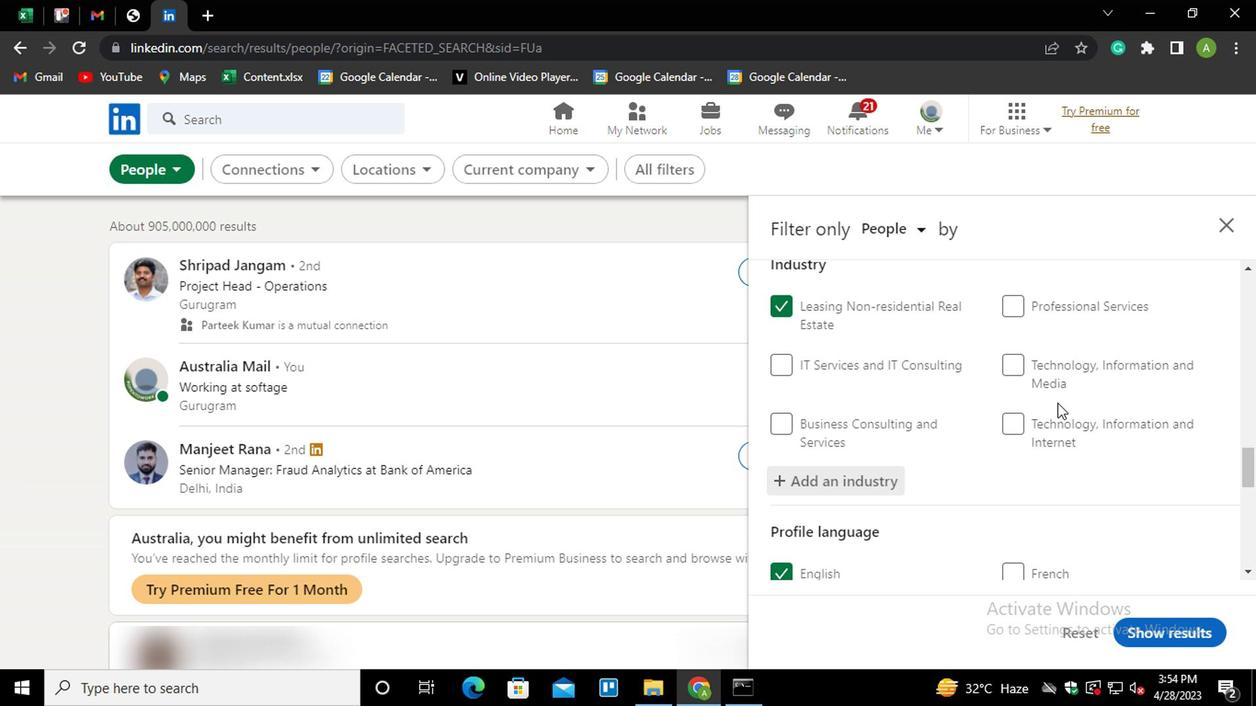 
Action: Mouse scrolled (862, 396) with delta (0, 0)
Screenshot: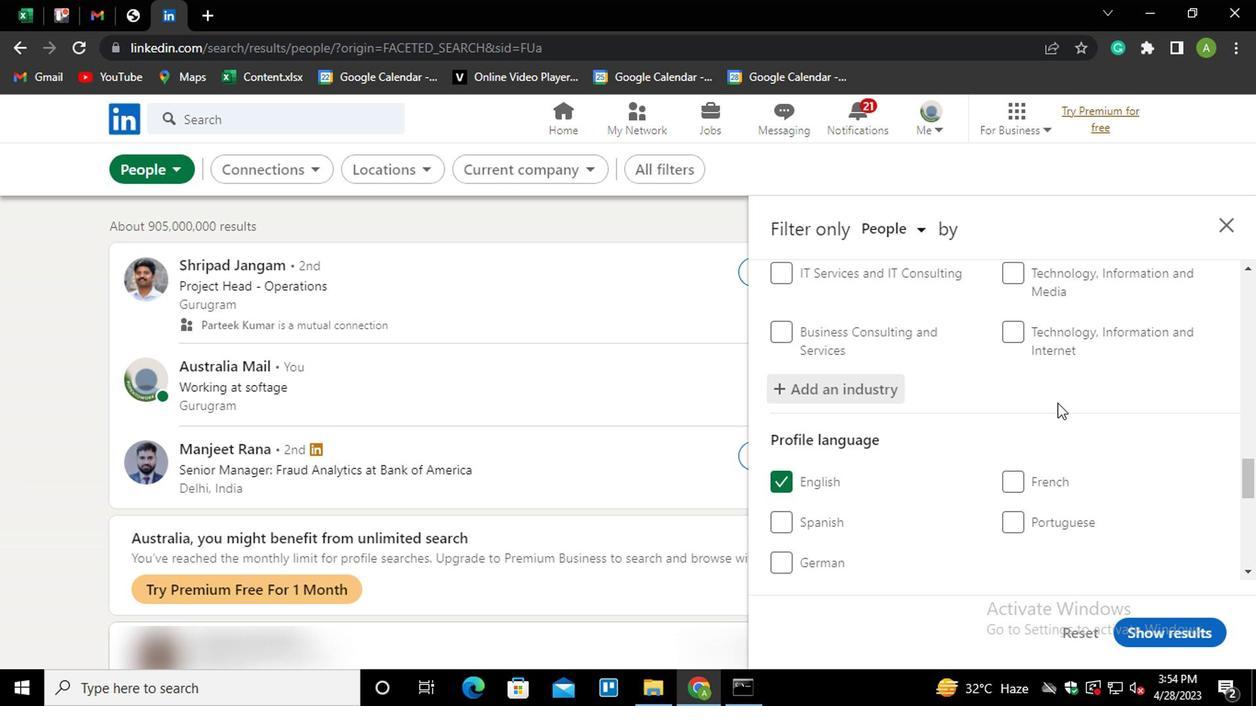 
Action: Mouse scrolled (862, 396) with delta (0, 0)
Screenshot: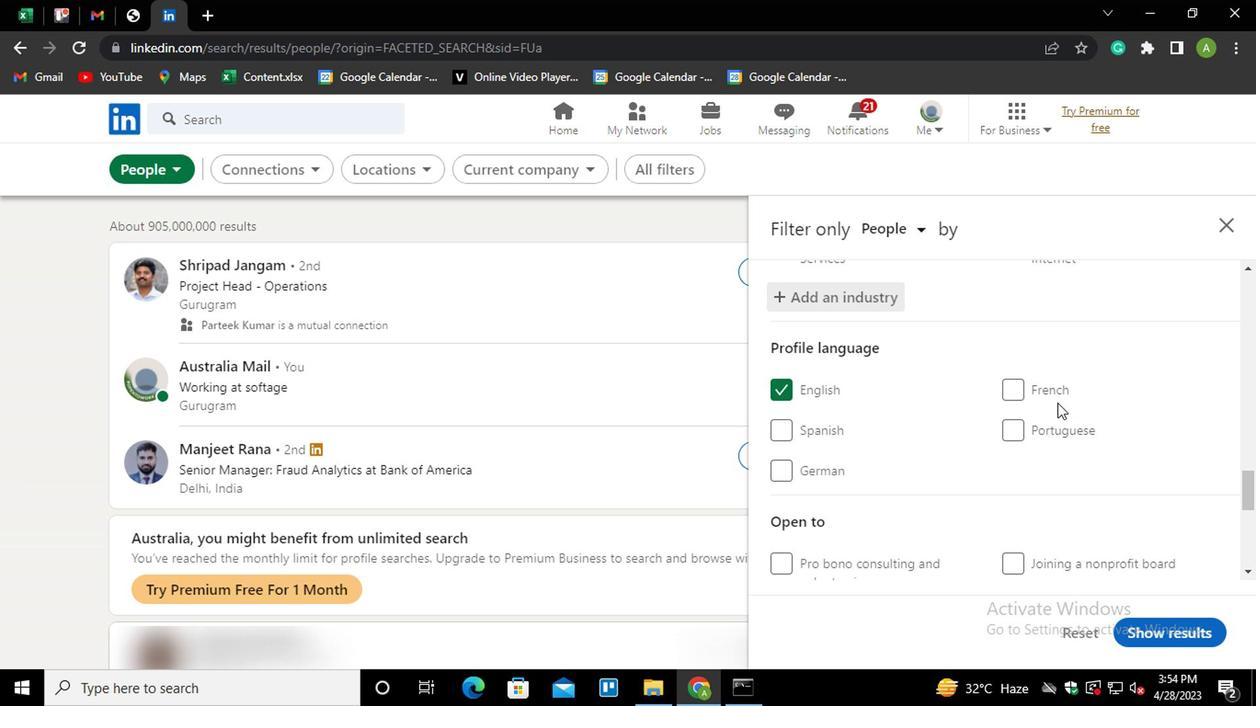 
Action: Mouse scrolled (862, 396) with delta (0, 0)
Screenshot: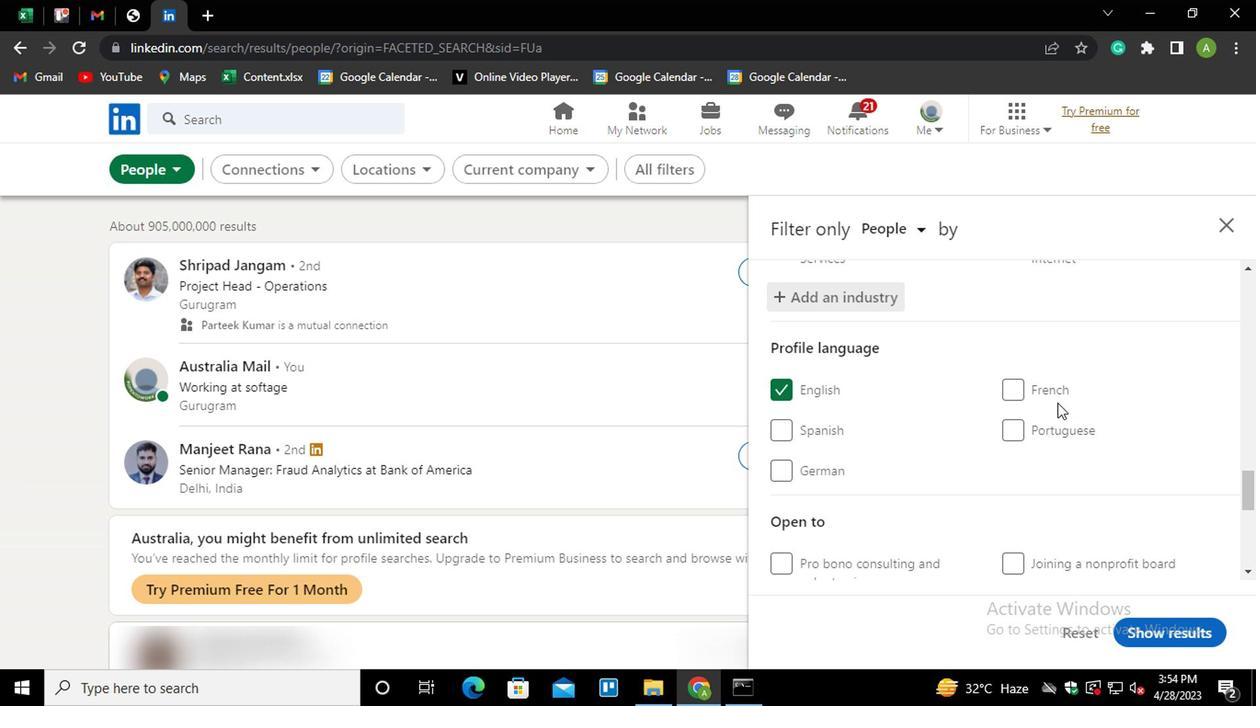 
Action: Mouse scrolled (862, 396) with delta (0, 0)
Screenshot: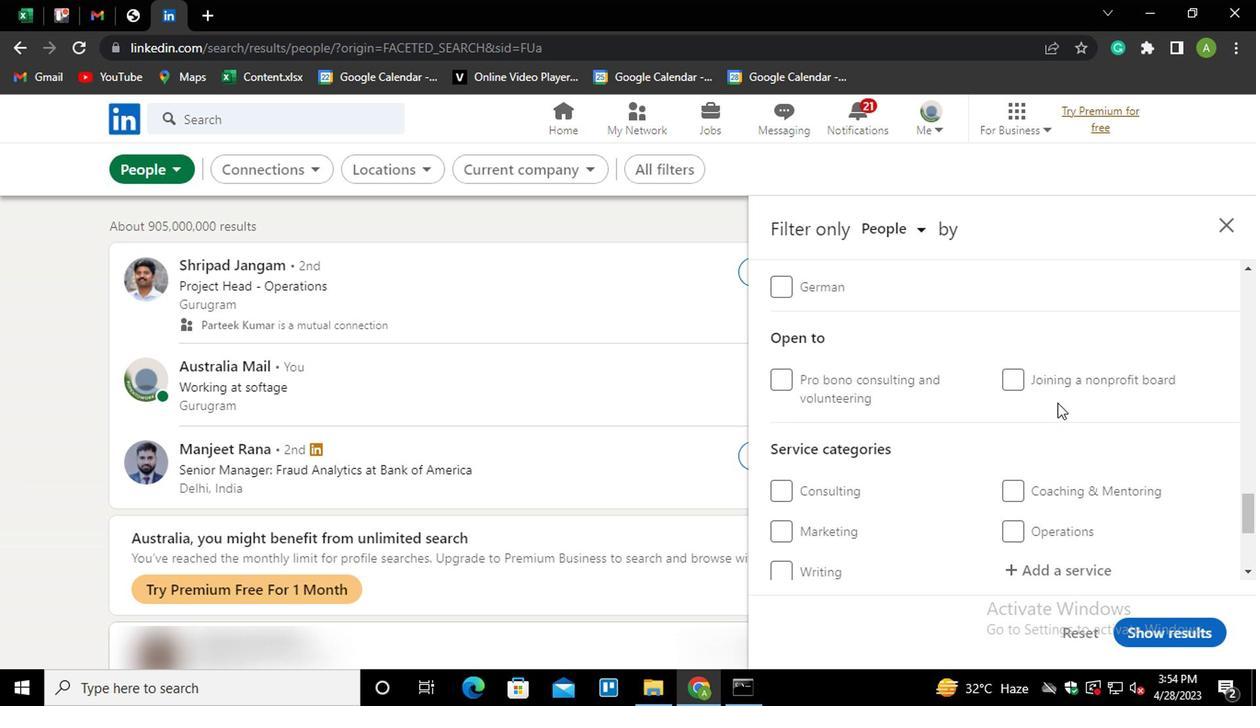 
Action: Mouse scrolled (862, 396) with delta (0, 0)
Screenshot: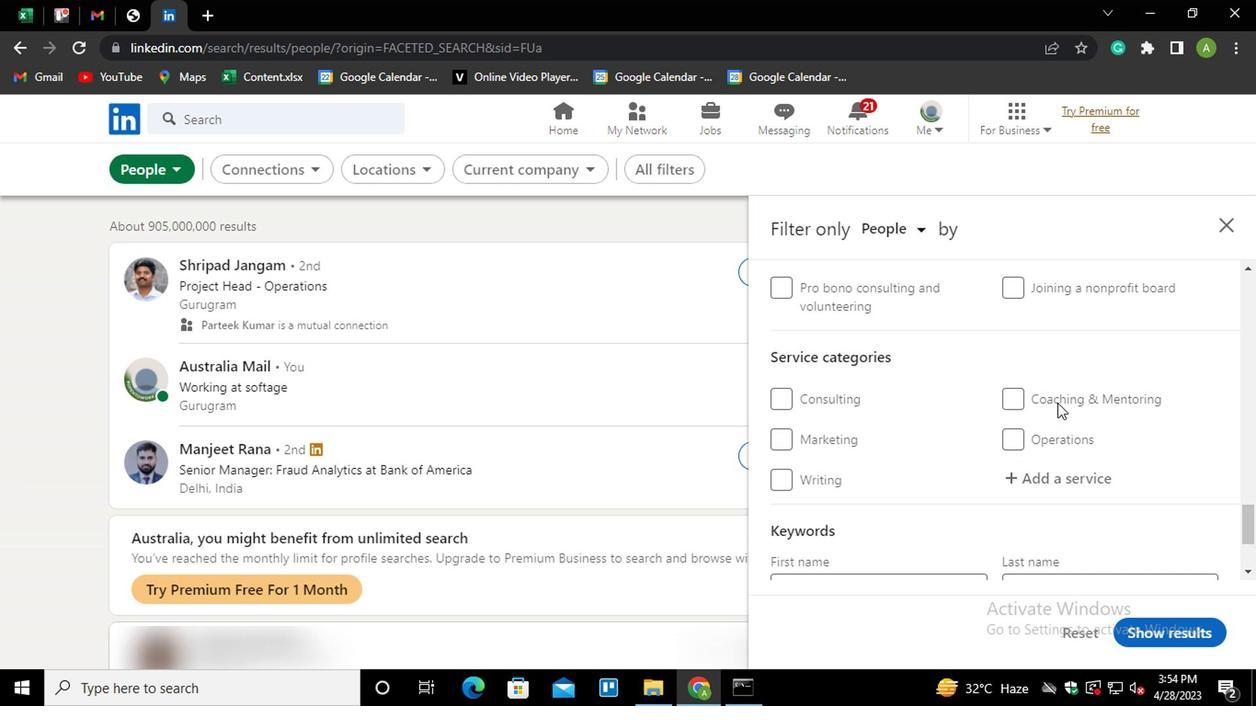
Action: Mouse moved to (865, 384)
Screenshot: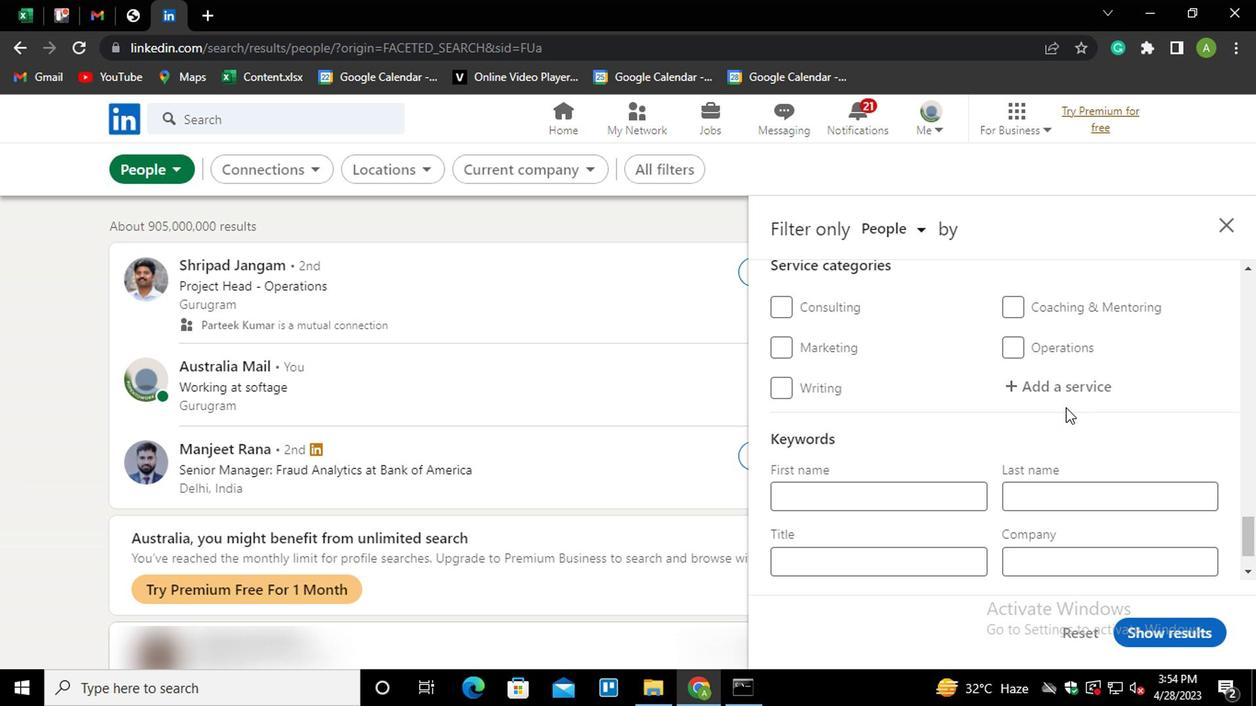 
Action: Mouse pressed left at (865, 384)
Screenshot: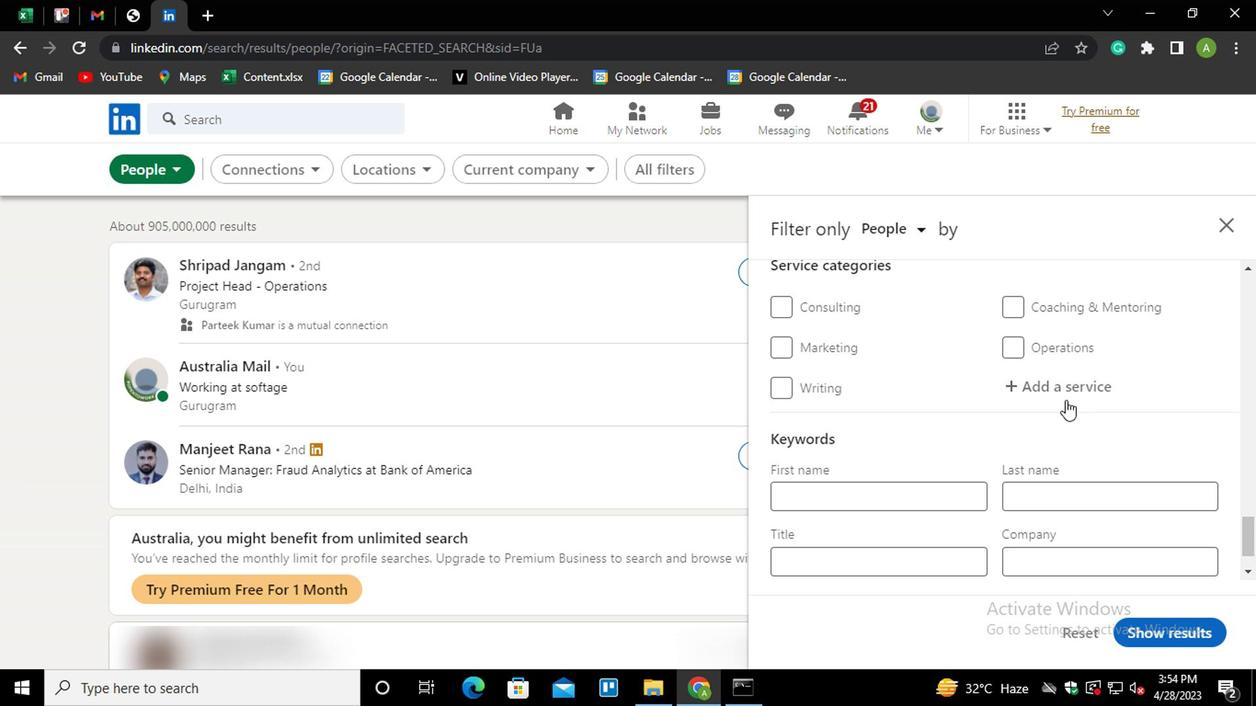 
Action: Mouse pressed left at (865, 384)
Screenshot: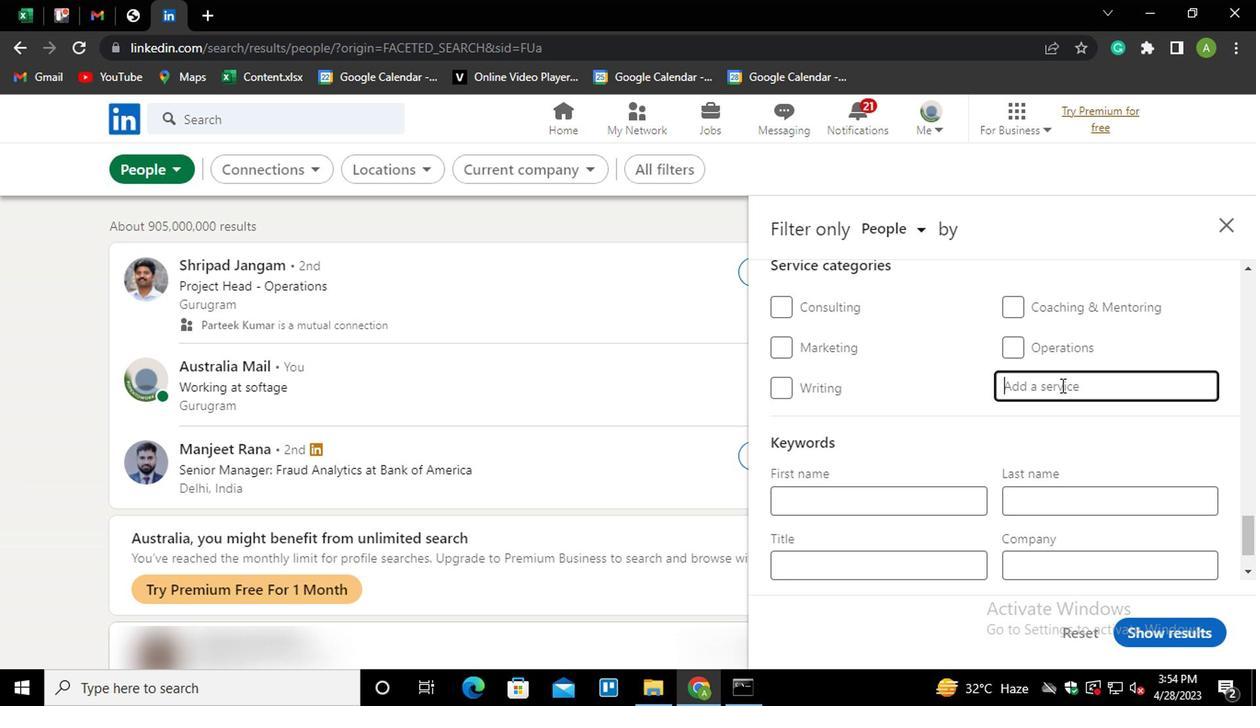 
Action: Key pressed <Key.shift>EMAIL<Key.down><Key.enter>
Screenshot: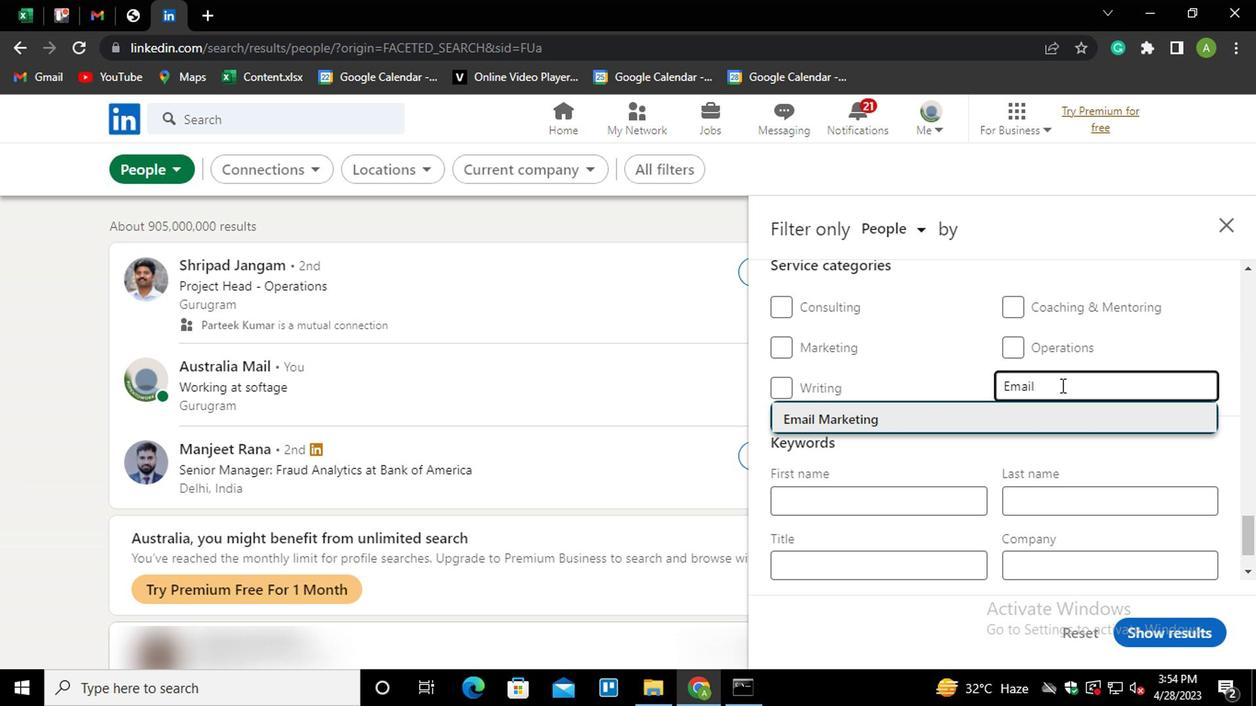 
Action: Mouse scrolled (865, 383) with delta (0, 0)
Screenshot: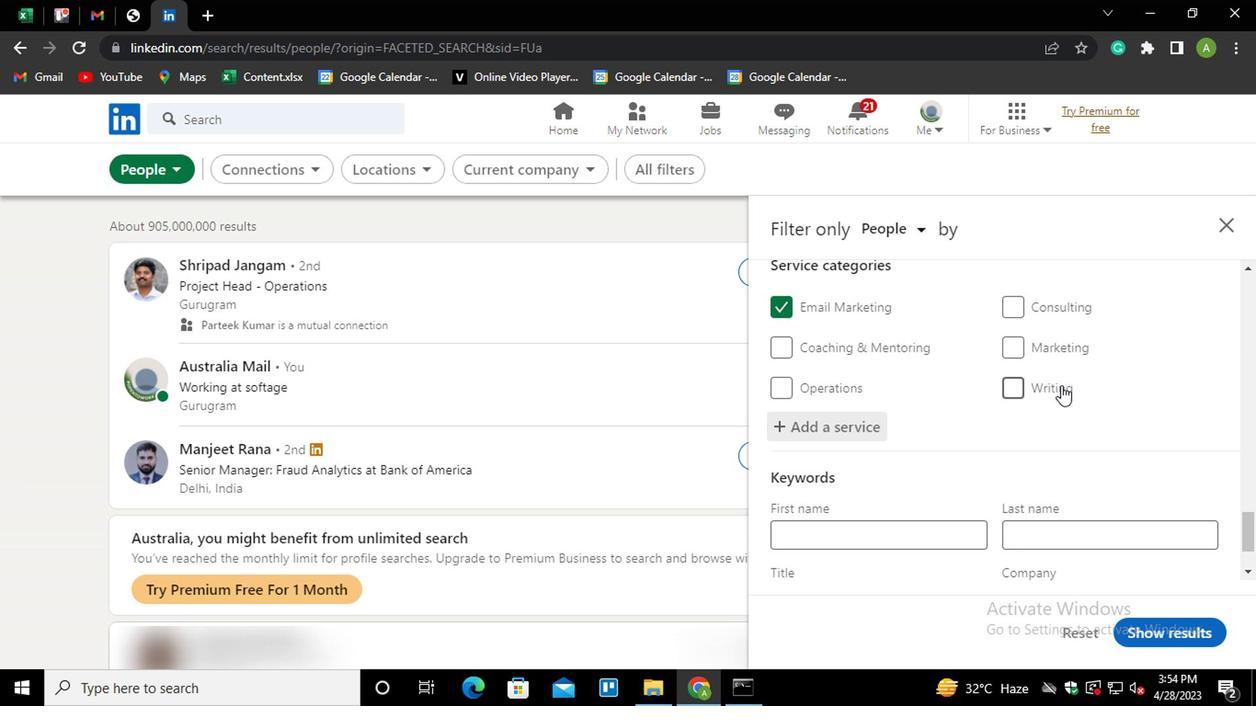
Action: Mouse scrolled (865, 383) with delta (0, 0)
Screenshot: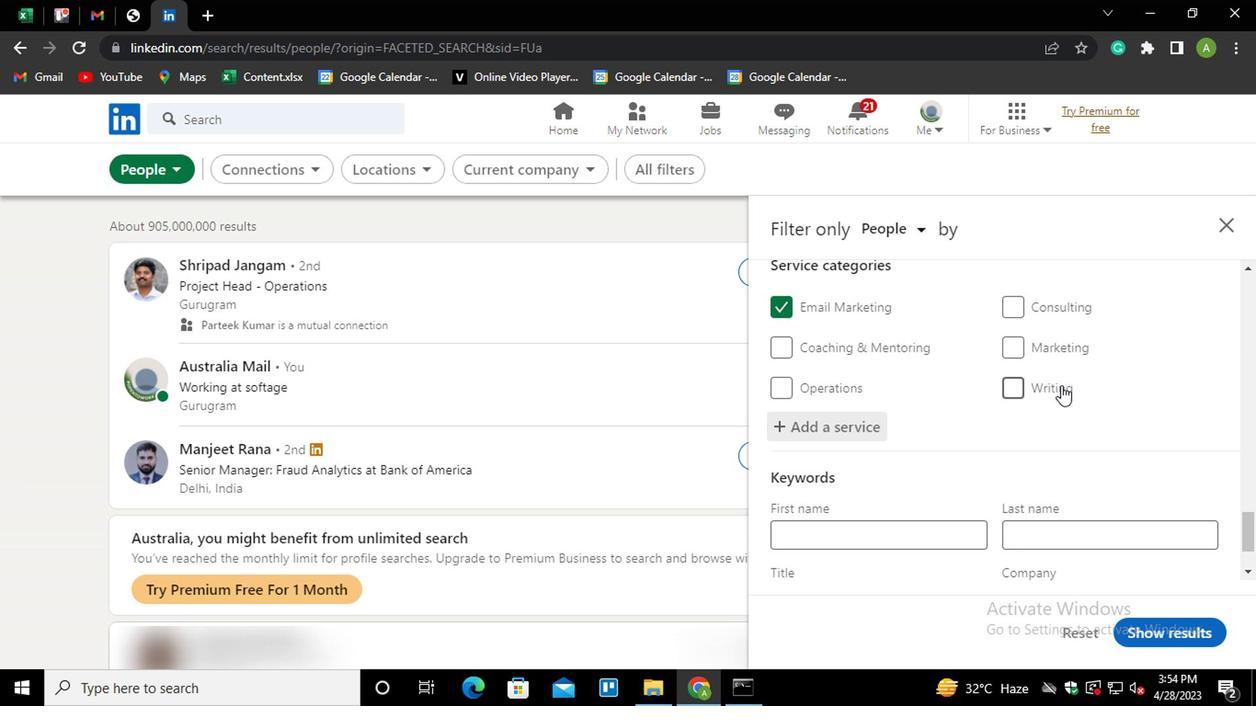 
Action: Mouse scrolled (865, 383) with delta (0, 0)
Screenshot: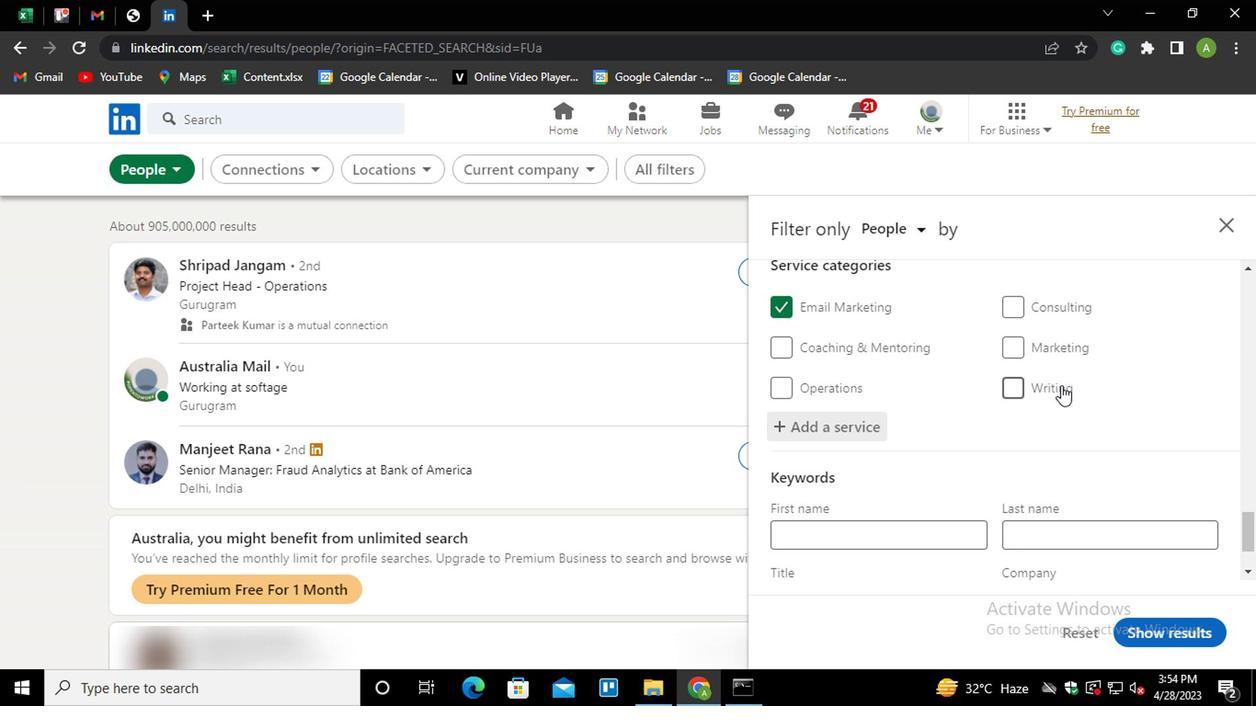
Action: Mouse scrolled (865, 383) with delta (0, 0)
Screenshot: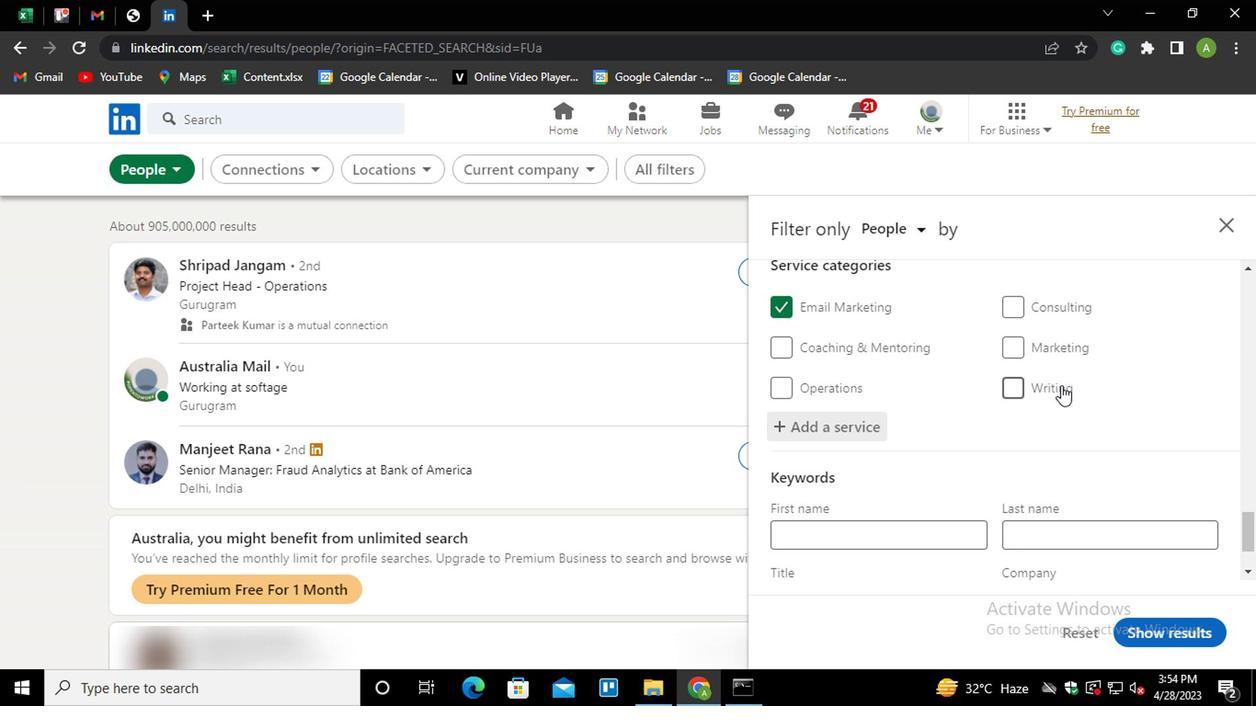 
Action: Mouse scrolled (865, 383) with delta (0, 0)
Screenshot: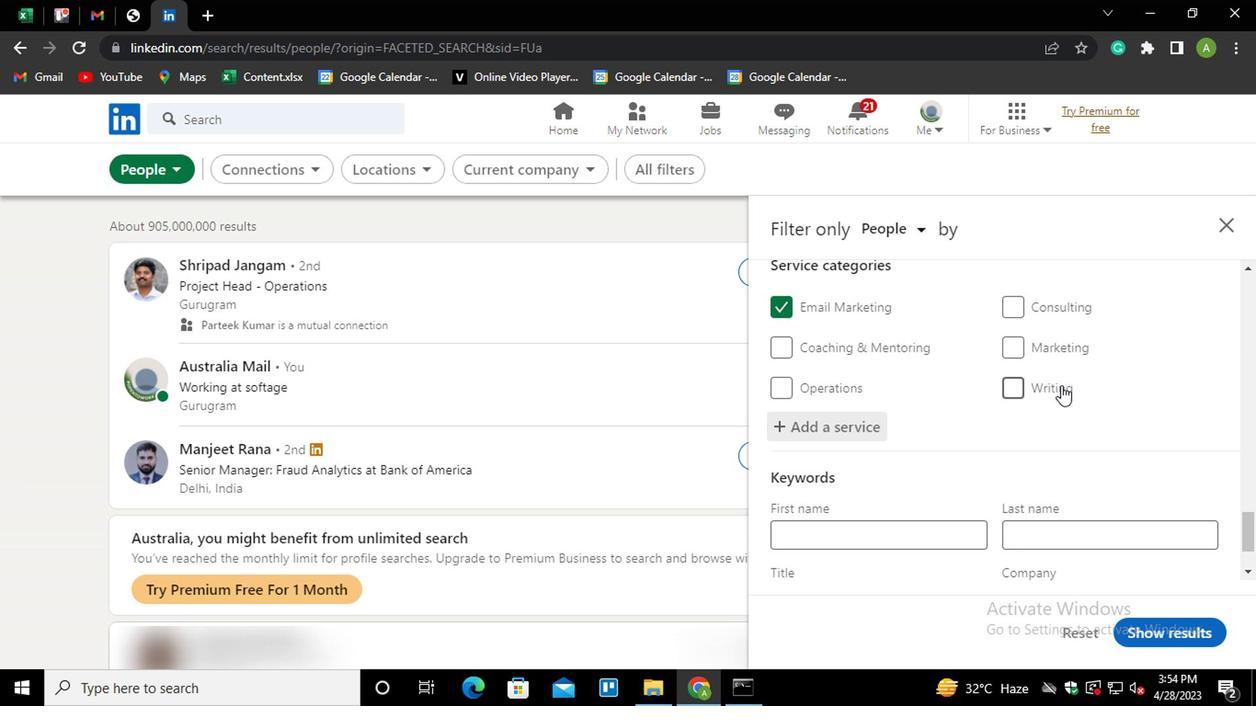 
Action: Mouse moved to (796, 462)
Screenshot: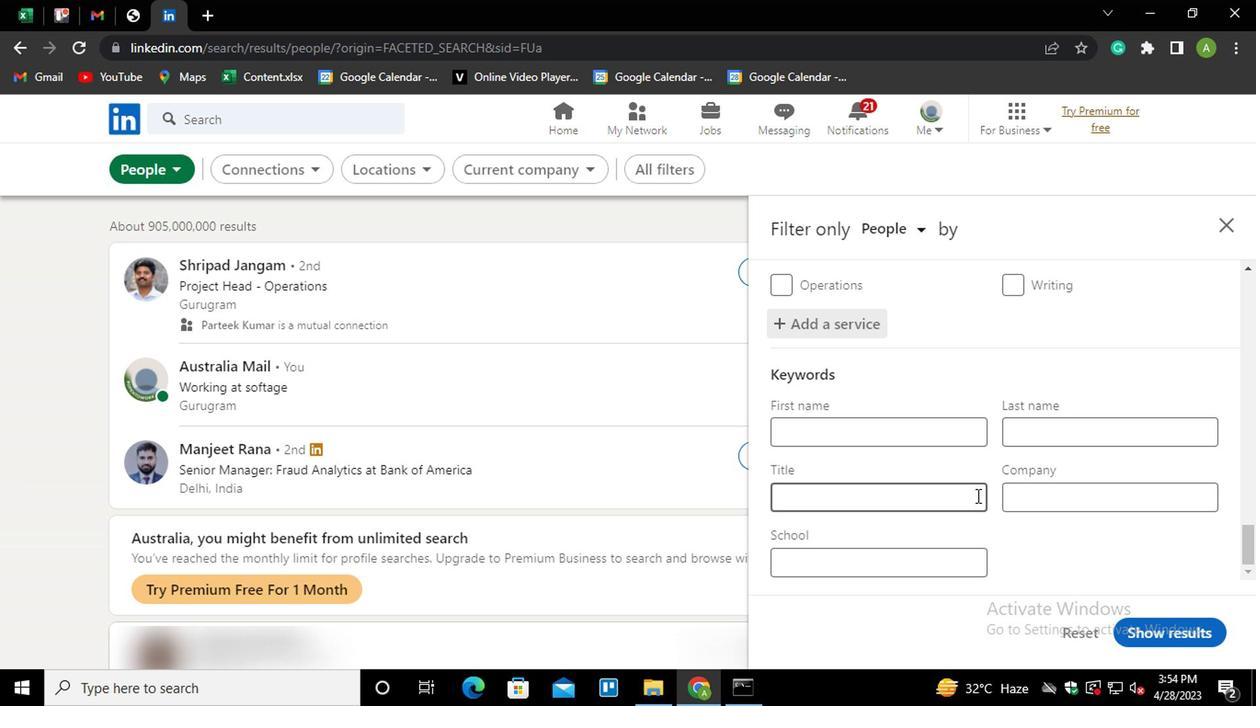 
Action: Mouse pressed left at (796, 462)
Screenshot: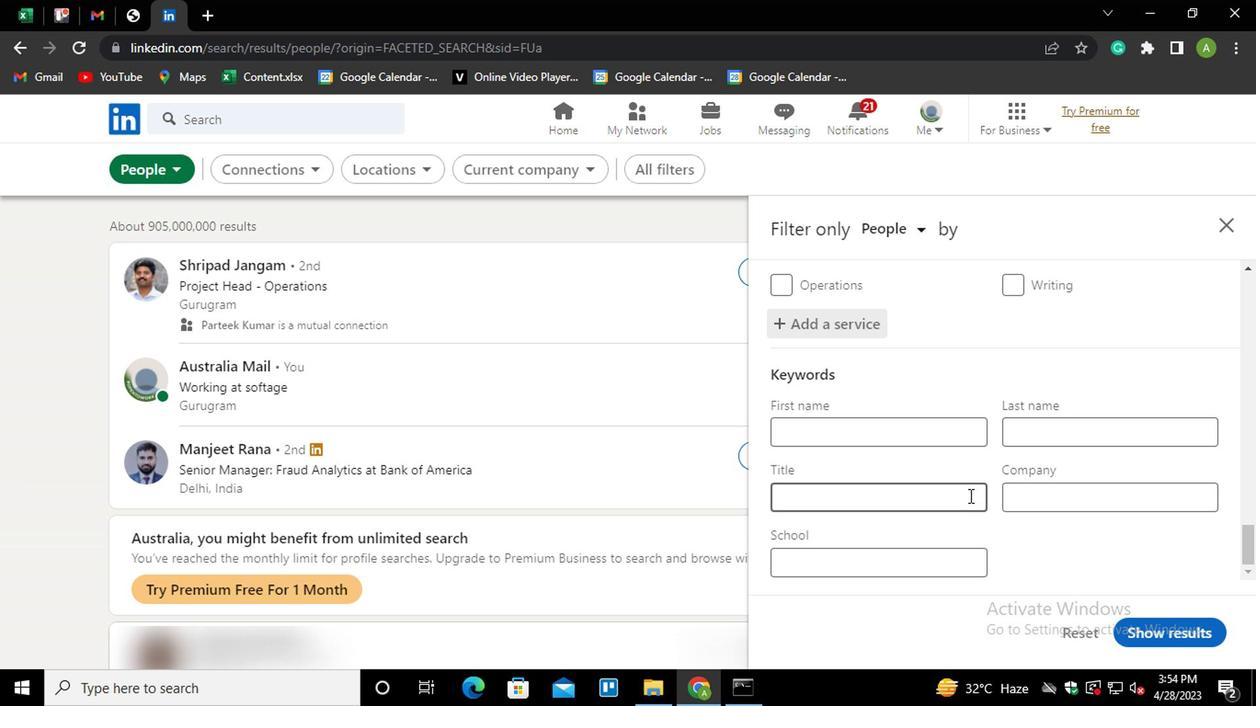 
Action: Mouse moved to (796, 463)
Screenshot: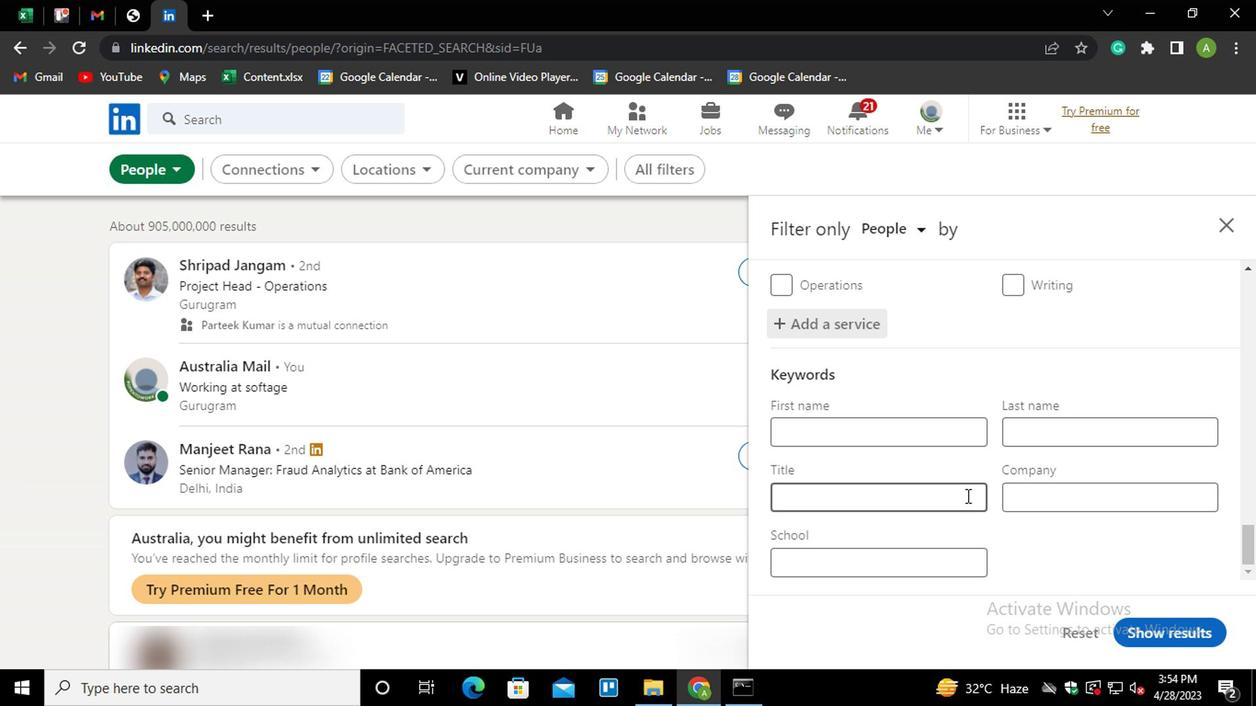 
Action: Key pressed <Key.shift><Key.shift><Key.shift><Key.shift><Key.shift><Key.shift><Key.shift><Key.shift><Key.shift><Key.shift>BIOSTATICIAN
Screenshot: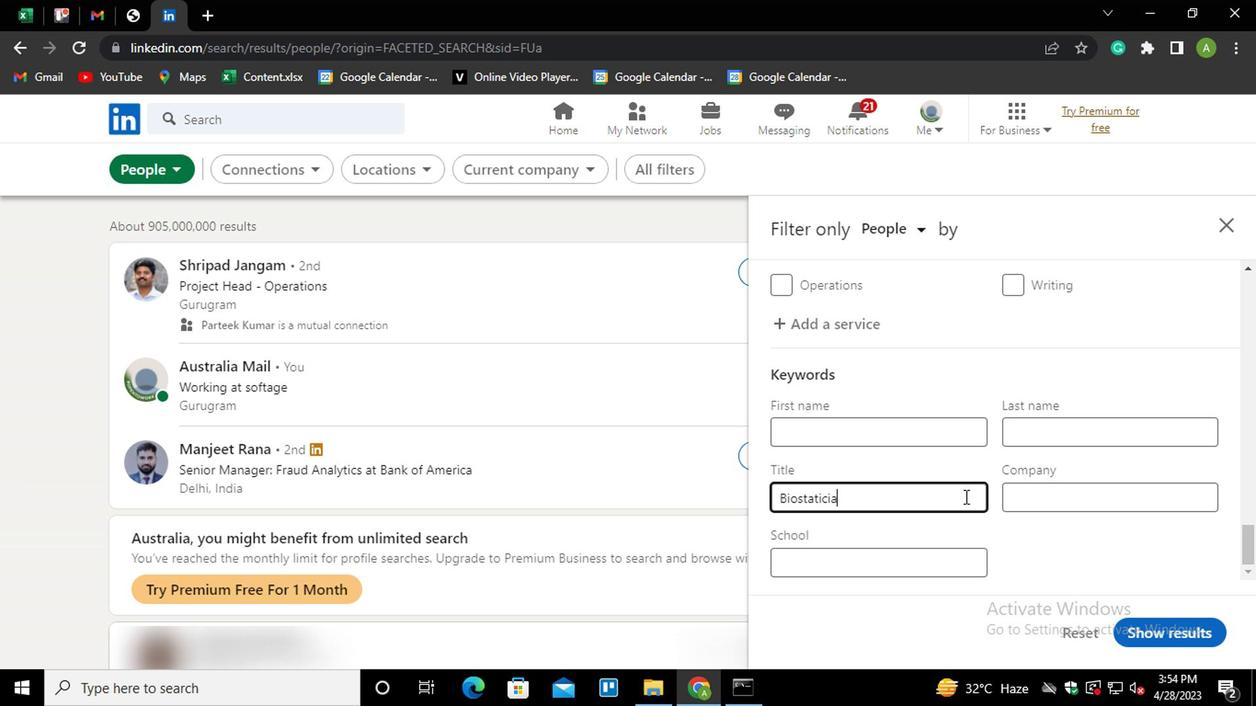 
Action: Mouse moved to (694, 463)
Screenshot: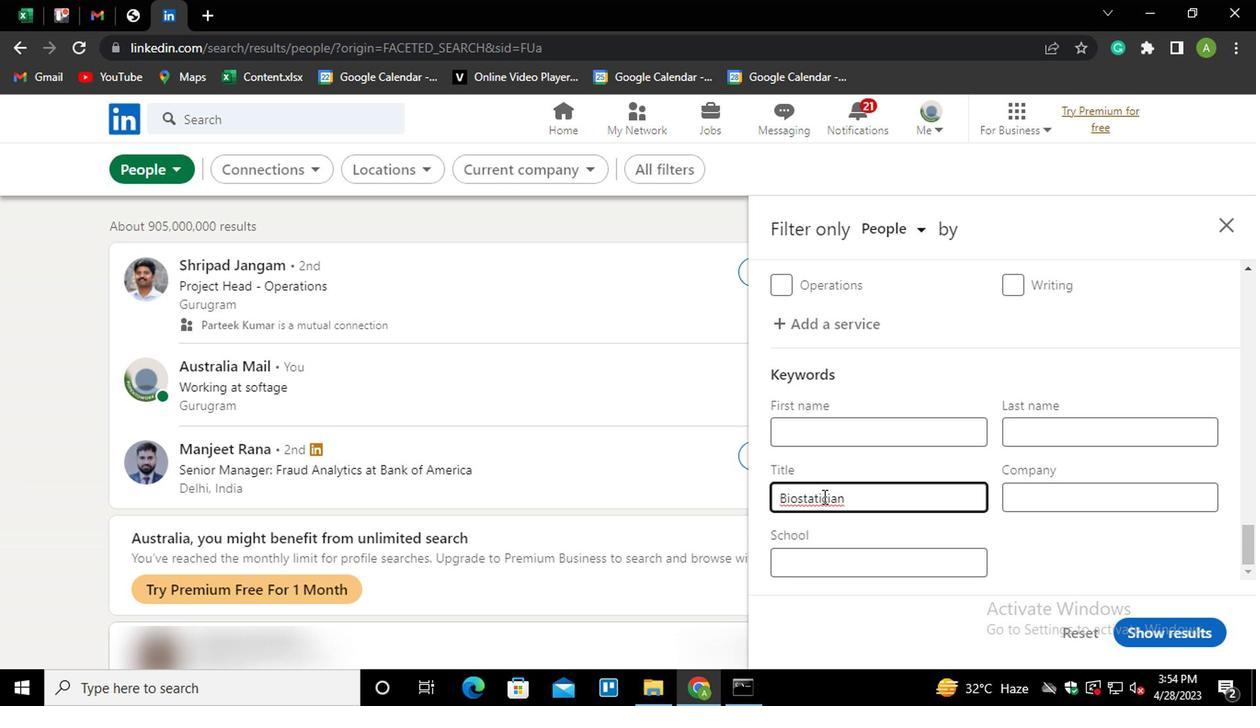 
Action: Mouse pressed left at (694, 463)
Screenshot: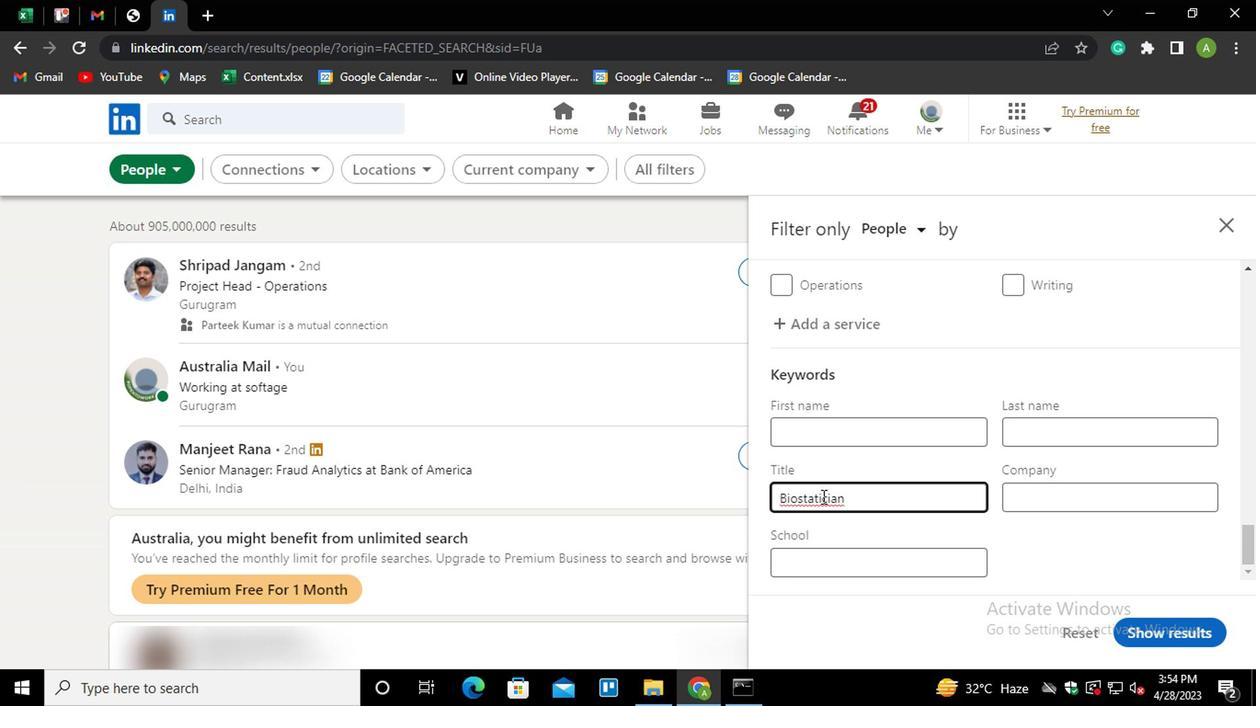 
Action: Mouse moved to (708, 470)
Screenshot: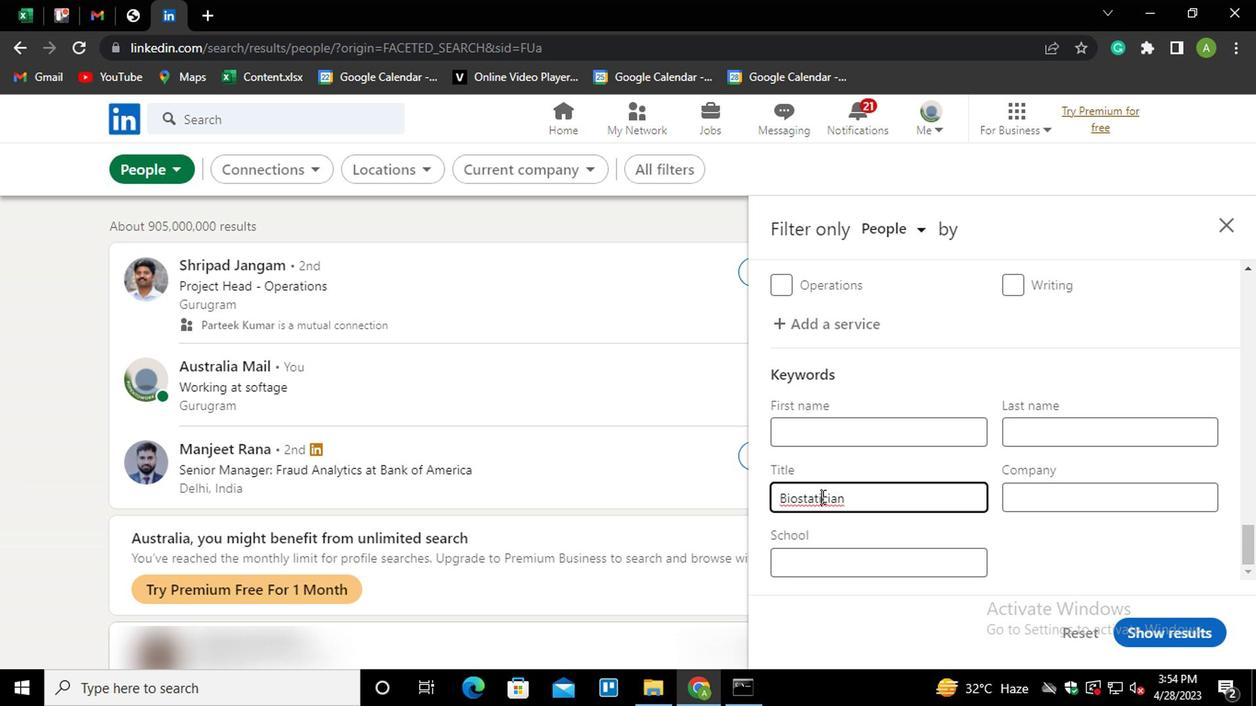 
Action: Key pressed STI
Screenshot: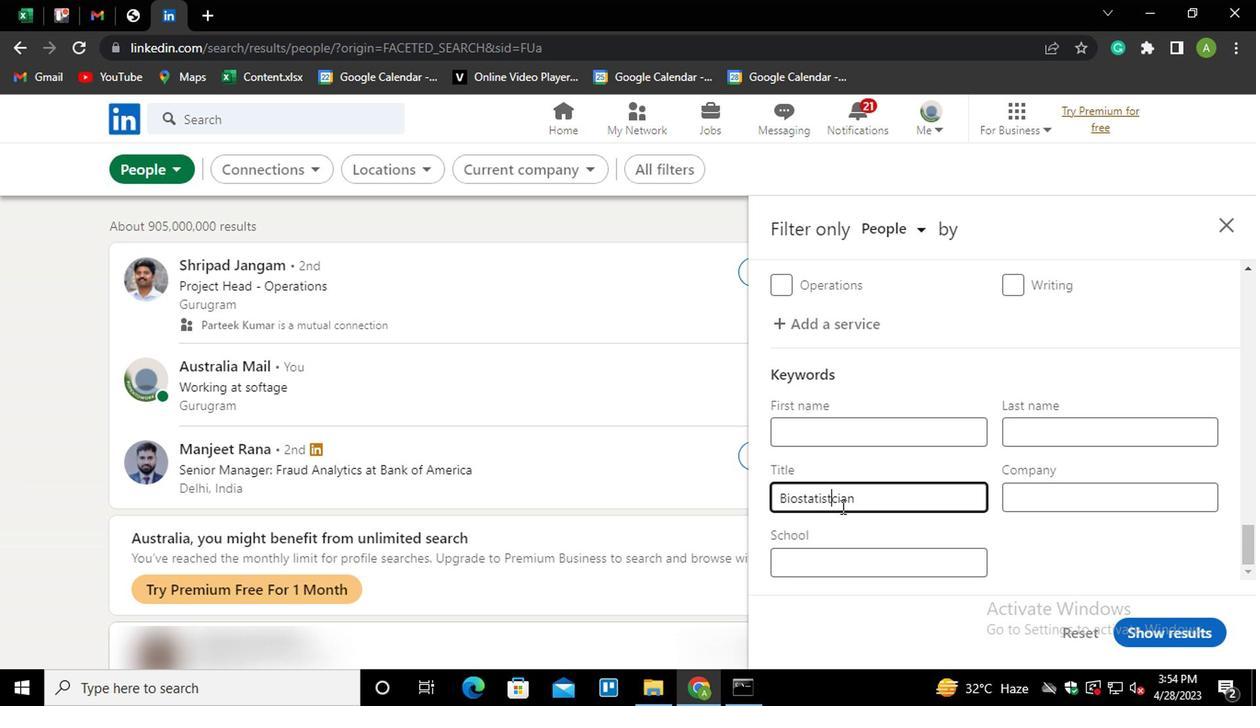 
Action: Mouse moved to (823, 483)
Screenshot: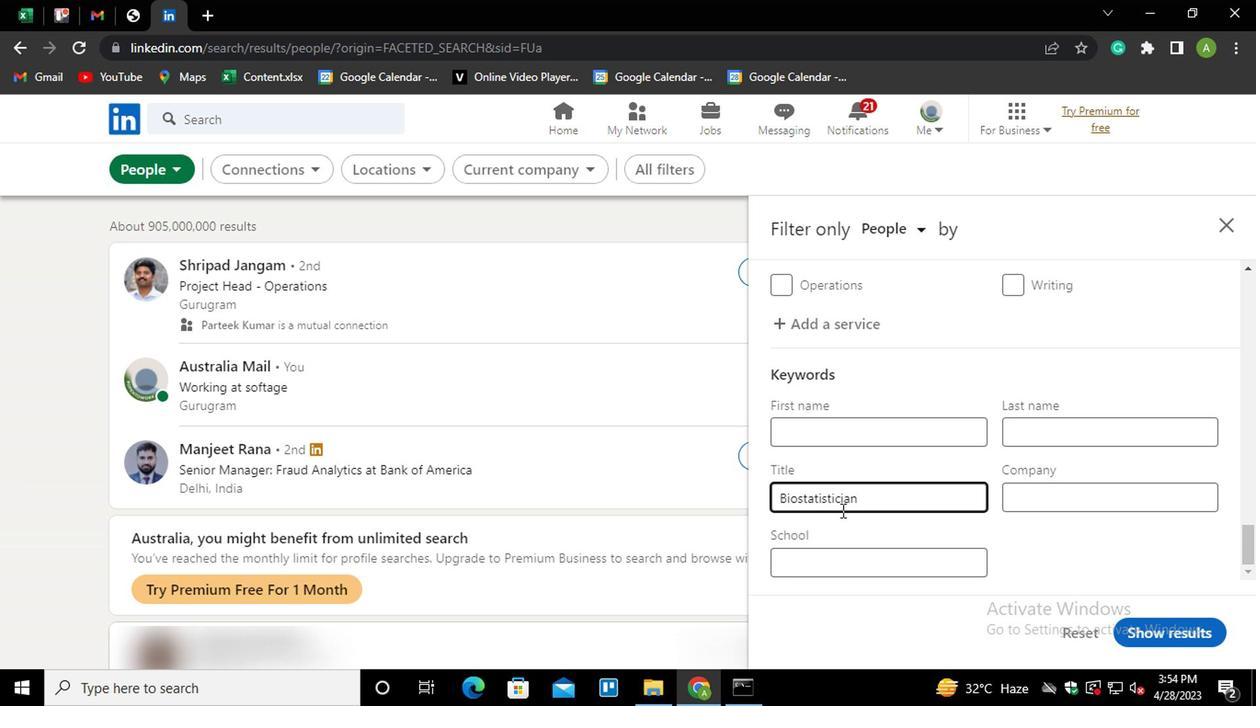
Action: Mouse pressed left at (823, 483)
Screenshot: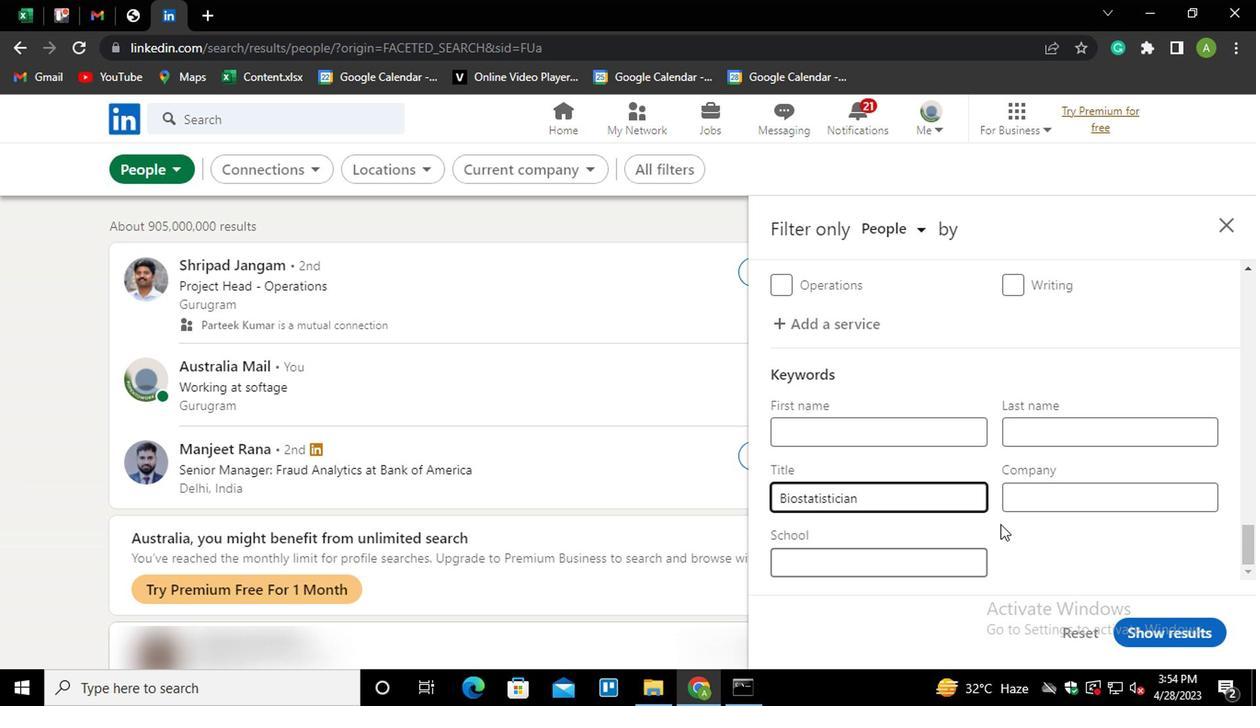 
Action: Mouse moved to (940, 555)
Screenshot: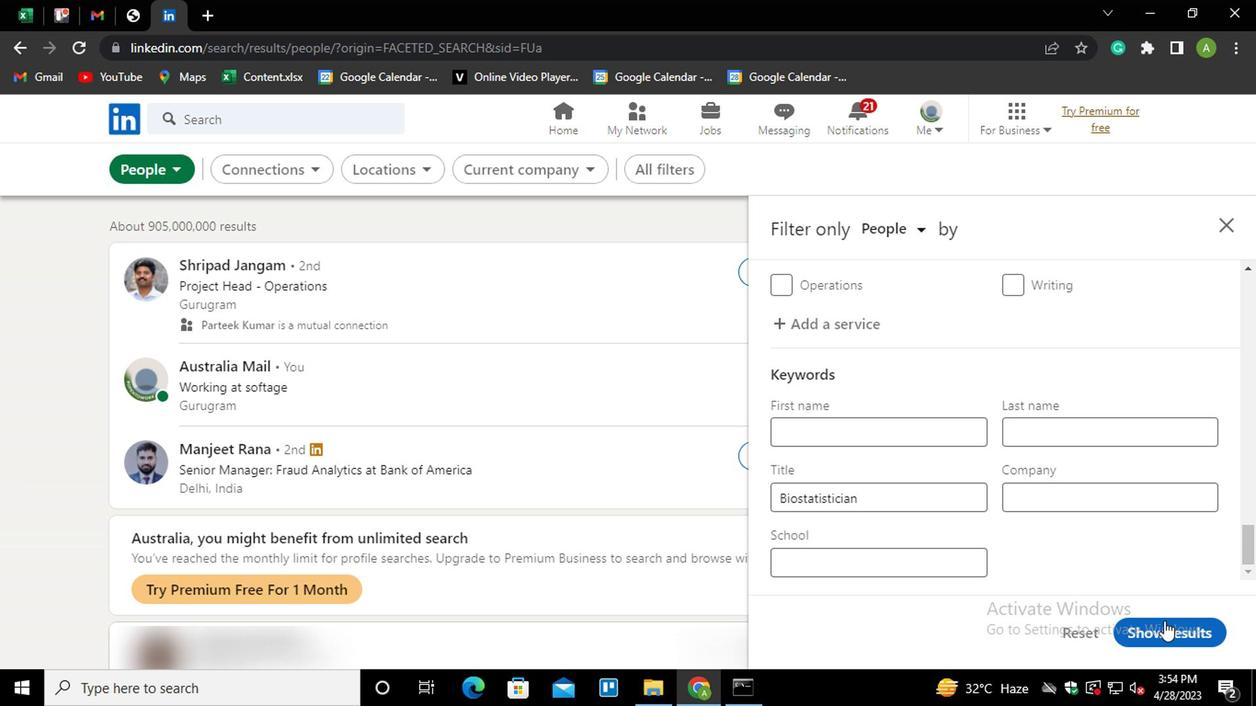 
Action: Mouse pressed left at (940, 555)
Screenshot: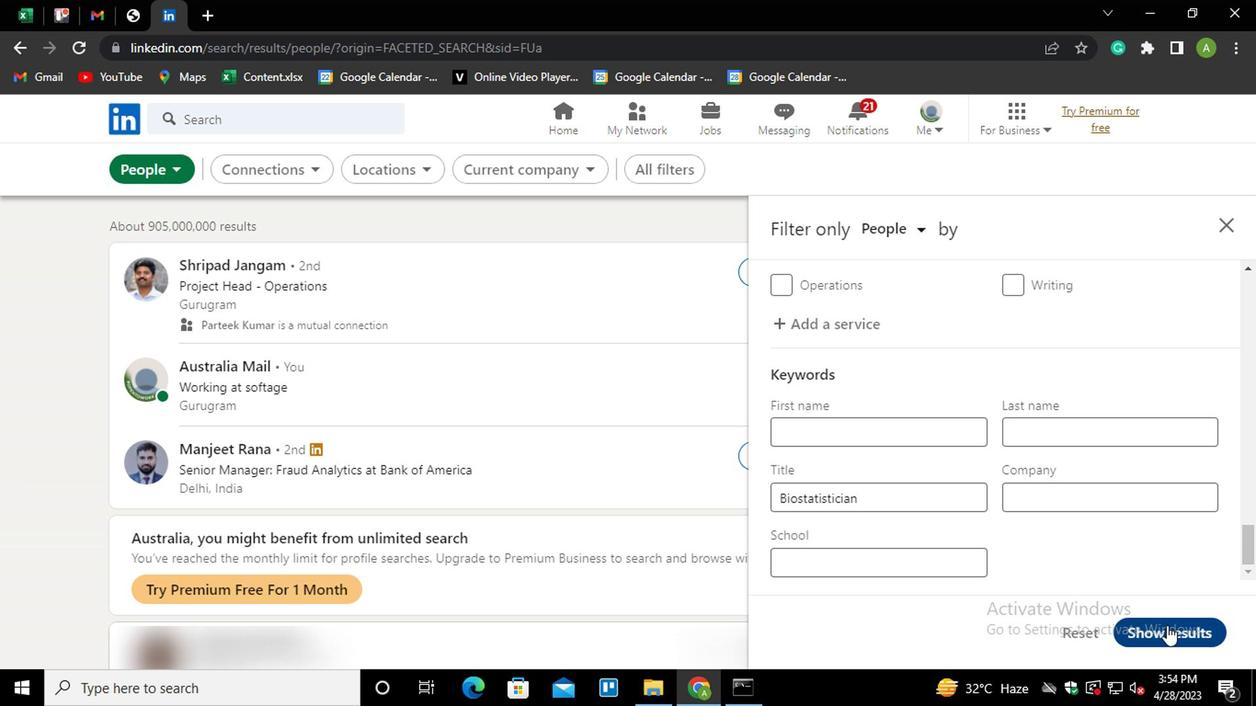 
